 Task: Find connections with filter location Almoradí with filter topic #homedecor with filter profile language Spanish with filter current company Gojek with filter school Dr.N.G.P. Arts and Science College with filter industry Housing Programs with filter service category Family Law with filter keywords title Wedding Coordinator
Action: Mouse moved to (634, 84)
Screenshot: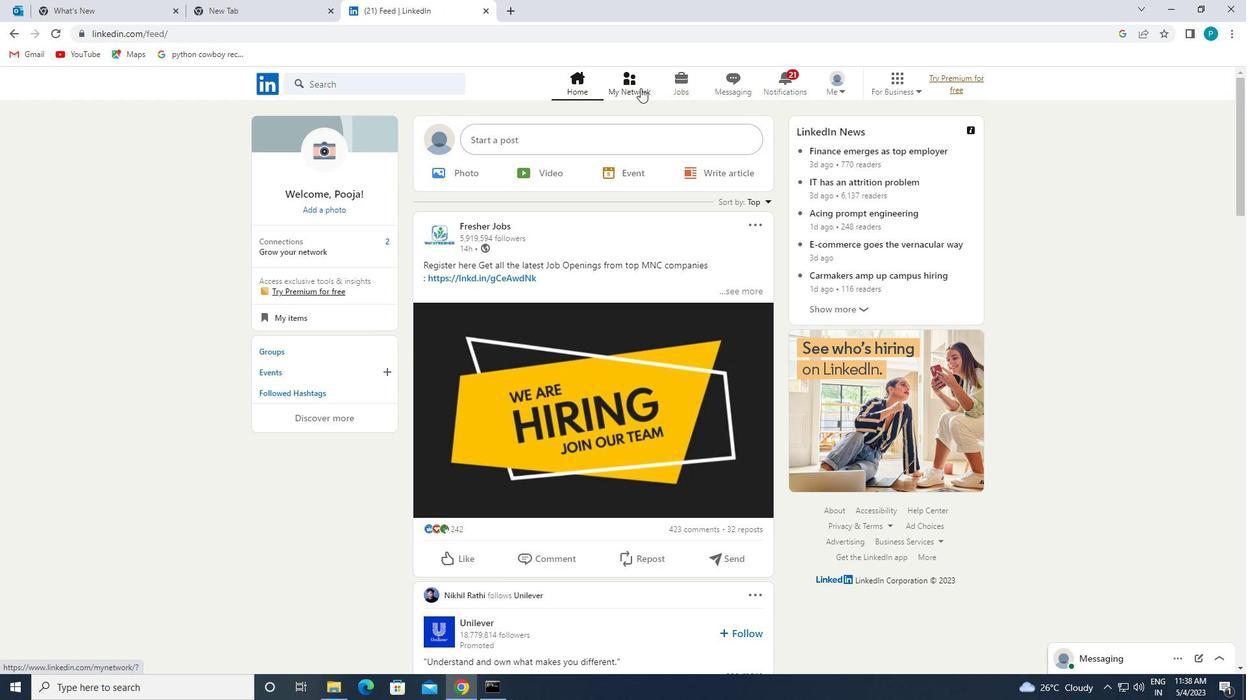 
Action: Mouse pressed left at (634, 84)
Screenshot: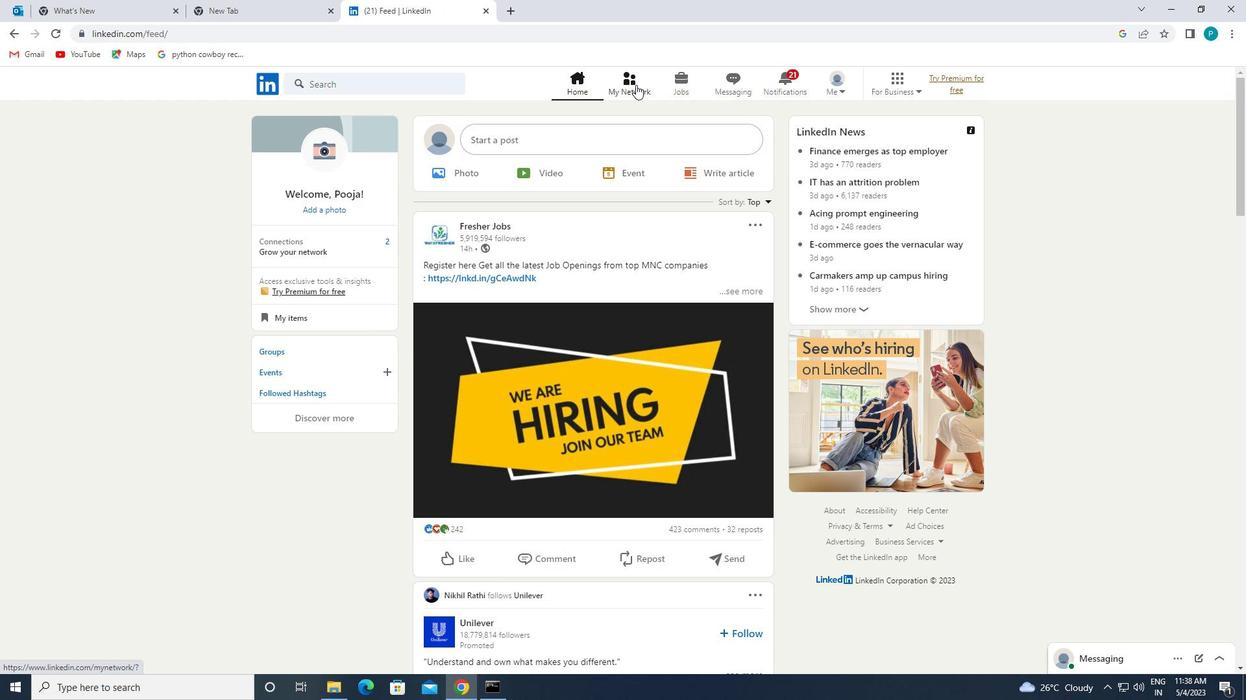 
Action: Mouse moved to (327, 153)
Screenshot: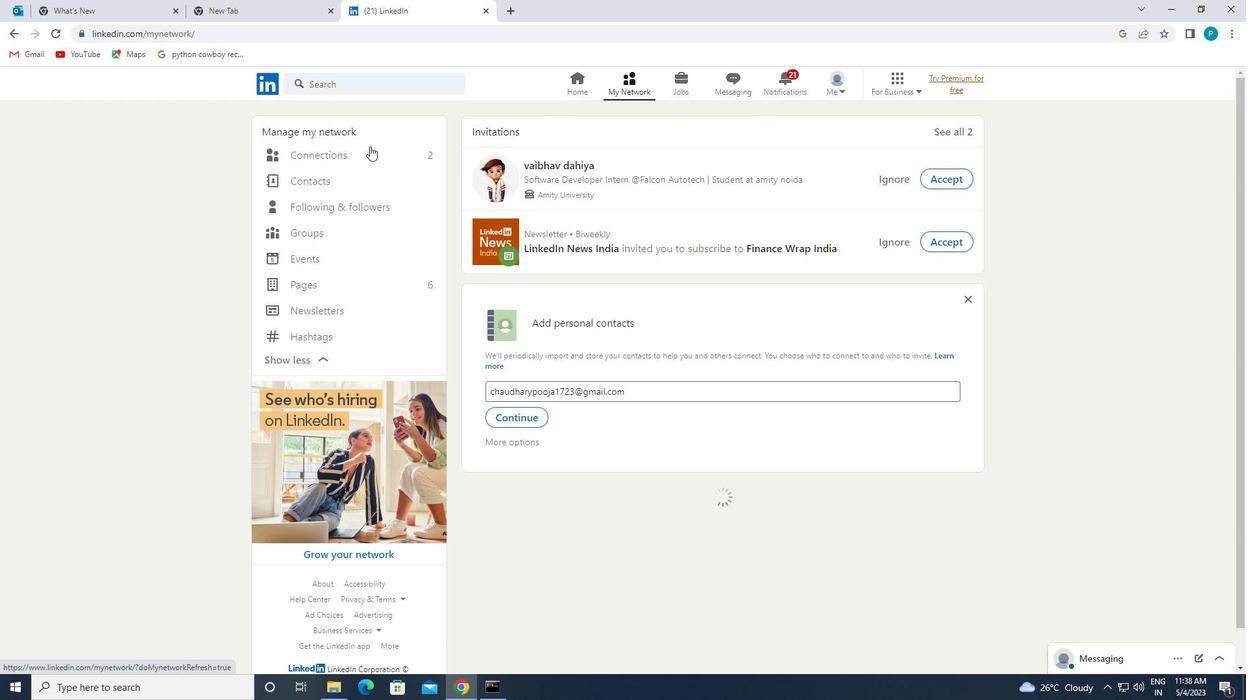 
Action: Mouse pressed left at (327, 153)
Screenshot: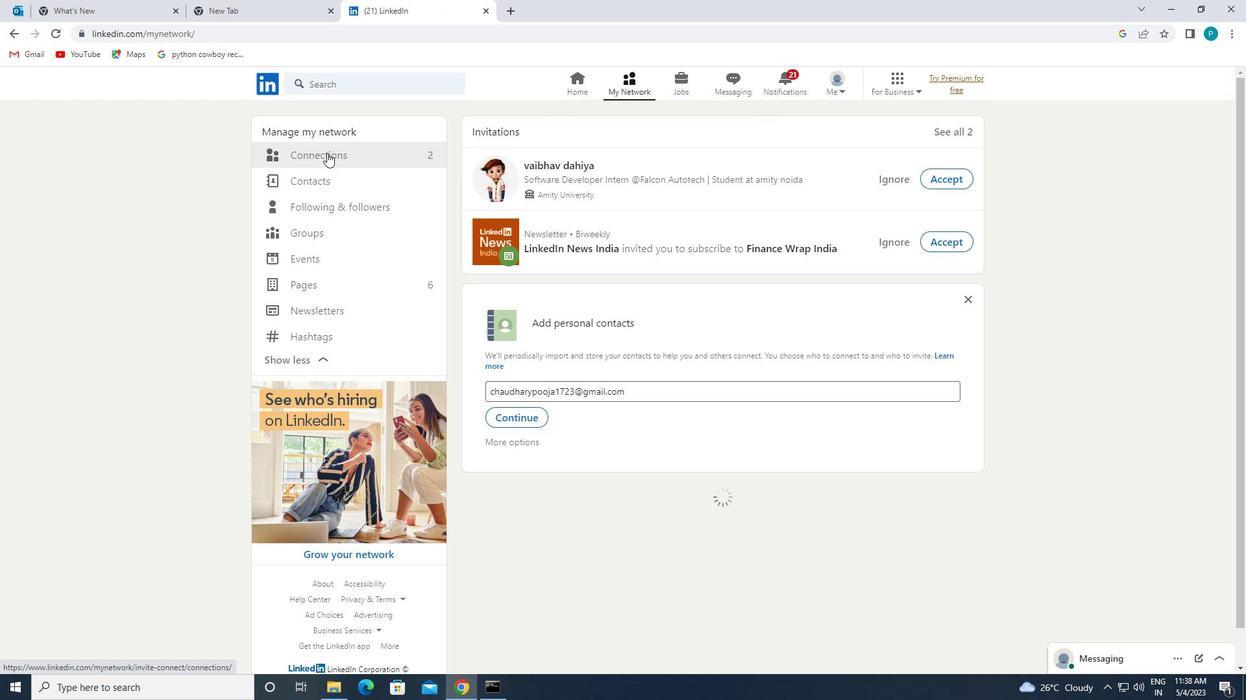 
Action: Mouse moved to (717, 150)
Screenshot: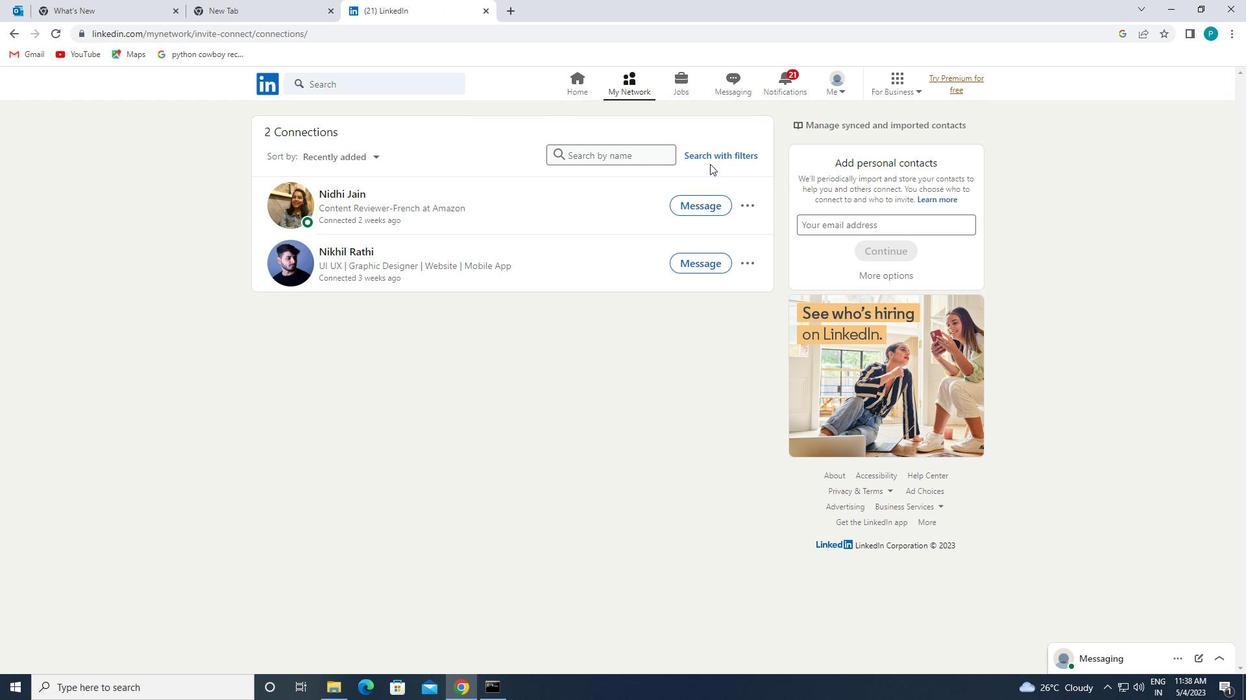 
Action: Mouse pressed left at (717, 150)
Screenshot: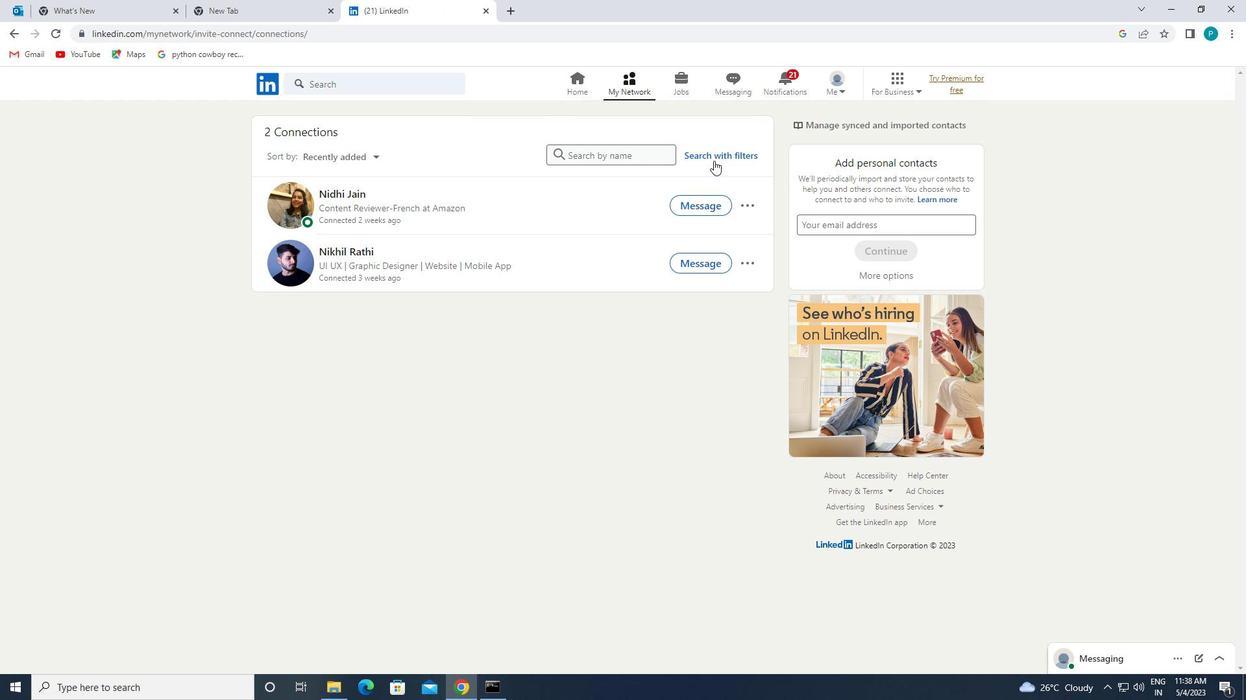 
Action: Mouse moved to (662, 120)
Screenshot: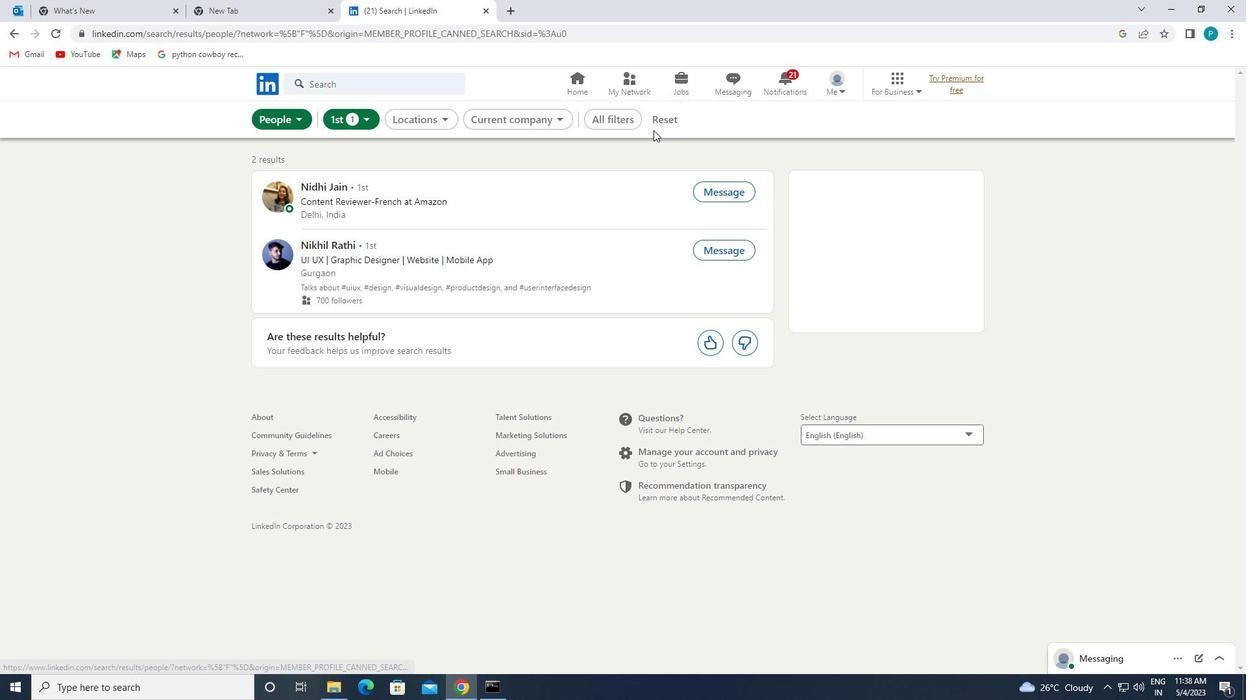 
Action: Mouse pressed left at (662, 120)
Screenshot: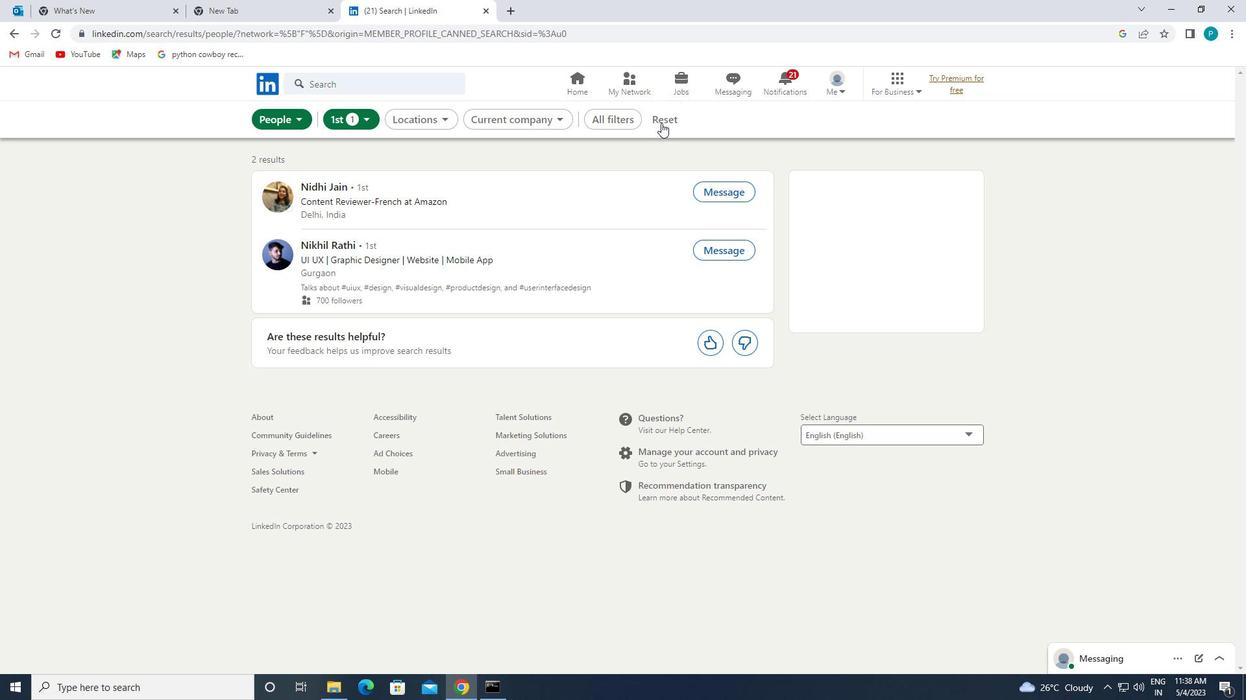 
Action: Mouse moved to (642, 118)
Screenshot: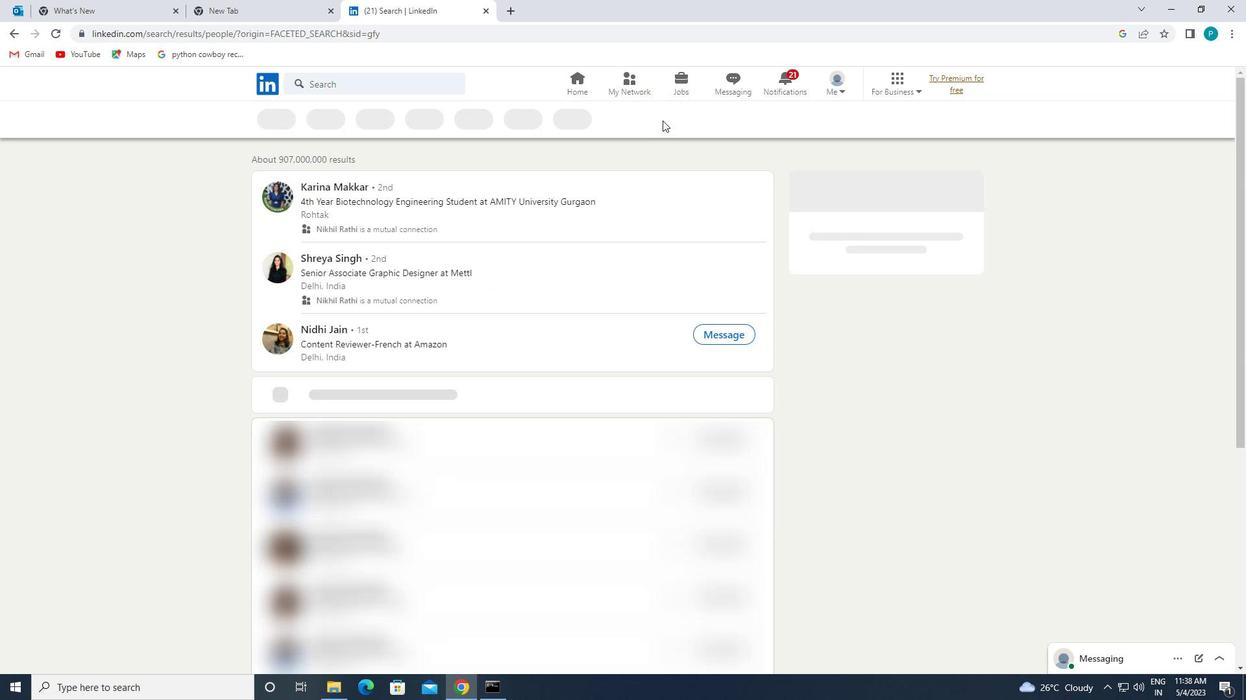 
Action: Mouse pressed left at (642, 118)
Screenshot: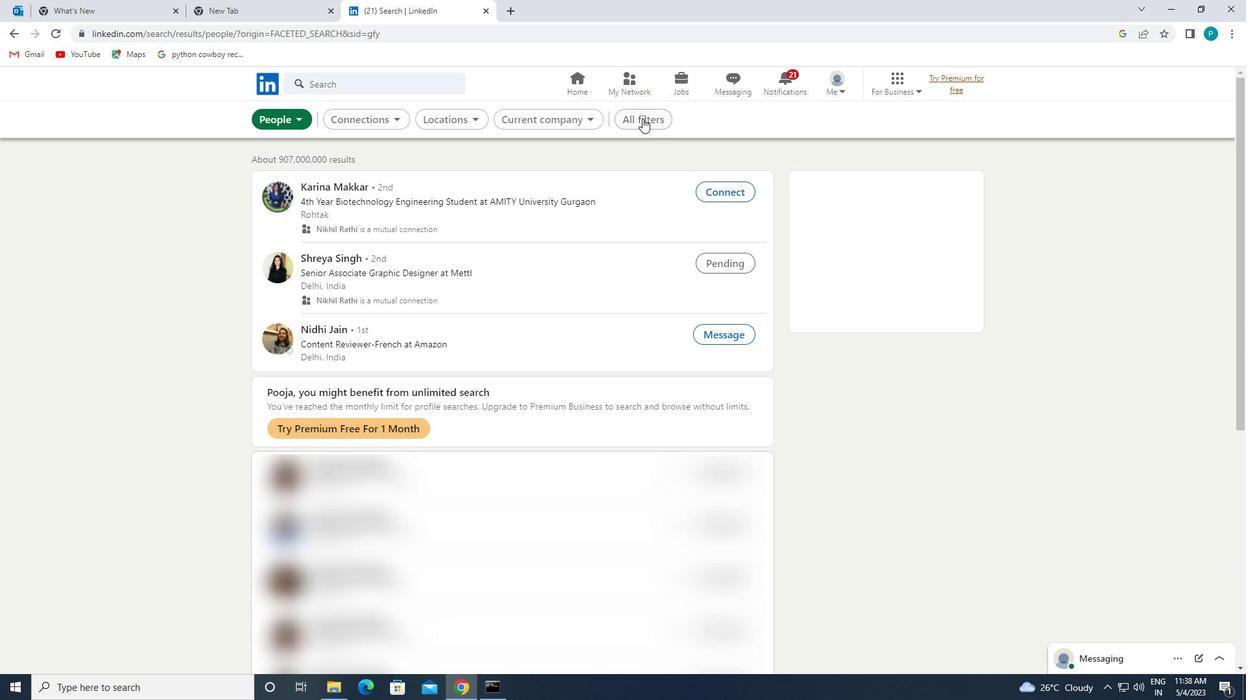 
Action: Mouse moved to (949, 301)
Screenshot: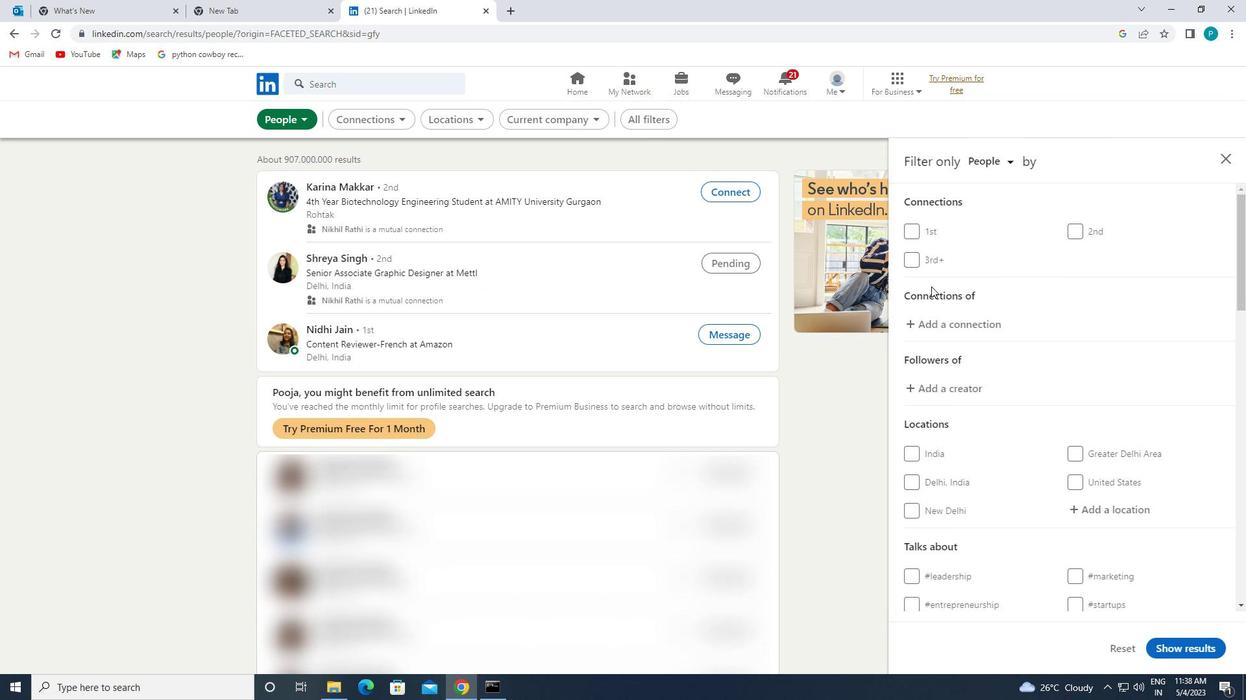 
Action: Mouse scrolled (949, 300) with delta (0, 0)
Screenshot: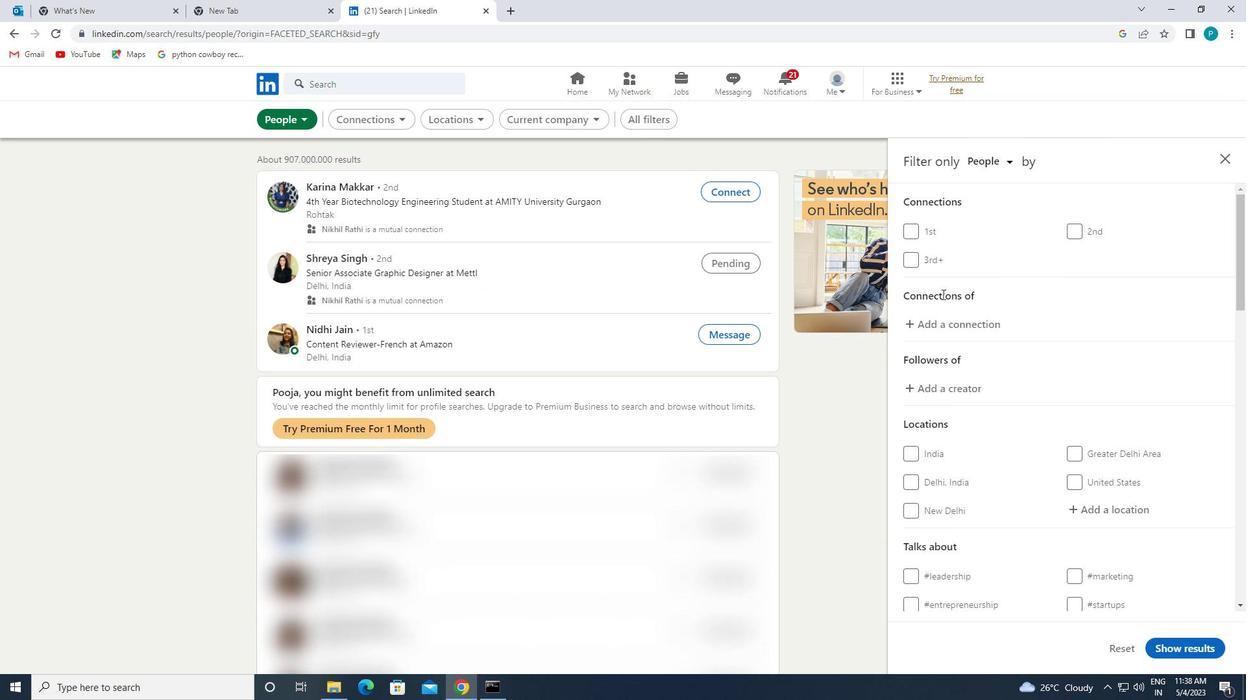 
Action: Mouse moved to (950, 301)
Screenshot: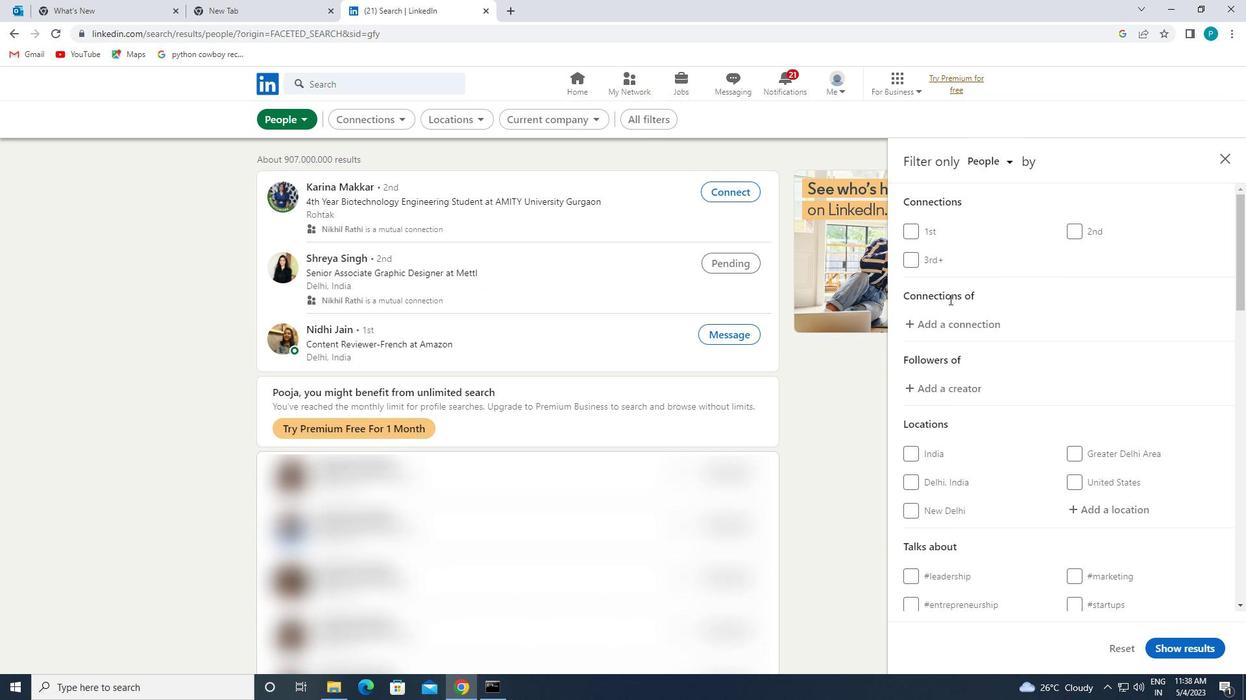 
Action: Mouse scrolled (950, 300) with delta (0, 0)
Screenshot: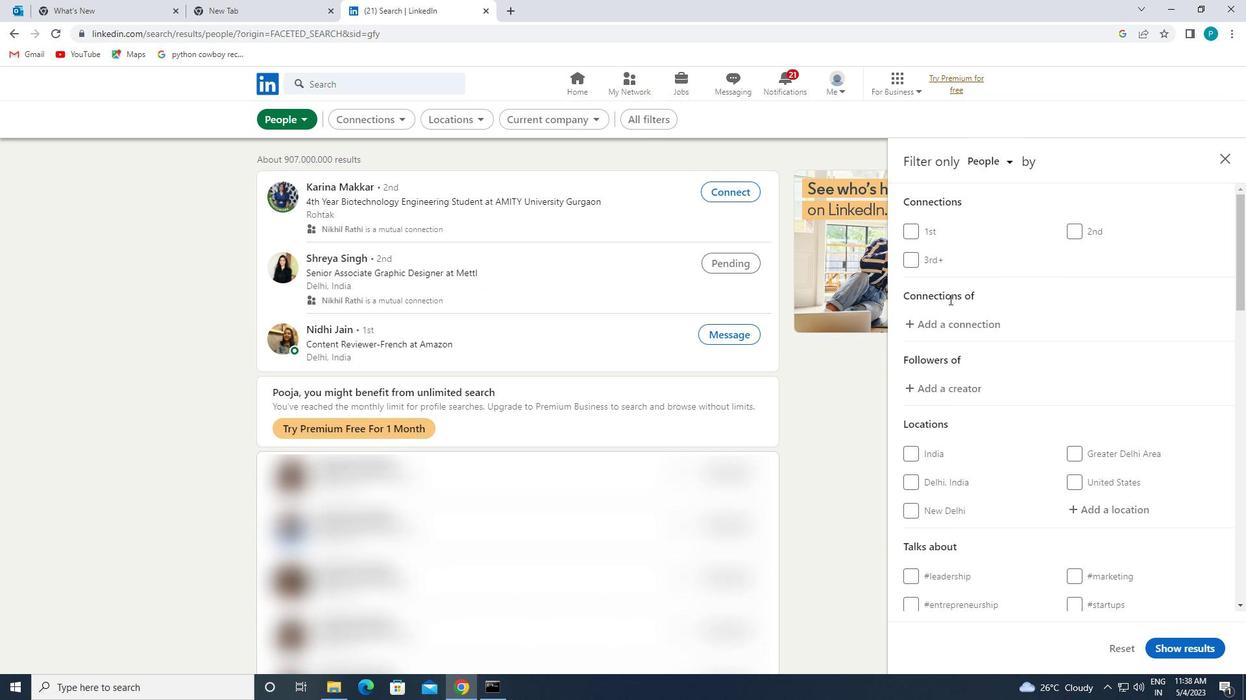 
Action: Mouse moved to (955, 305)
Screenshot: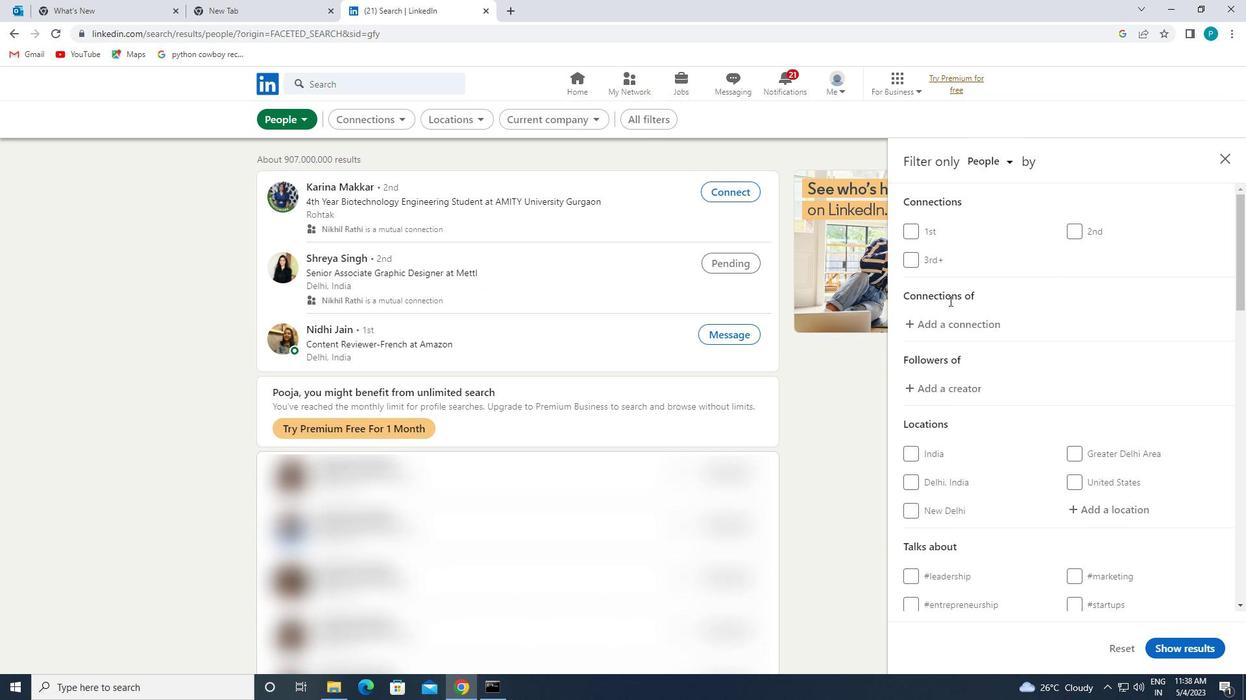 
Action: Mouse scrolled (955, 304) with delta (0, 0)
Screenshot: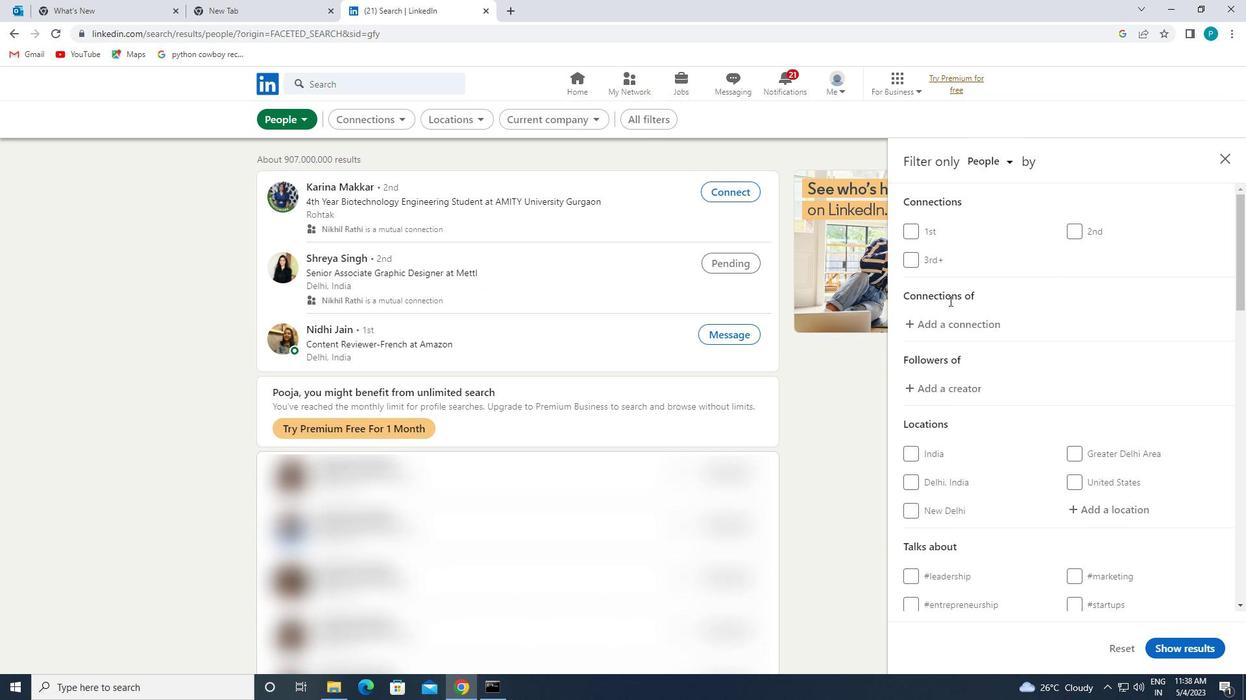 
Action: Mouse moved to (1073, 313)
Screenshot: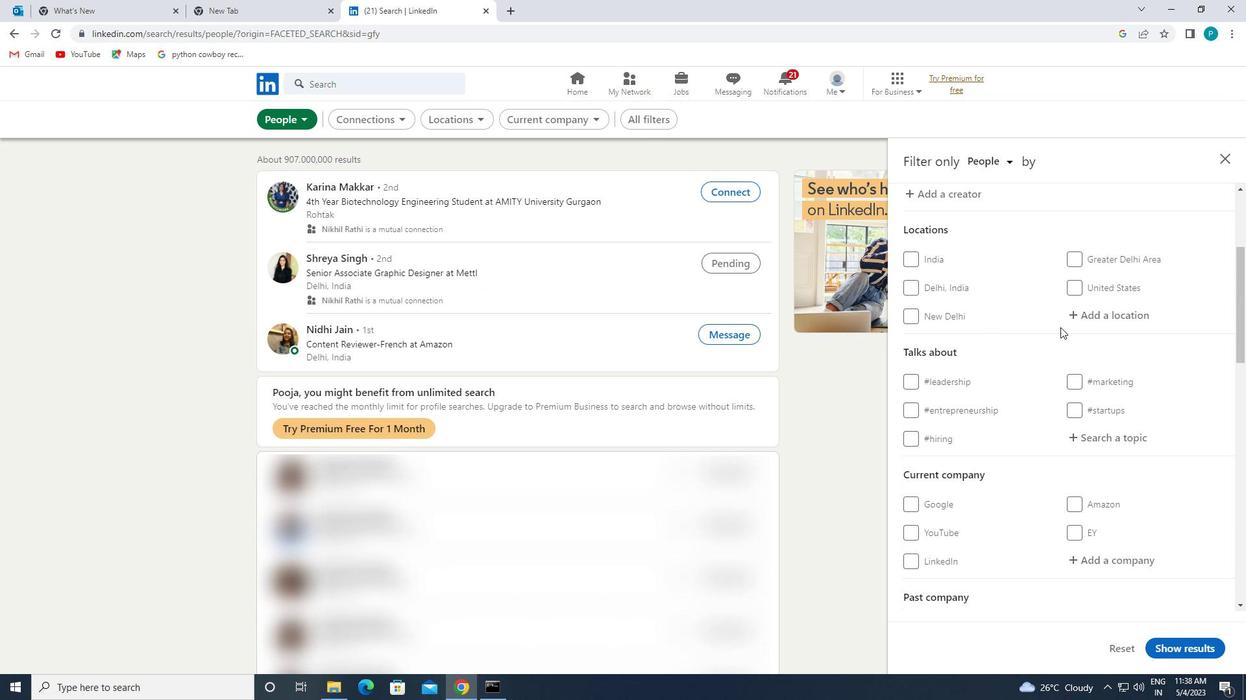 
Action: Mouse pressed left at (1073, 313)
Screenshot: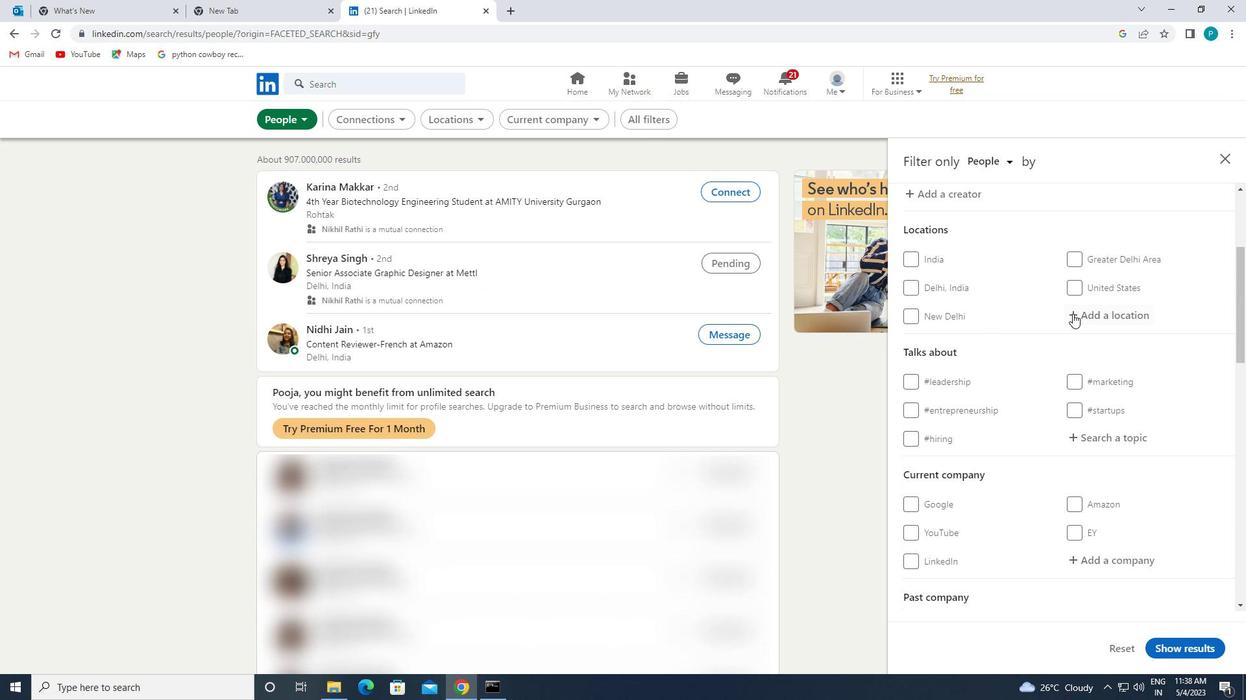 
Action: Mouse moved to (216, 41)
Screenshot: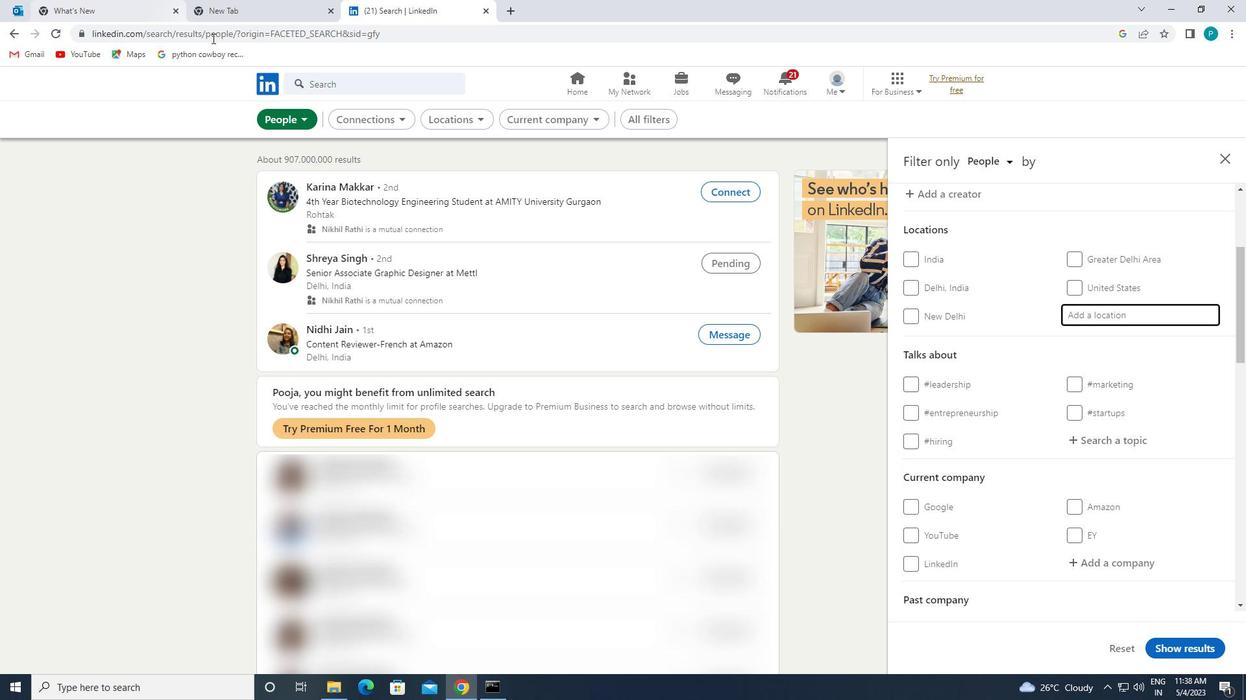 
Action: Key pressed <Key.caps_lock>a<Key.caps_lock>lmoradi
Screenshot: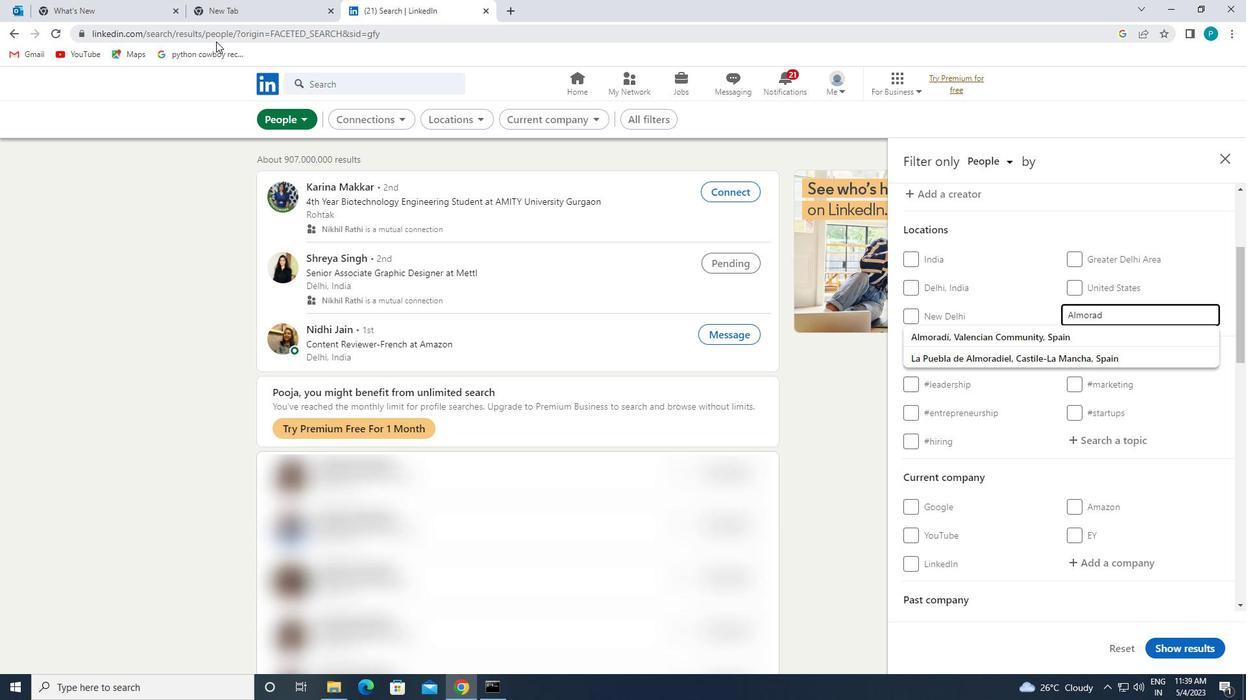
Action: Mouse moved to (989, 336)
Screenshot: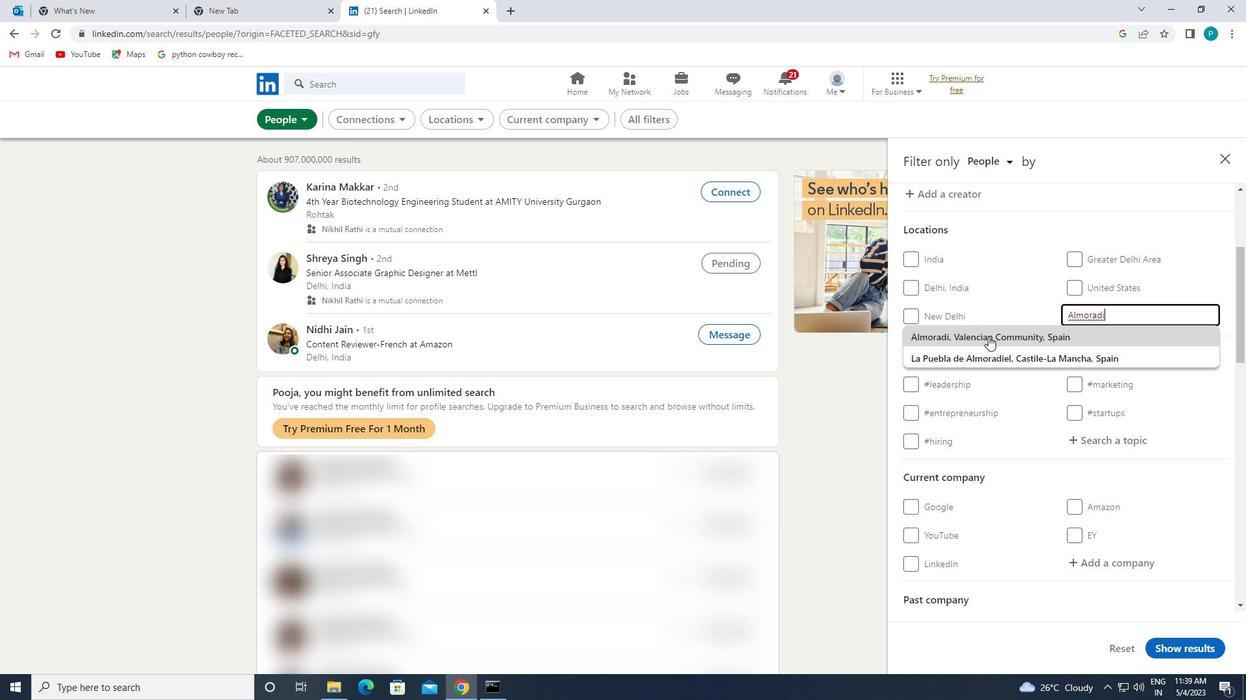 
Action: Mouse pressed left at (989, 336)
Screenshot: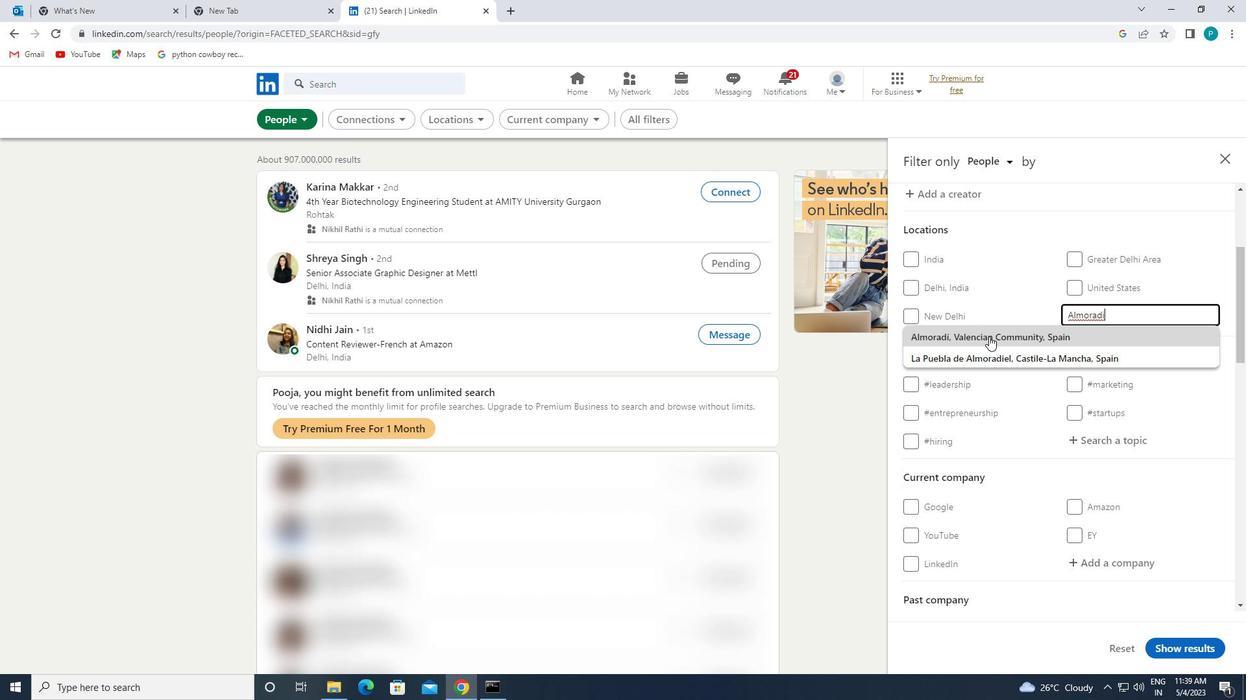 
Action: Mouse moved to (992, 340)
Screenshot: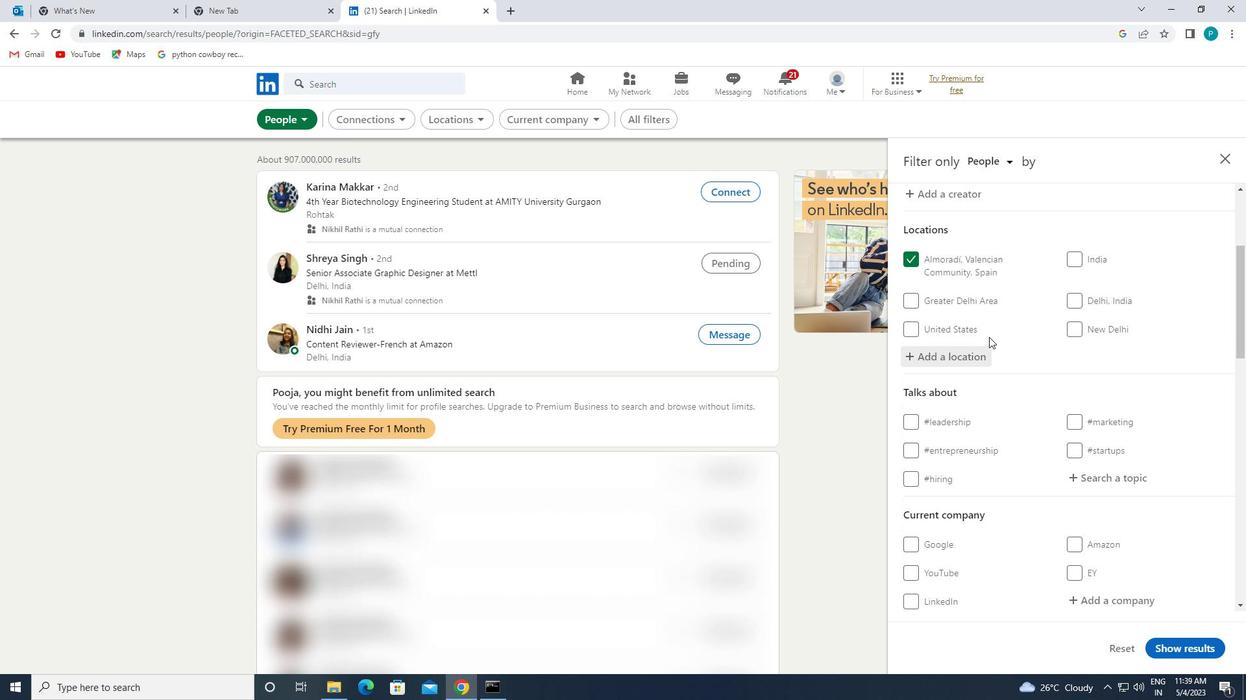 
Action: Mouse scrolled (992, 339) with delta (0, 0)
Screenshot: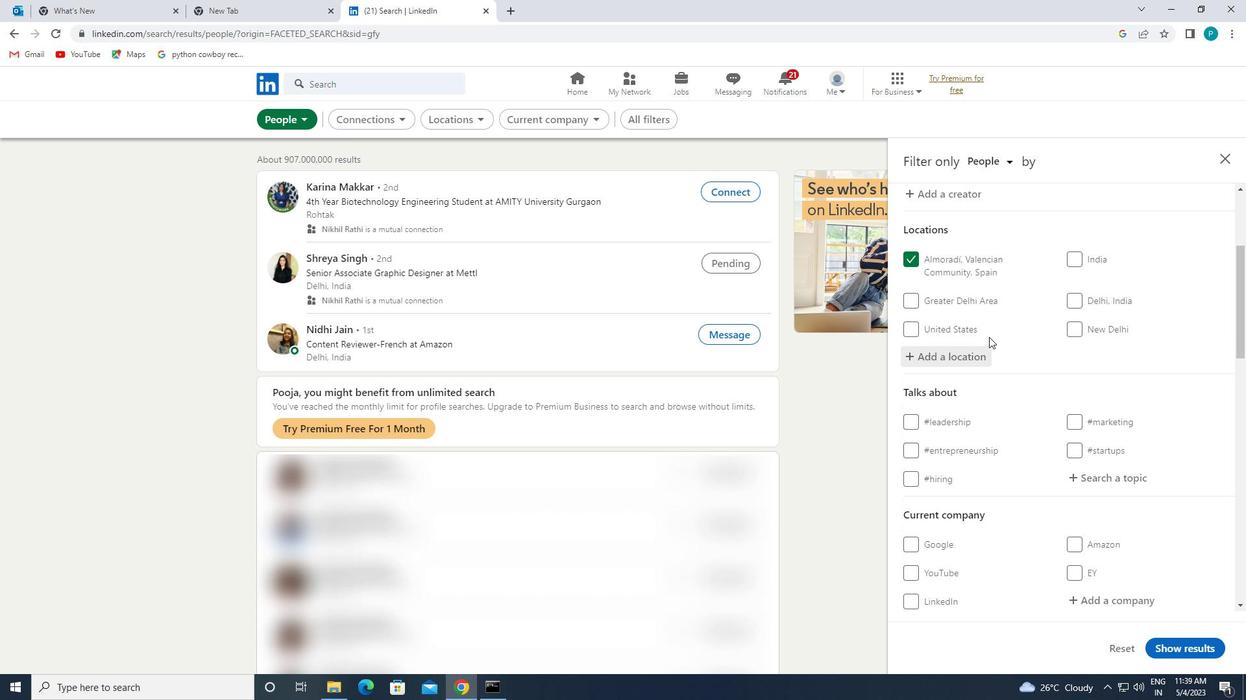 
Action: Mouse scrolled (992, 339) with delta (0, 0)
Screenshot: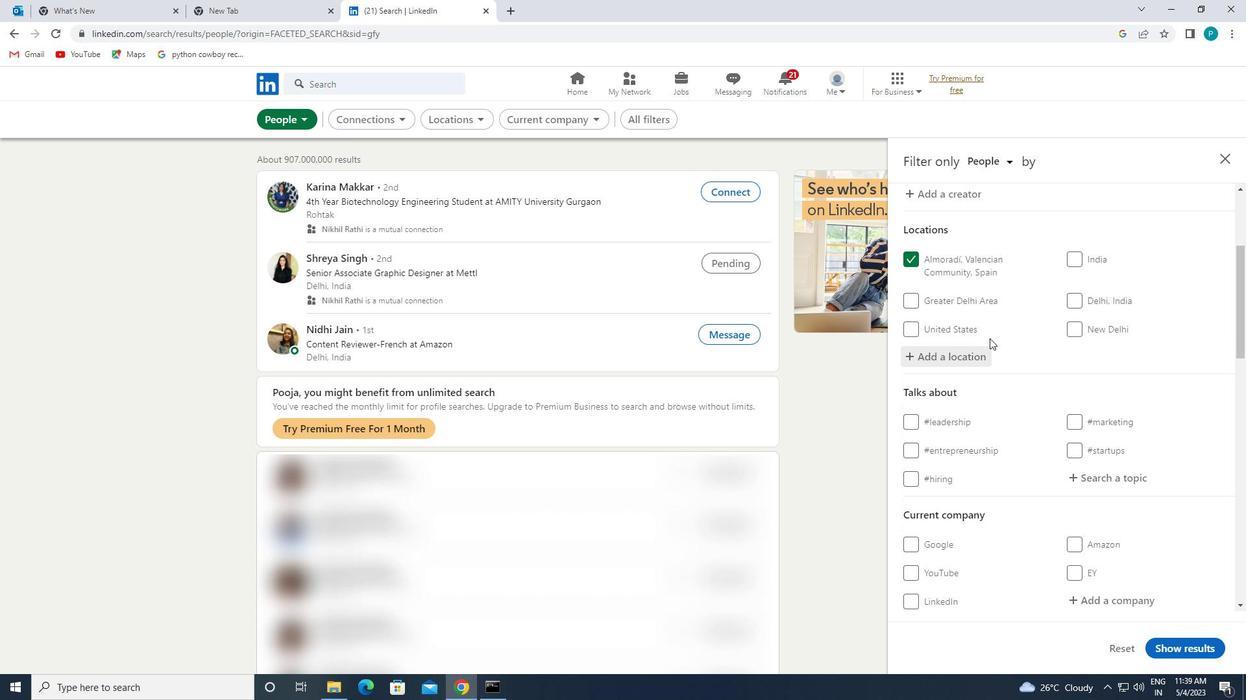 
Action: Mouse scrolled (992, 339) with delta (0, 0)
Screenshot: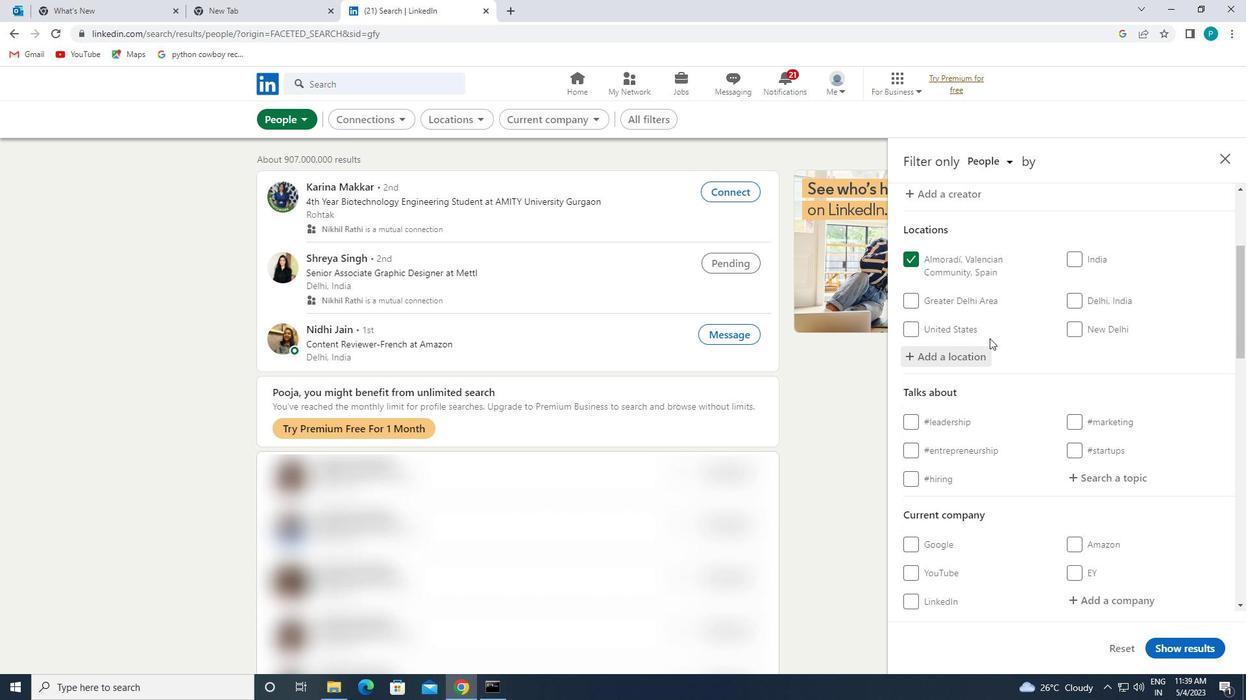 
Action: Mouse moved to (1100, 296)
Screenshot: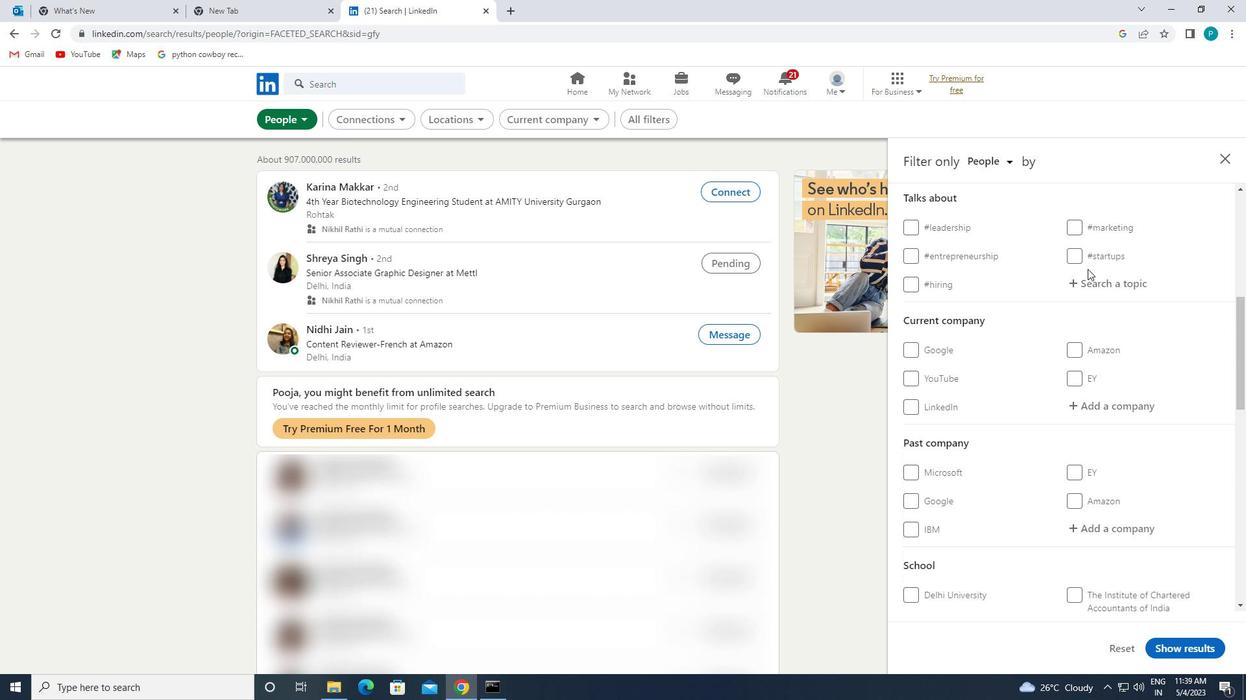 
Action: Mouse pressed left at (1100, 296)
Screenshot: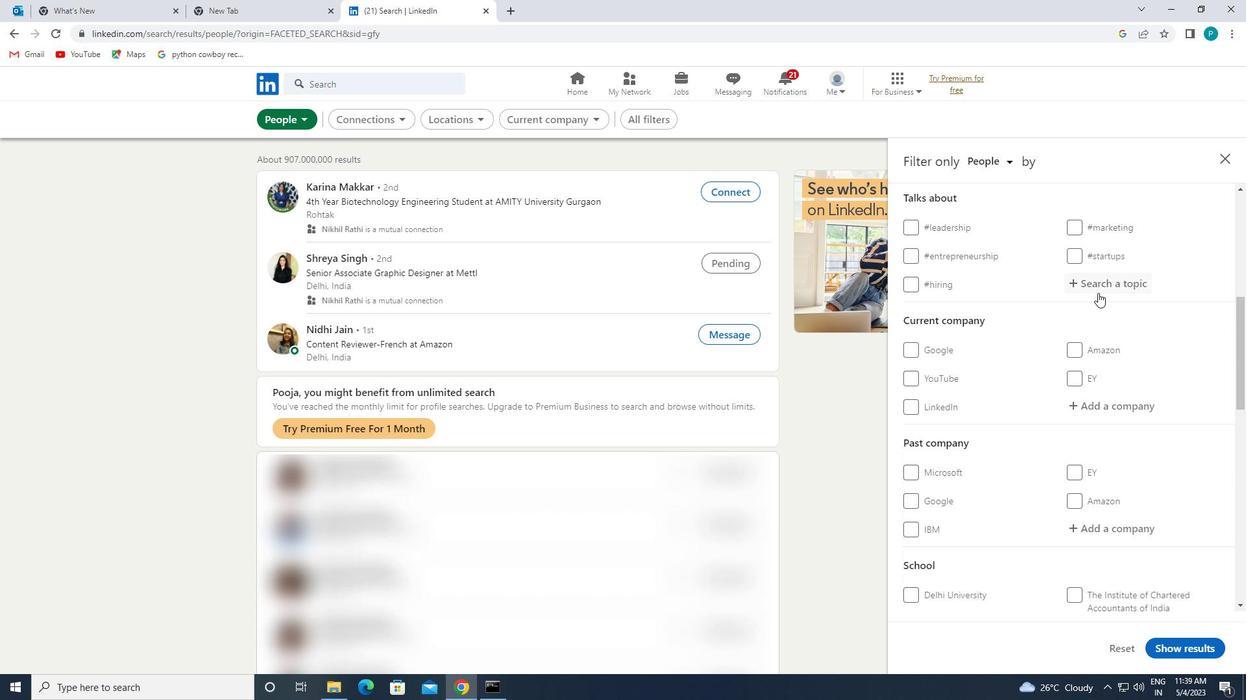 
Action: Mouse moved to (1096, 294)
Screenshot: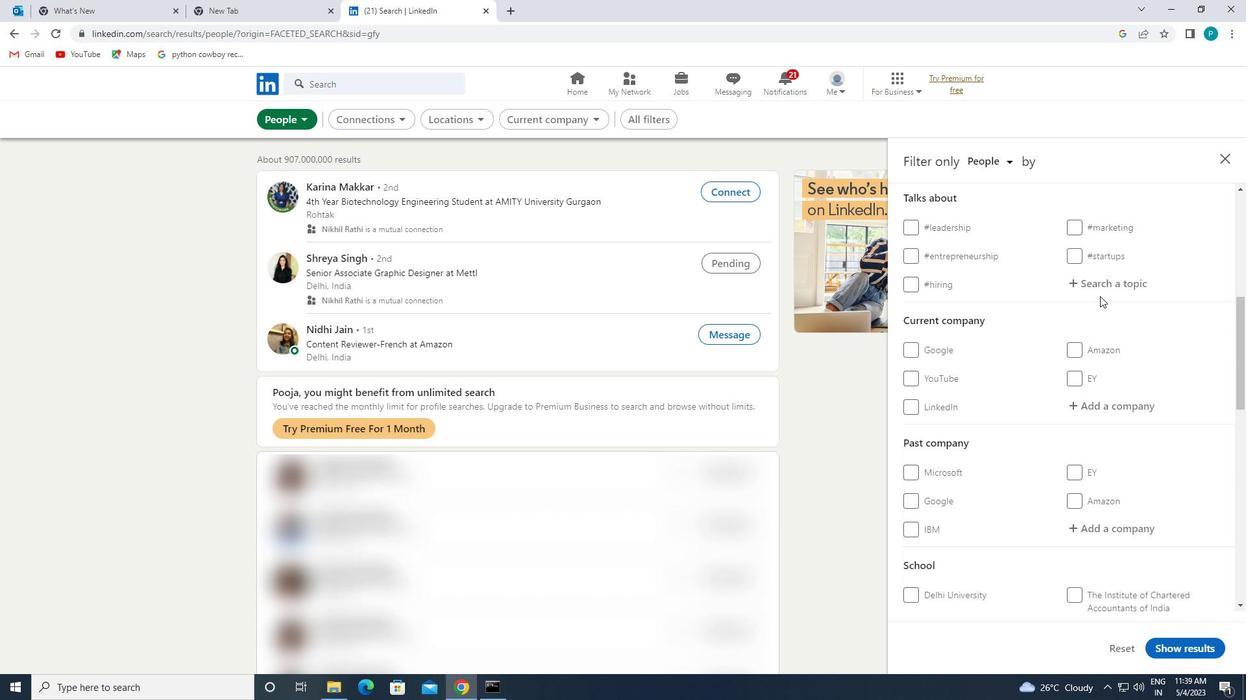 
Action: Mouse pressed left at (1096, 294)
Screenshot: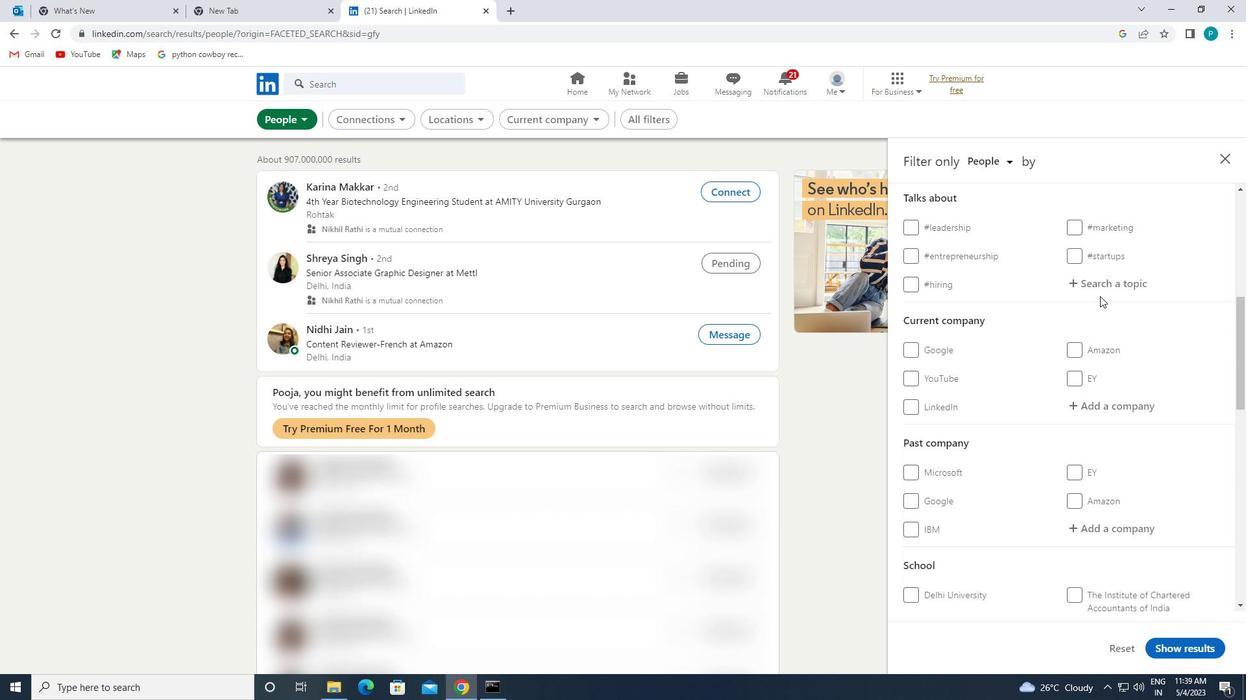 
Action: Mouse moved to (1087, 284)
Screenshot: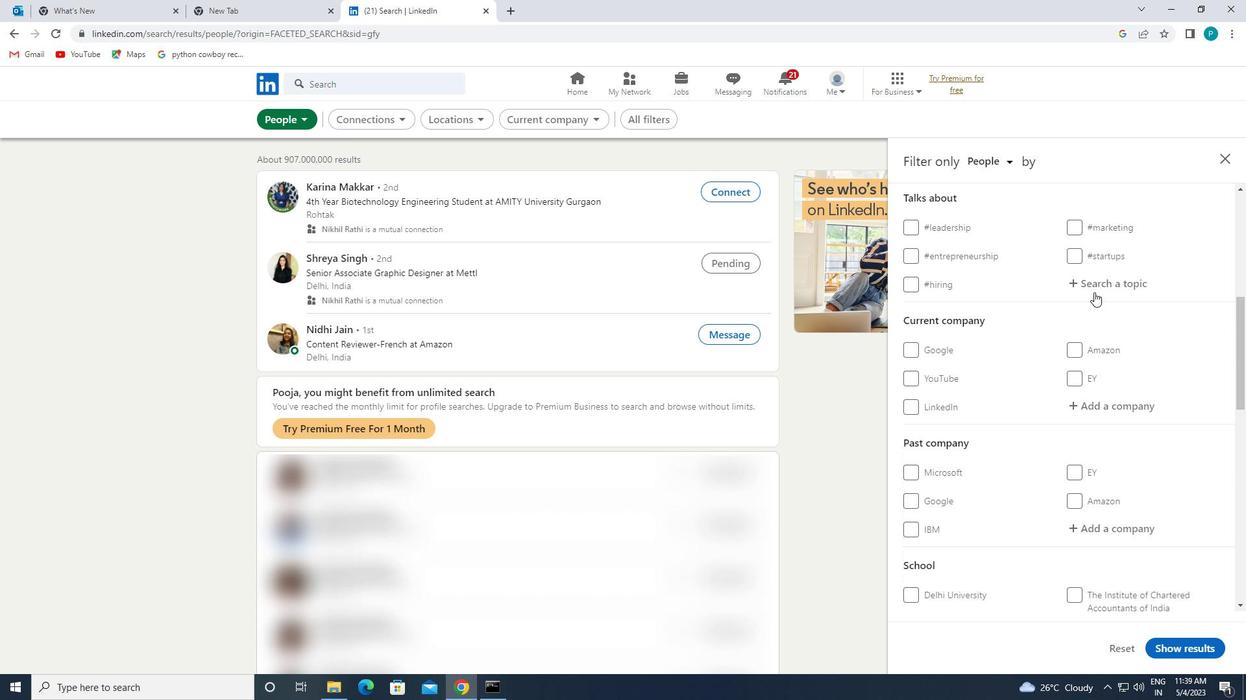 
Action: Mouse pressed left at (1087, 284)
Screenshot: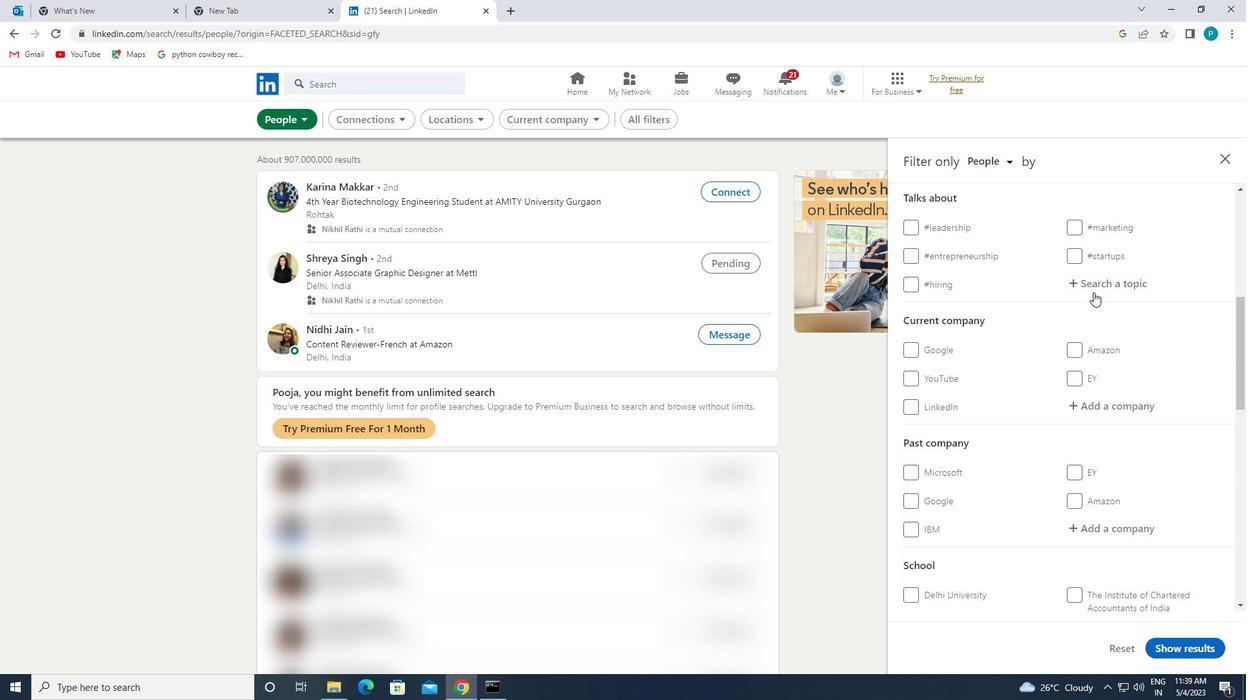 
Action: Mouse moved to (1087, 283)
Screenshot: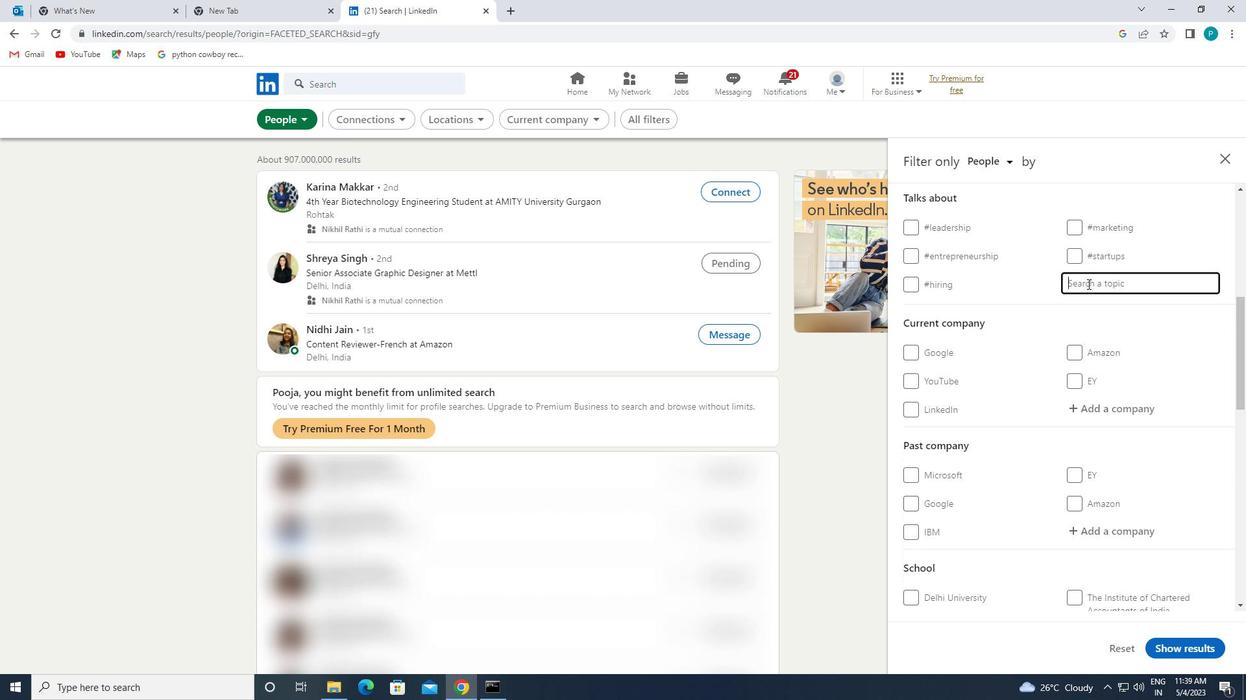 
Action: Key pressed <Key.shift>#HOMEDECOR
Screenshot: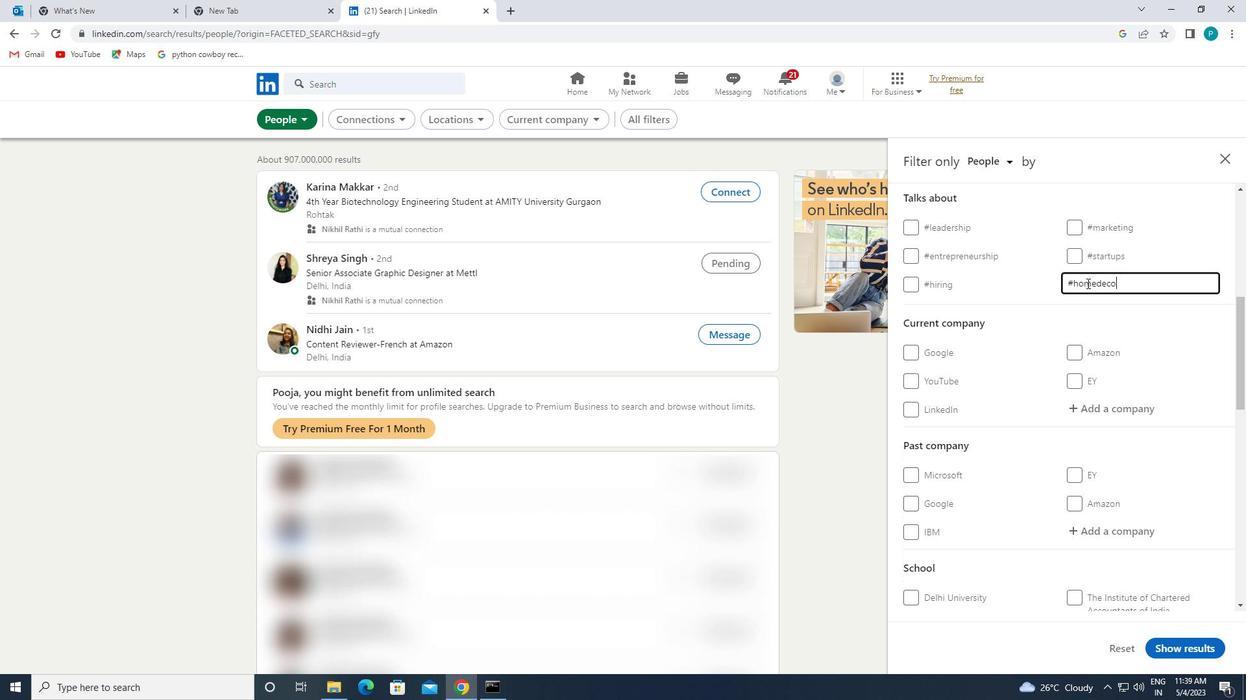 
Action: Mouse moved to (1143, 360)
Screenshot: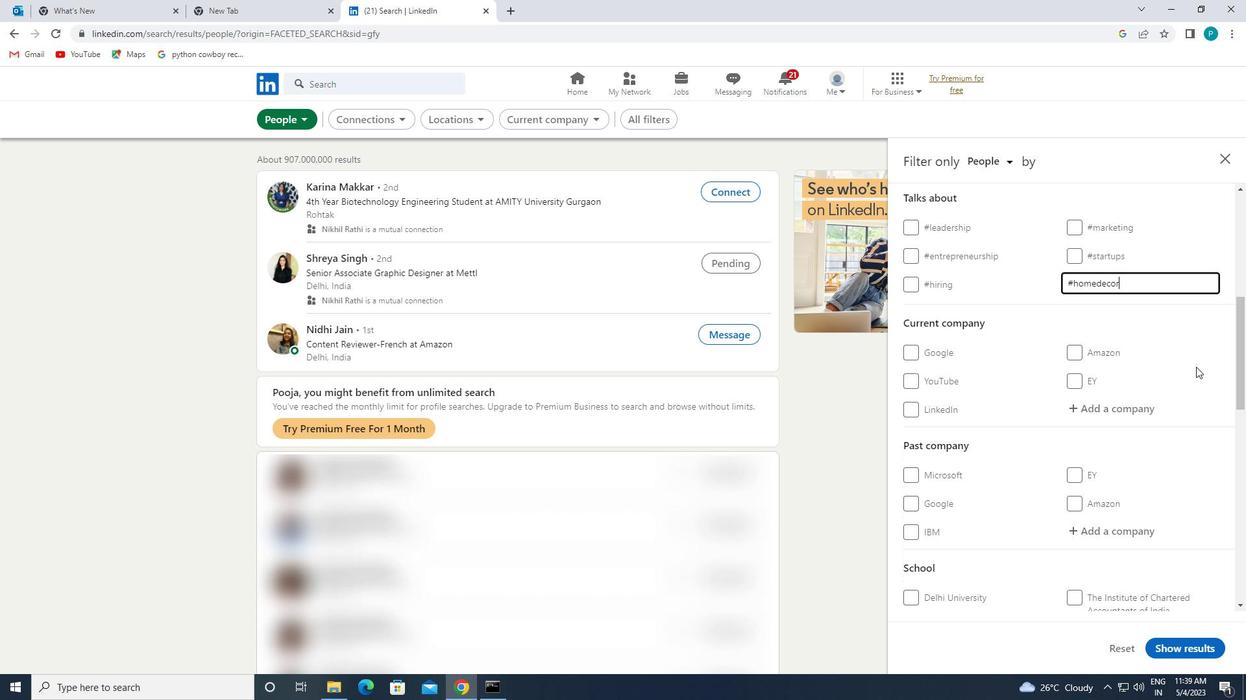 
Action: Mouse scrolled (1143, 360) with delta (0, 0)
Screenshot: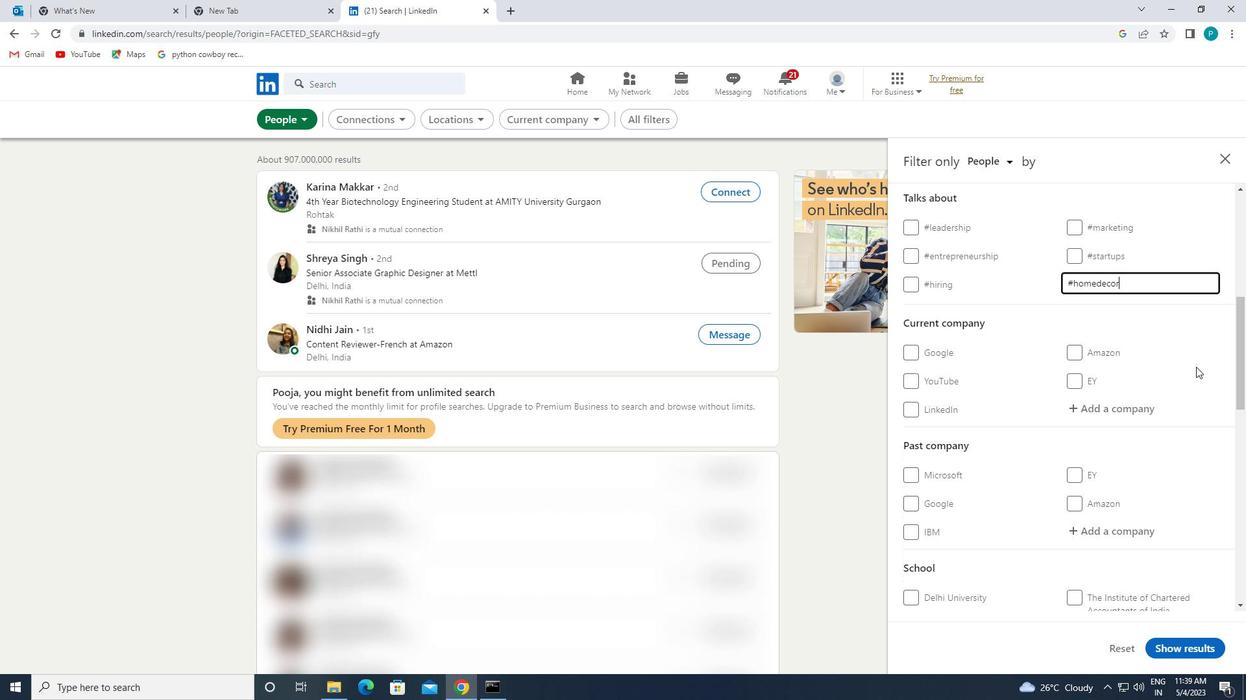
Action: Mouse moved to (1140, 360)
Screenshot: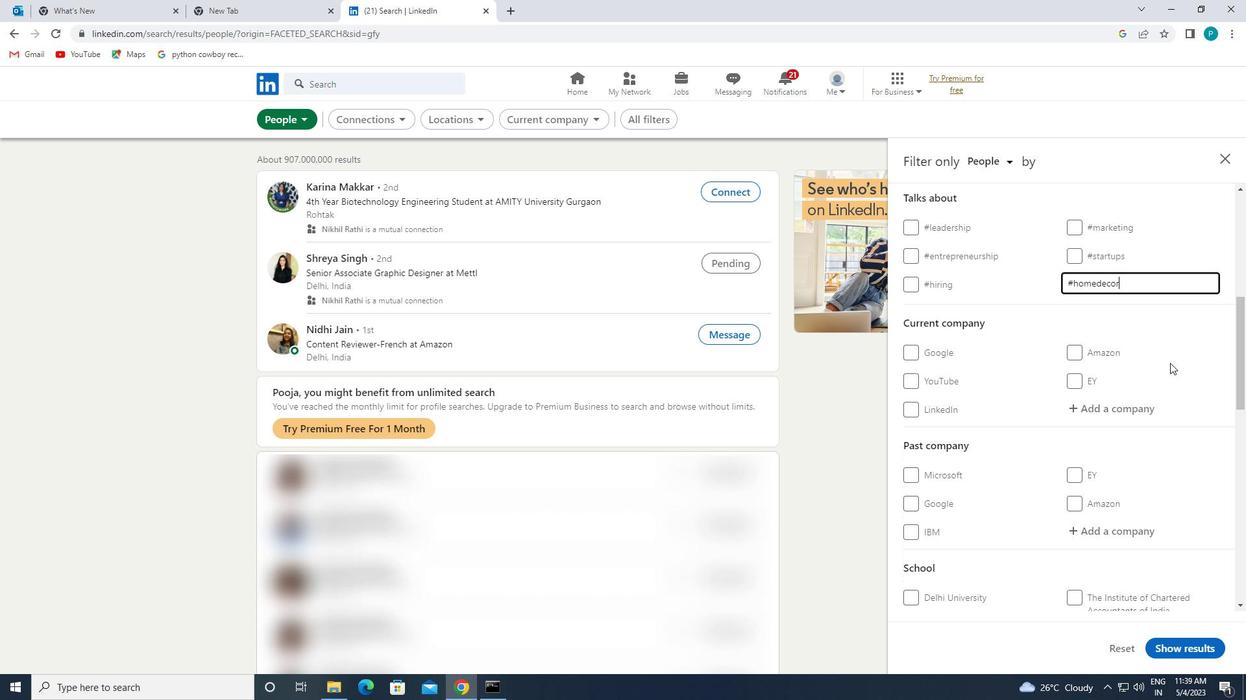 
Action: Mouse scrolled (1140, 360) with delta (0, 0)
Screenshot: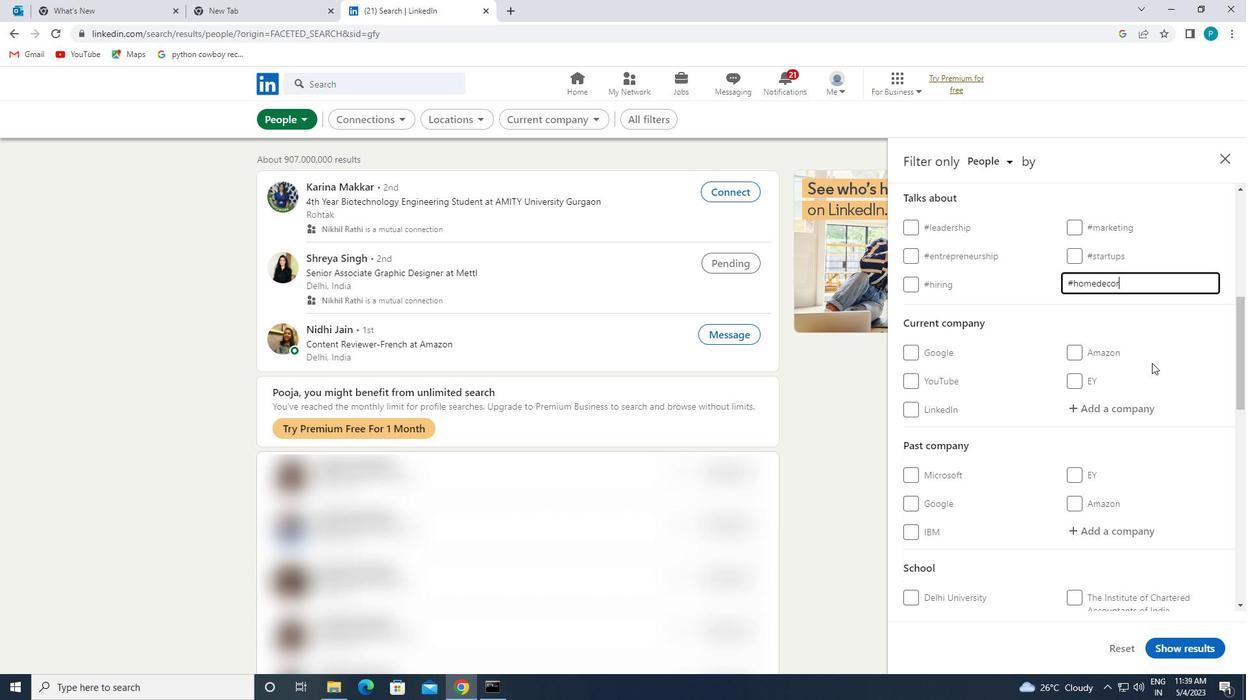 
Action: Mouse scrolled (1140, 360) with delta (0, 0)
Screenshot: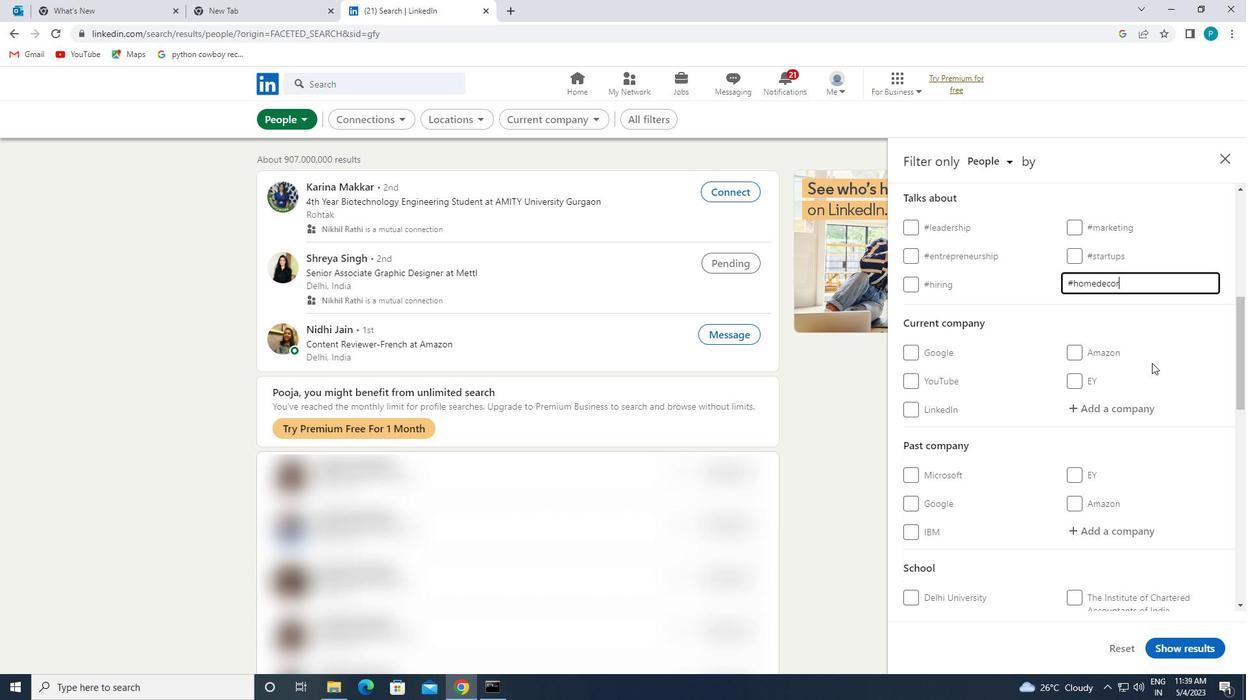 
Action: Mouse moved to (1064, 385)
Screenshot: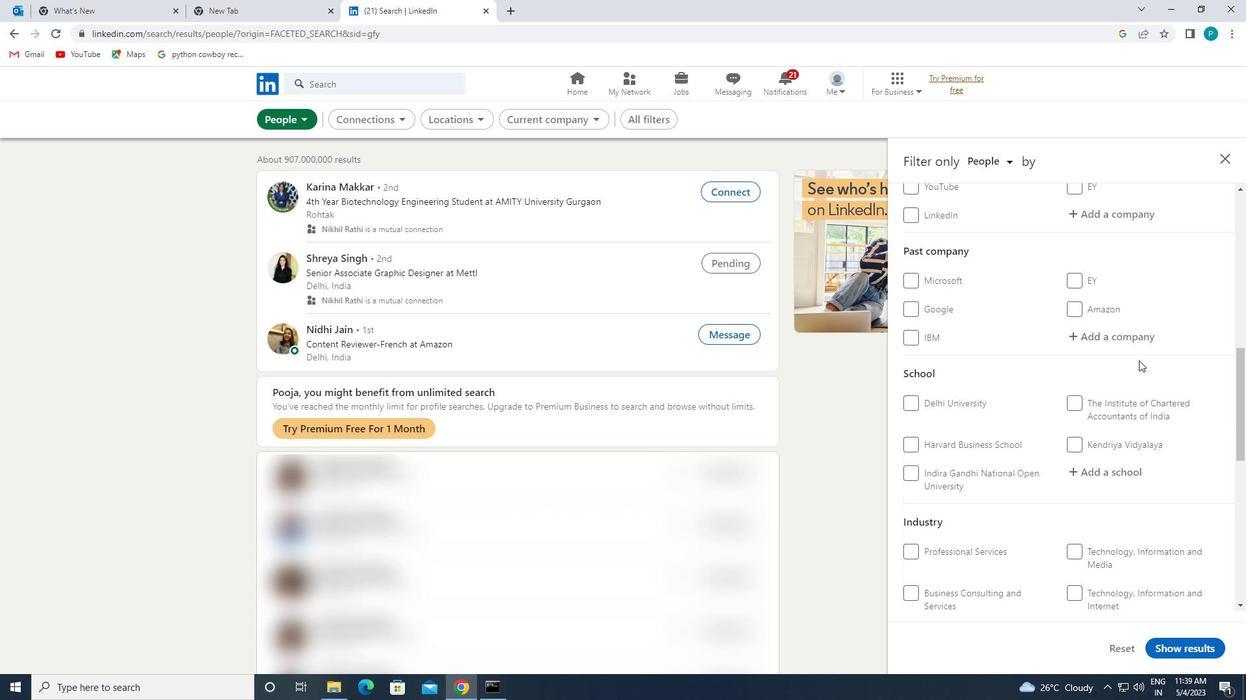 
Action: Mouse scrolled (1064, 384) with delta (0, 0)
Screenshot: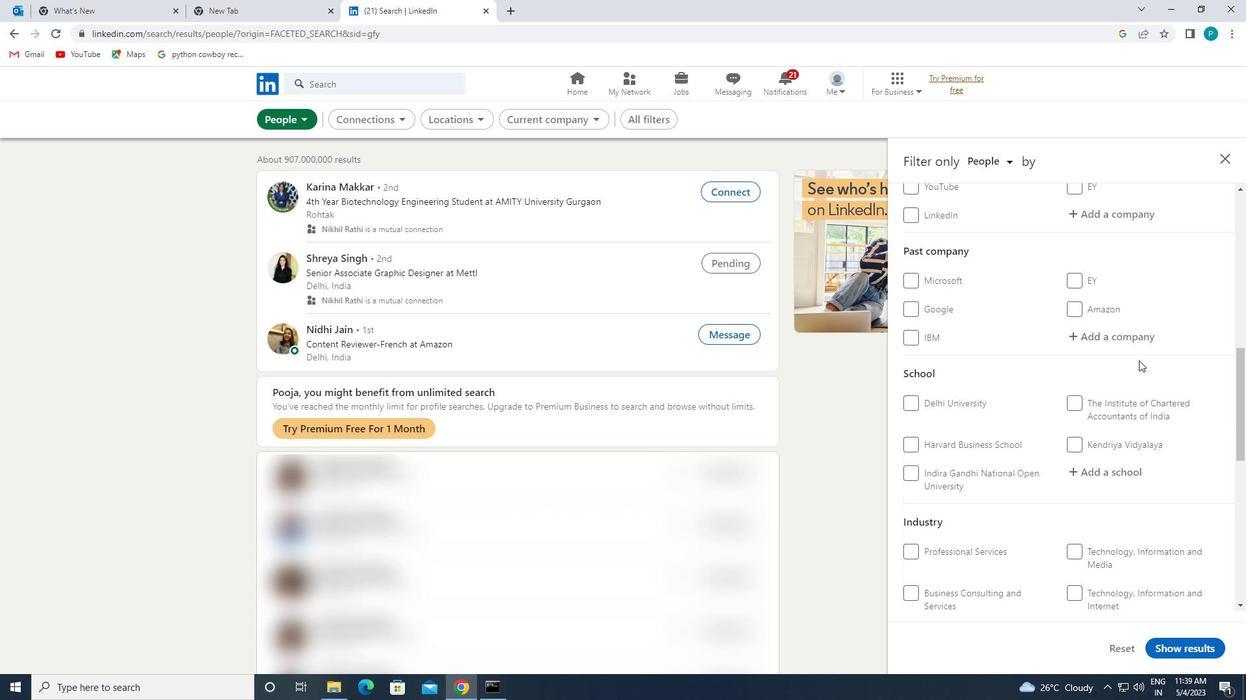 
Action: Mouse moved to (1046, 388)
Screenshot: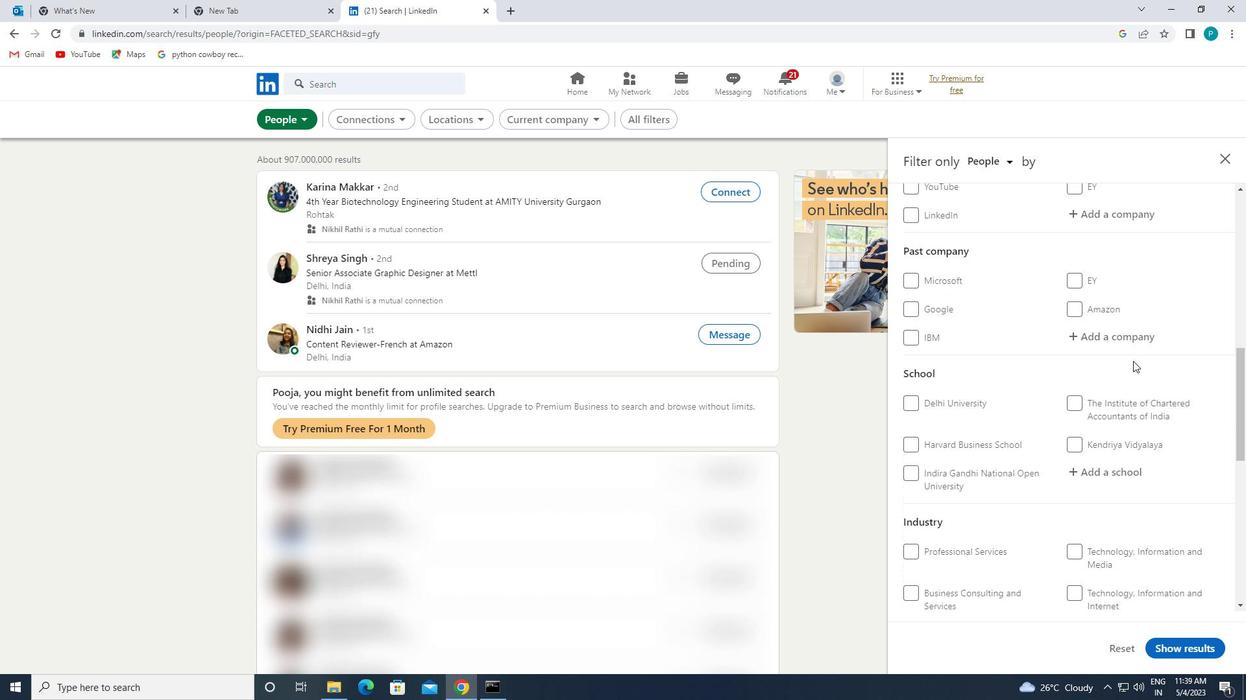 
Action: Mouse scrolled (1046, 387) with delta (0, 0)
Screenshot: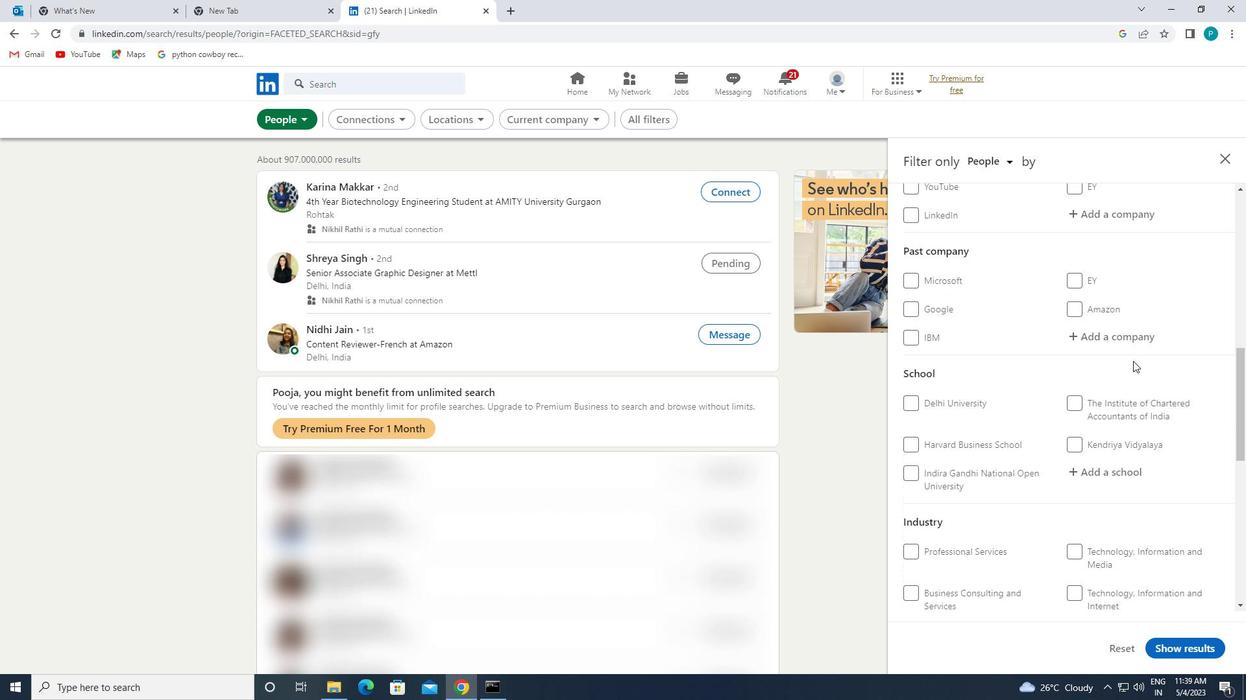 
Action: Mouse moved to (1022, 389)
Screenshot: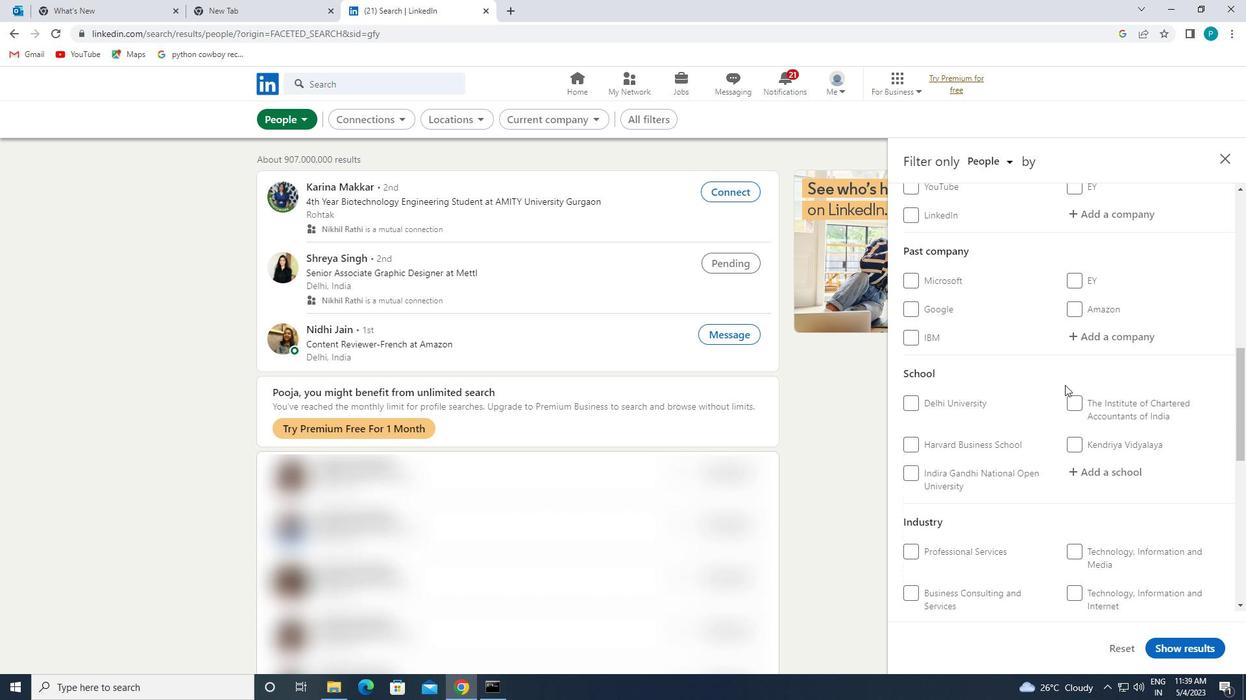 
Action: Mouse scrolled (1022, 388) with delta (0, 0)
Screenshot: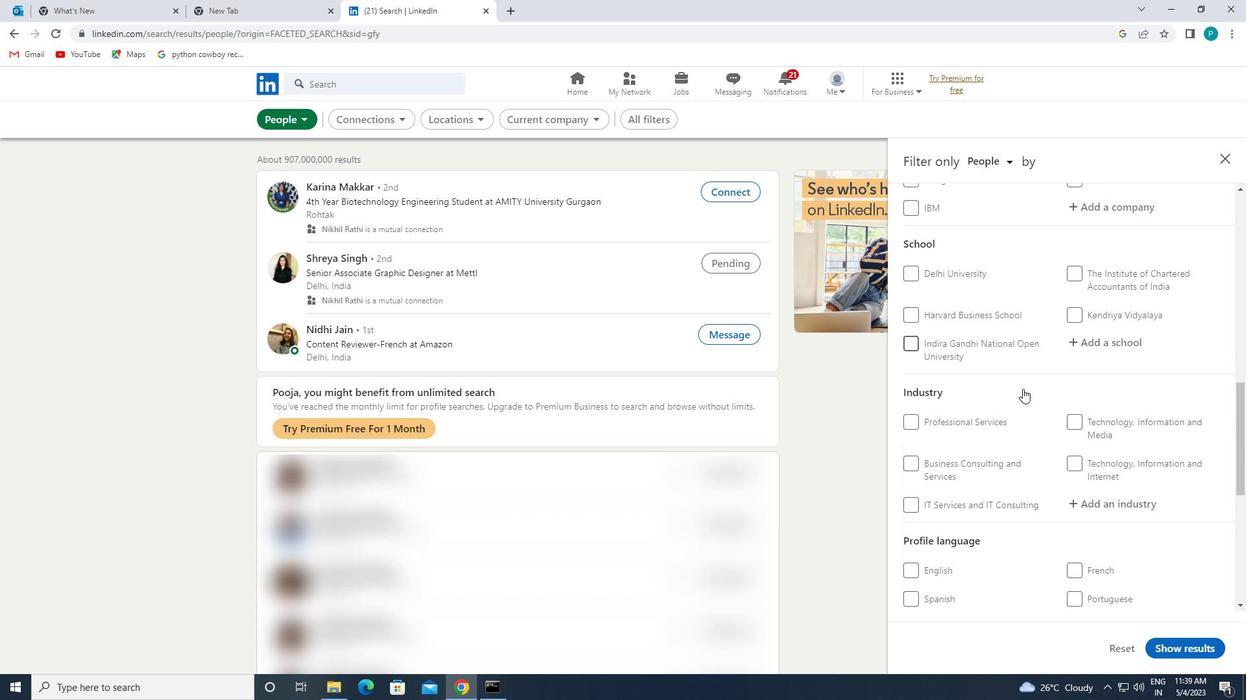 
Action: Mouse scrolled (1022, 388) with delta (0, 0)
Screenshot: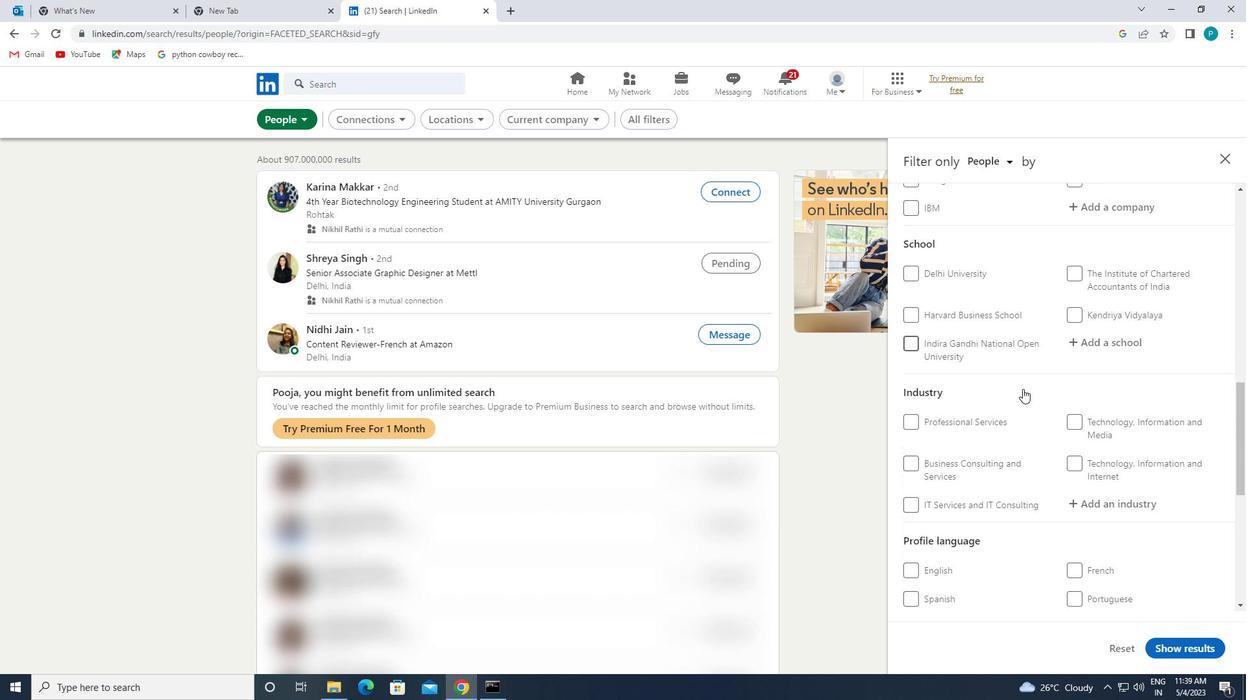 
Action: Mouse moved to (936, 468)
Screenshot: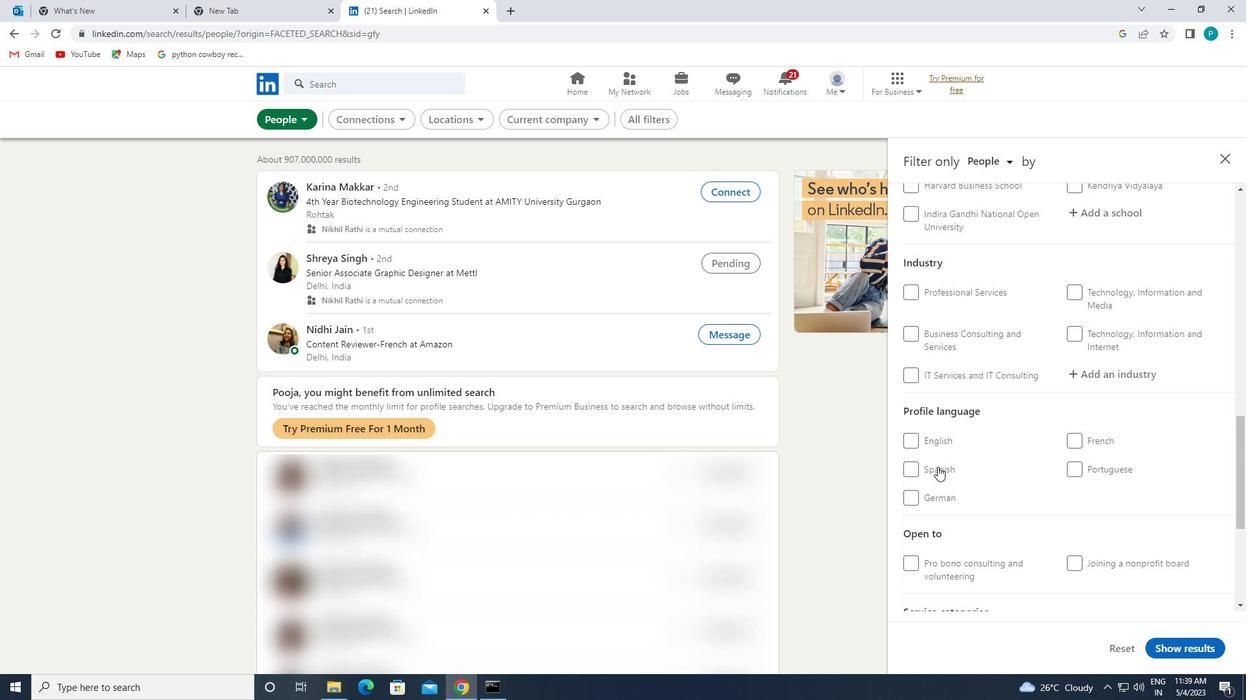 
Action: Mouse pressed left at (936, 468)
Screenshot: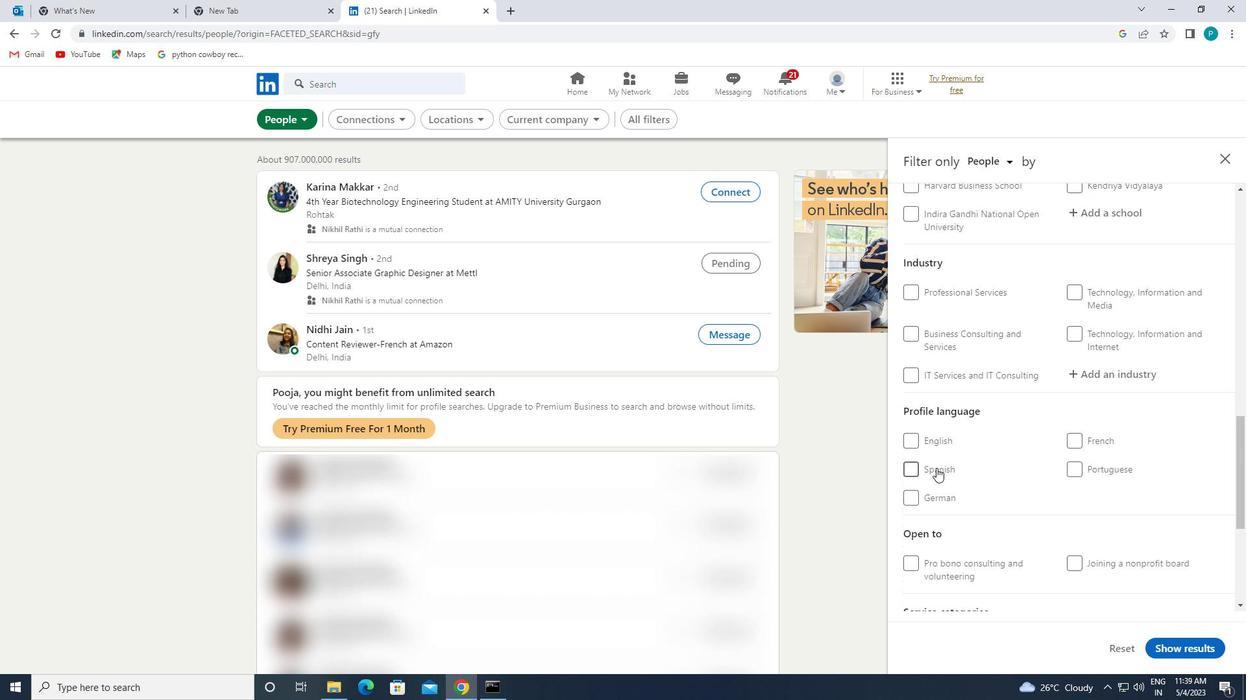 
Action: Mouse moved to (1009, 433)
Screenshot: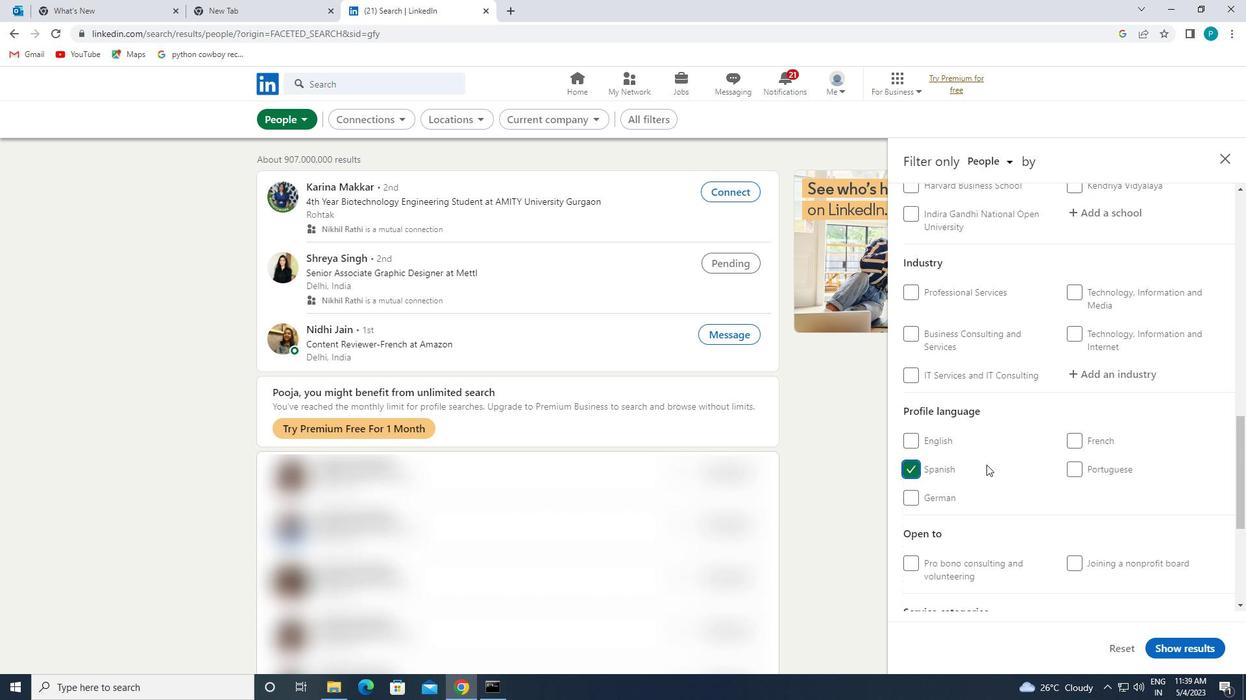 
Action: Mouse scrolled (1009, 434) with delta (0, 0)
Screenshot: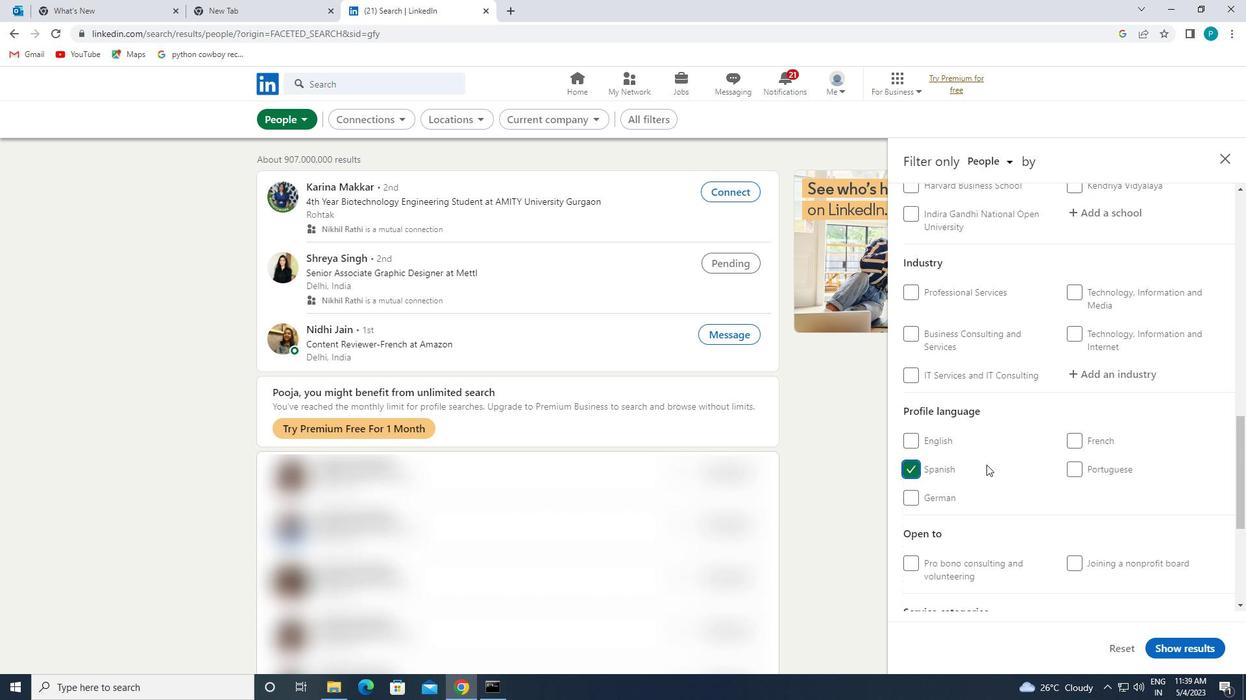
Action: Mouse moved to (1009, 433)
Screenshot: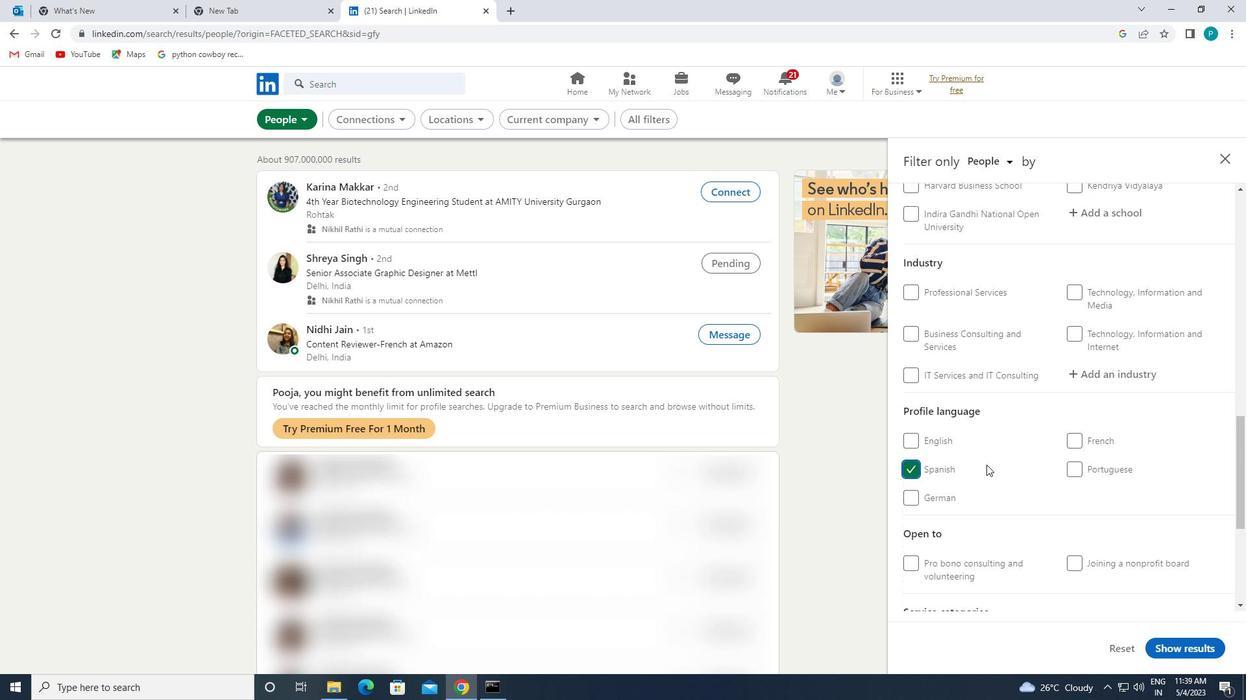 
Action: Mouse scrolled (1009, 434) with delta (0, 0)
Screenshot: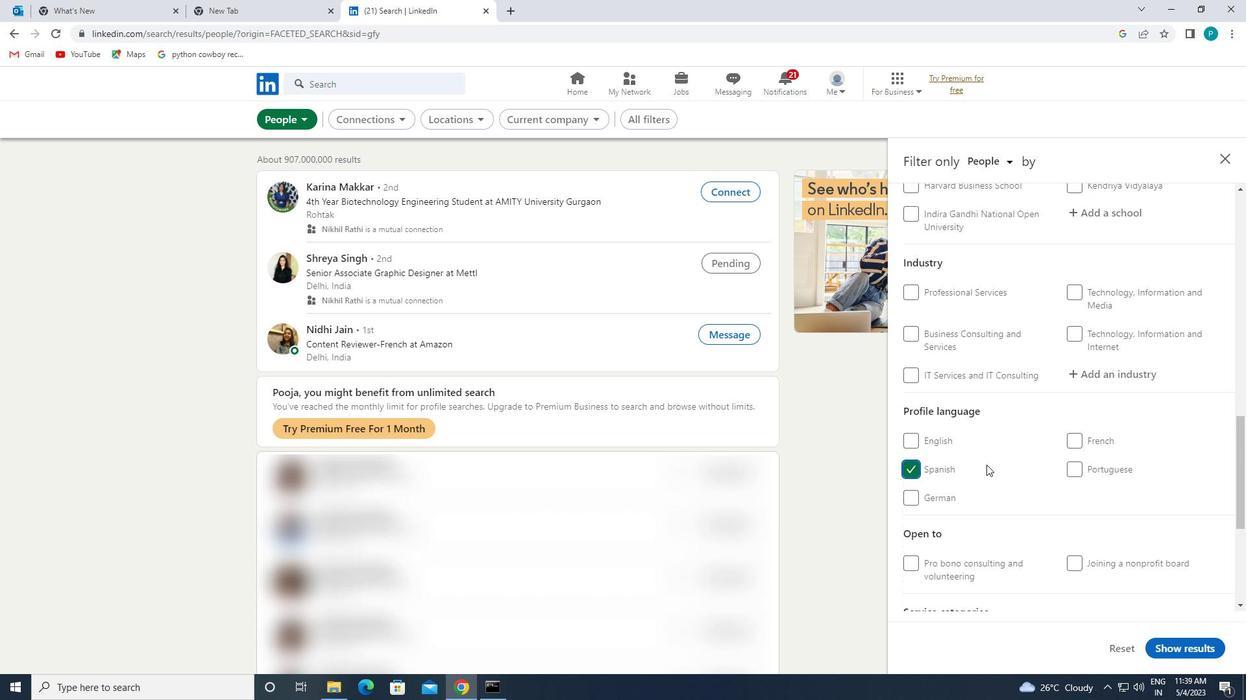 
Action: Mouse moved to (1009, 432)
Screenshot: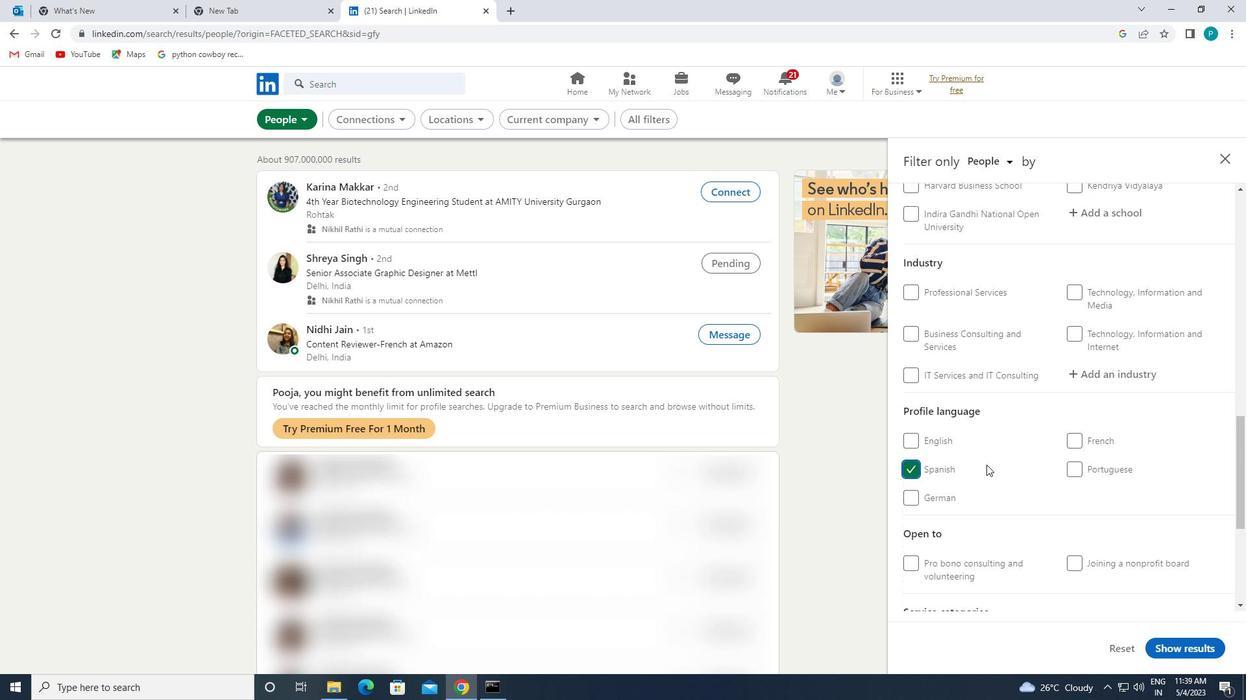 
Action: Mouse scrolled (1009, 433) with delta (0, 0)
Screenshot: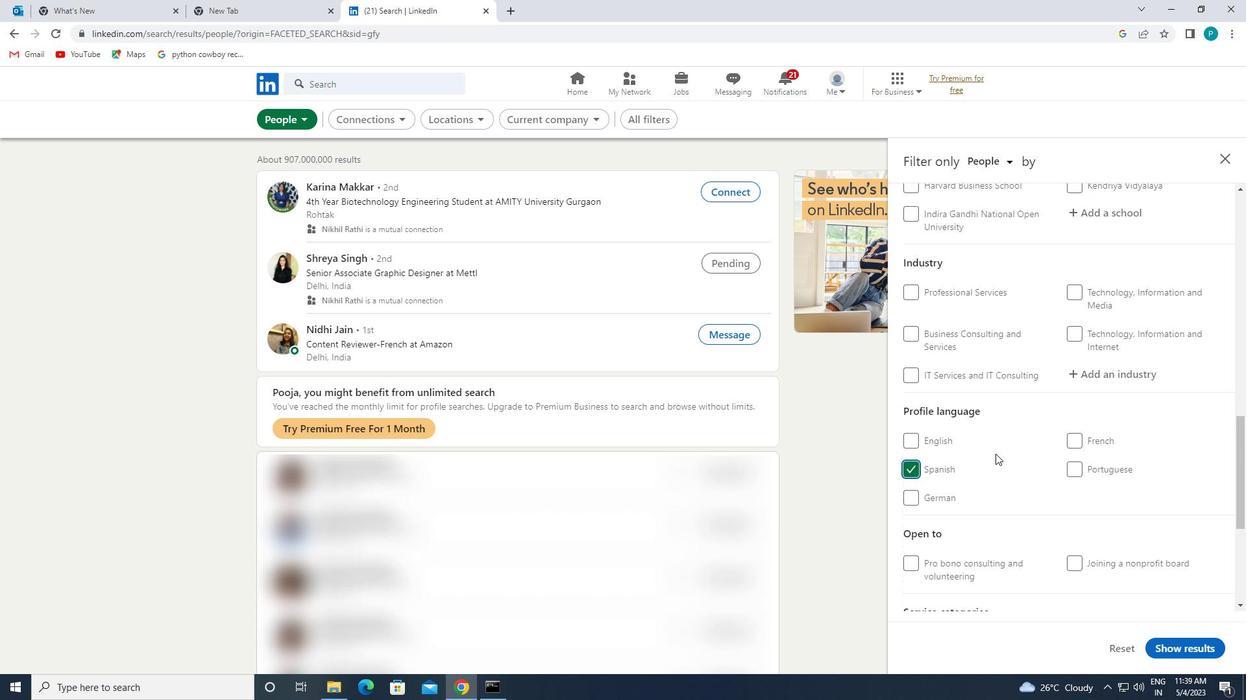 
Action: Mouse moved to (1113, 404)
Screenshot: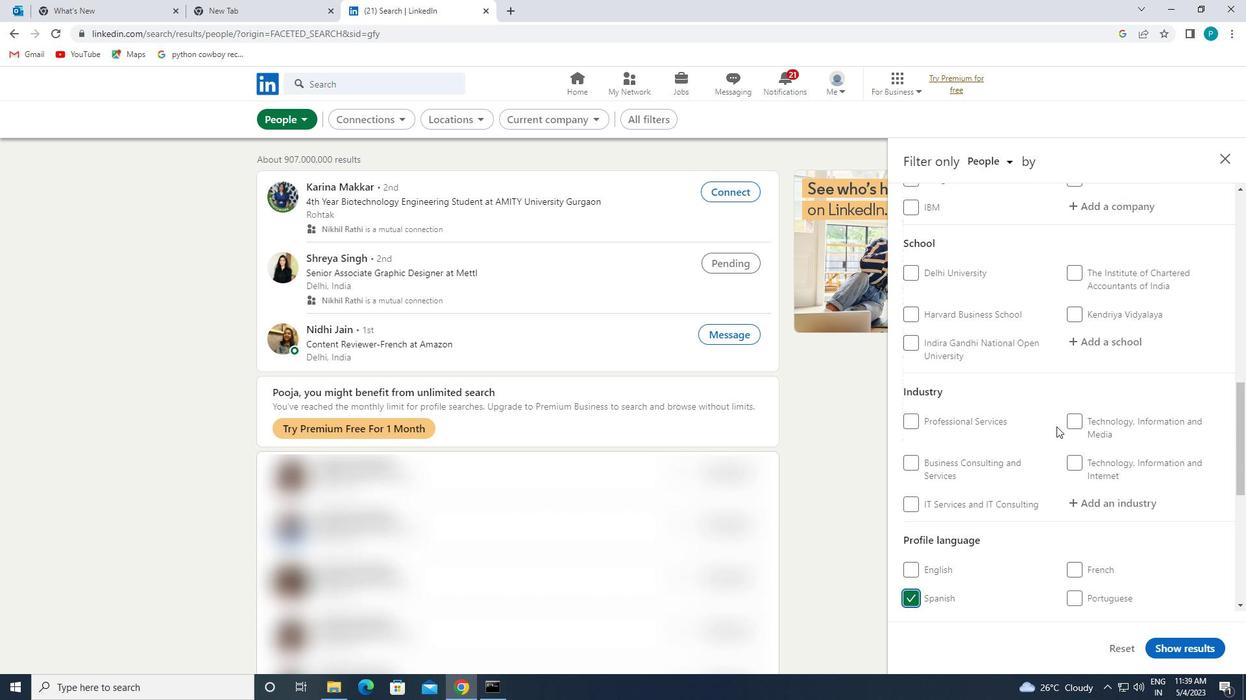 
Action: Mouse scrolled (1113, 405) with delta (0, 0)
Screenshot: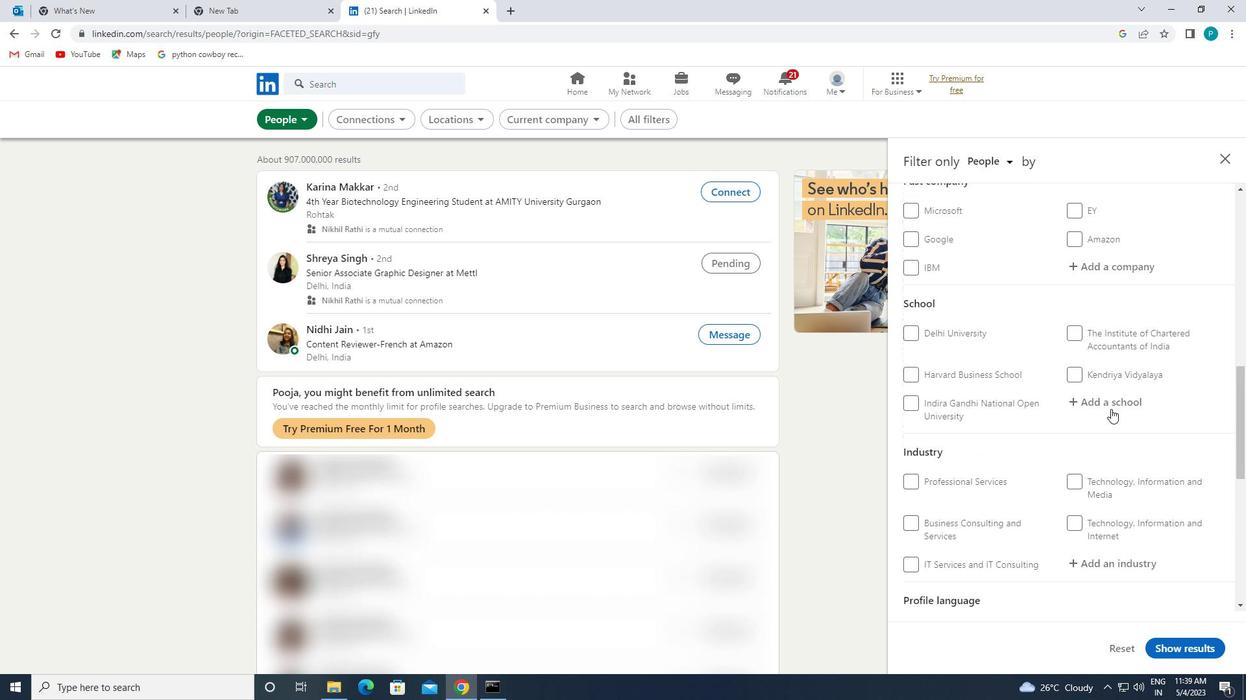 
Action: Mouse scrolled (1113, 405) with delta (0, 0)
Screenshot: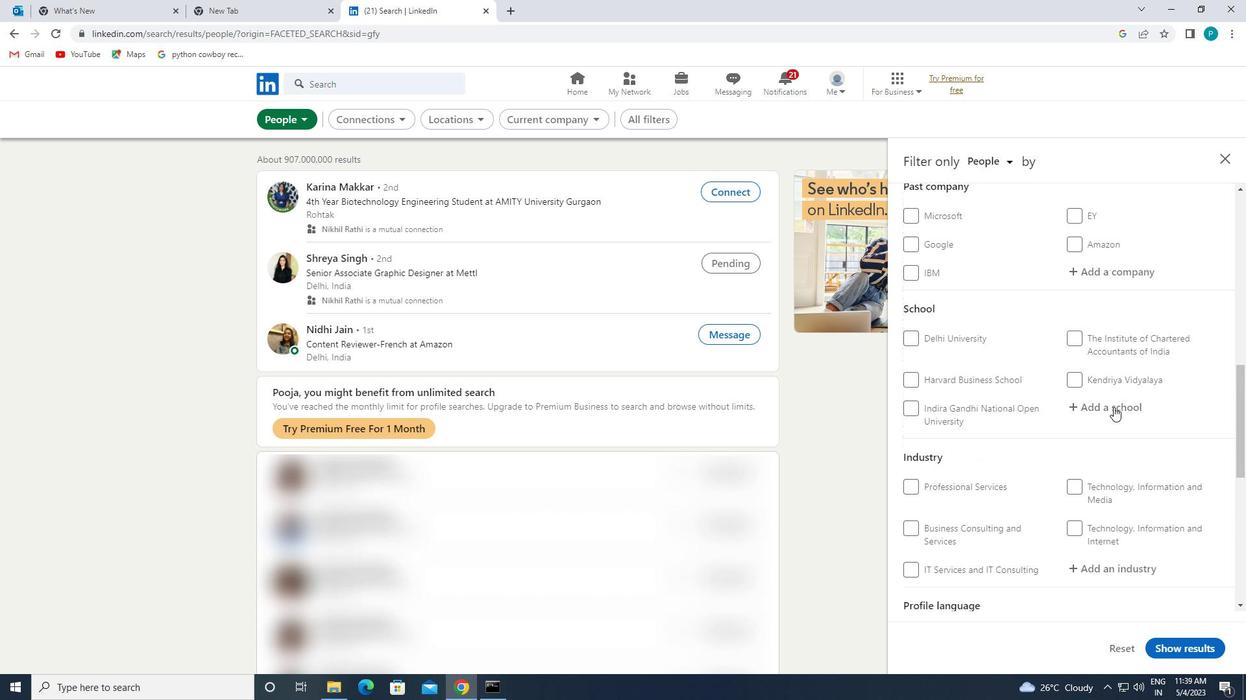 
Action: Mouse scrolled (1113, 405) with delta (0, 0)
Screenshot: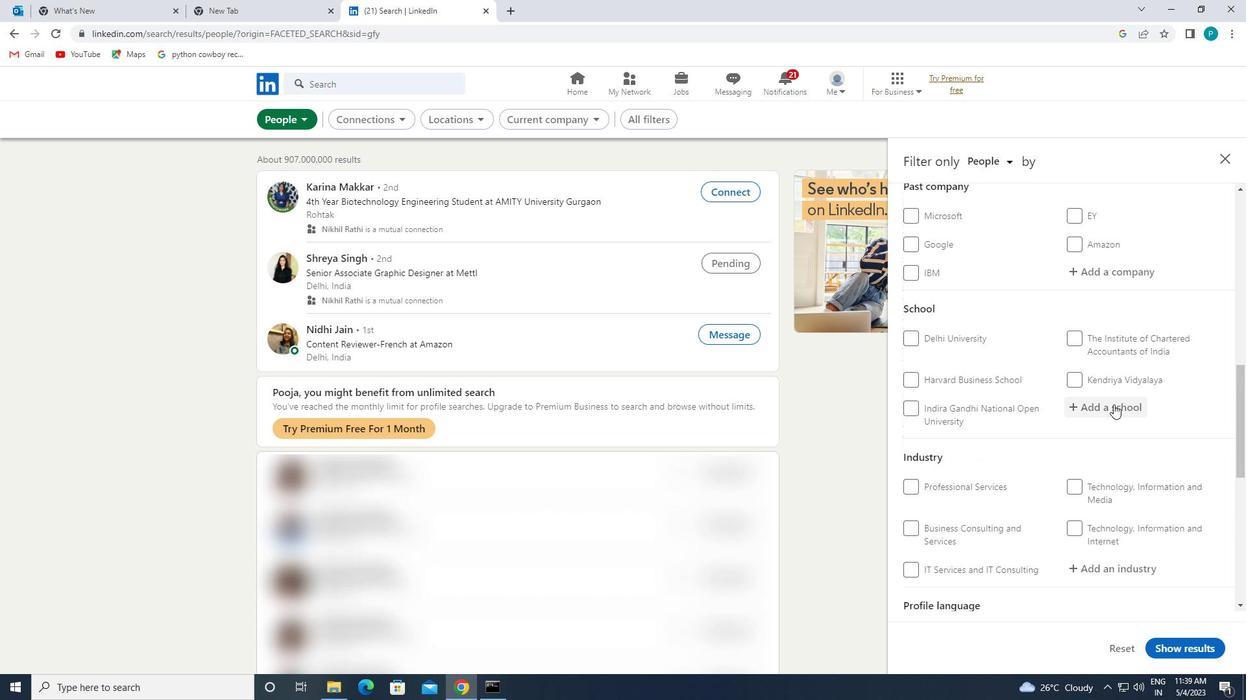
Action: Mouse moved to (1105, 353)
Screenshot: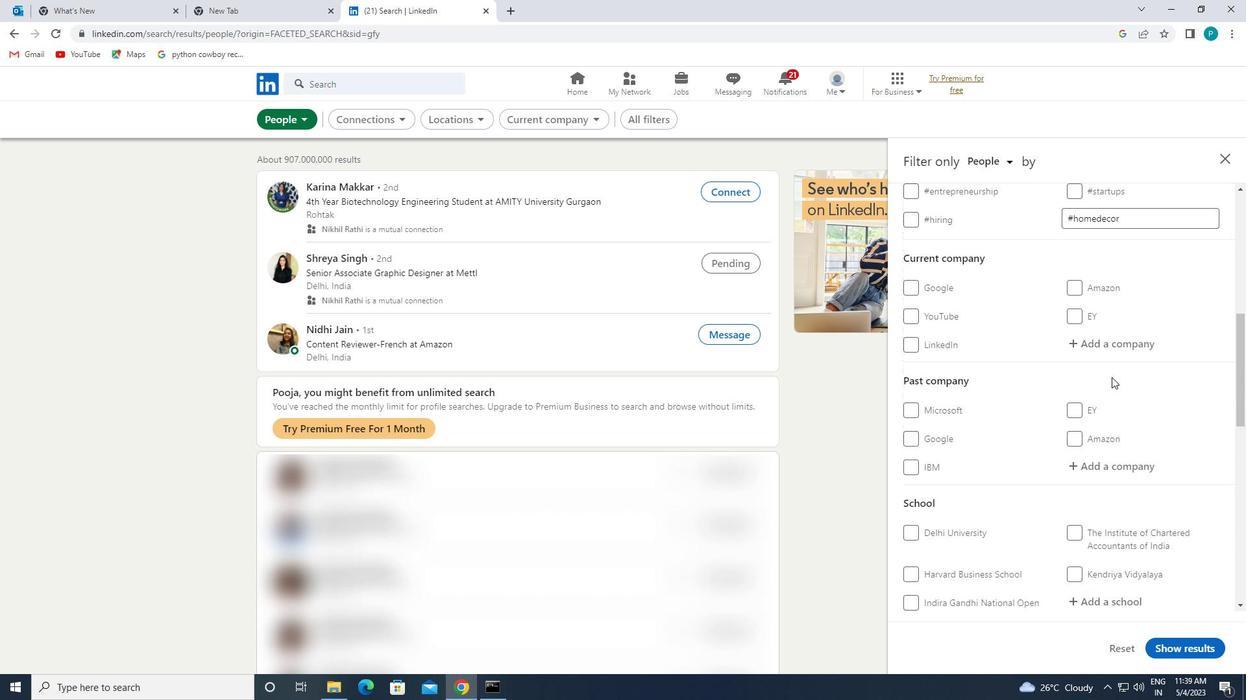 
Action: Mouse pressed left at (1105, 353)
Screenshot: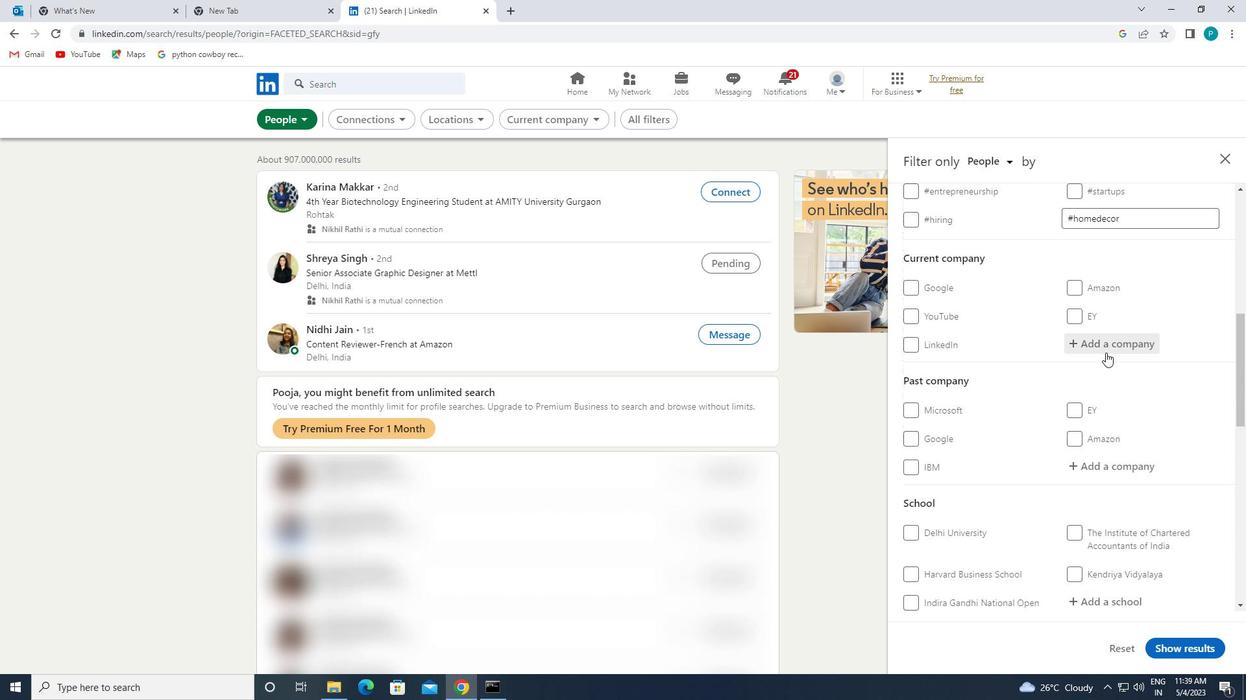 
Action: Mouse moved to (212, 0)
Screenshot: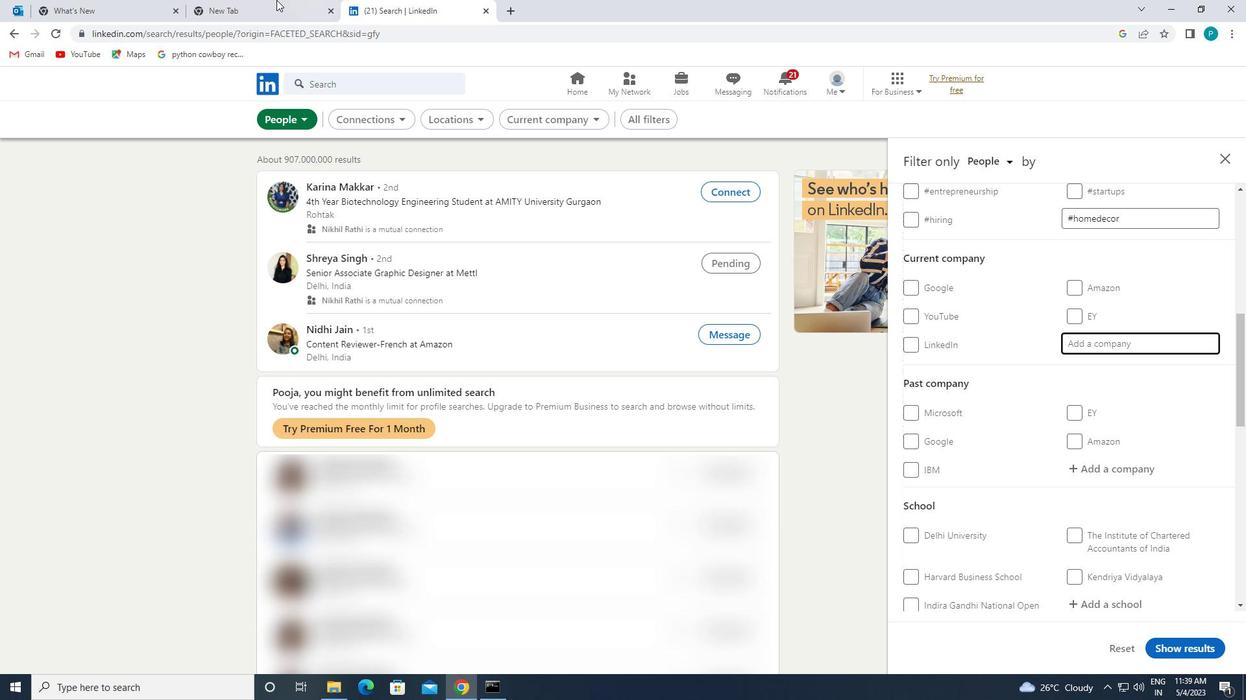 
Action: Key pressed <Key.caps_lock>G<Key.caps_lock>OJEK
Screenshot: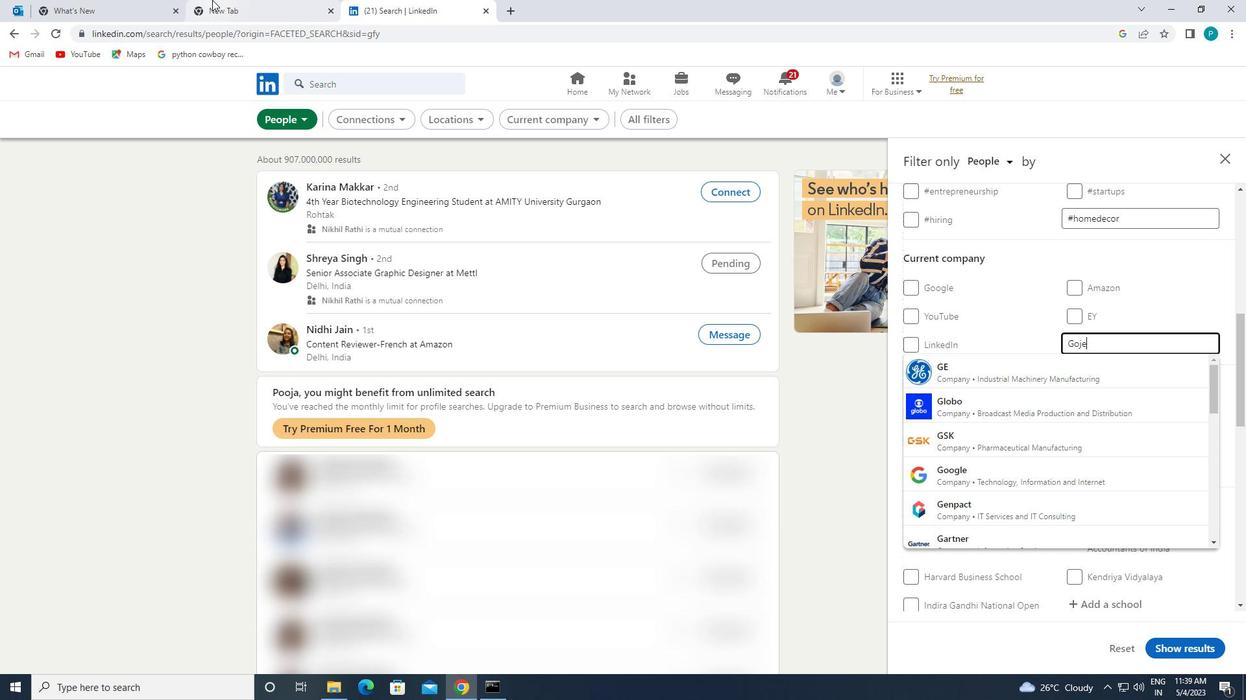 
Action: Mouse moved to (963, 358)
Screenshot: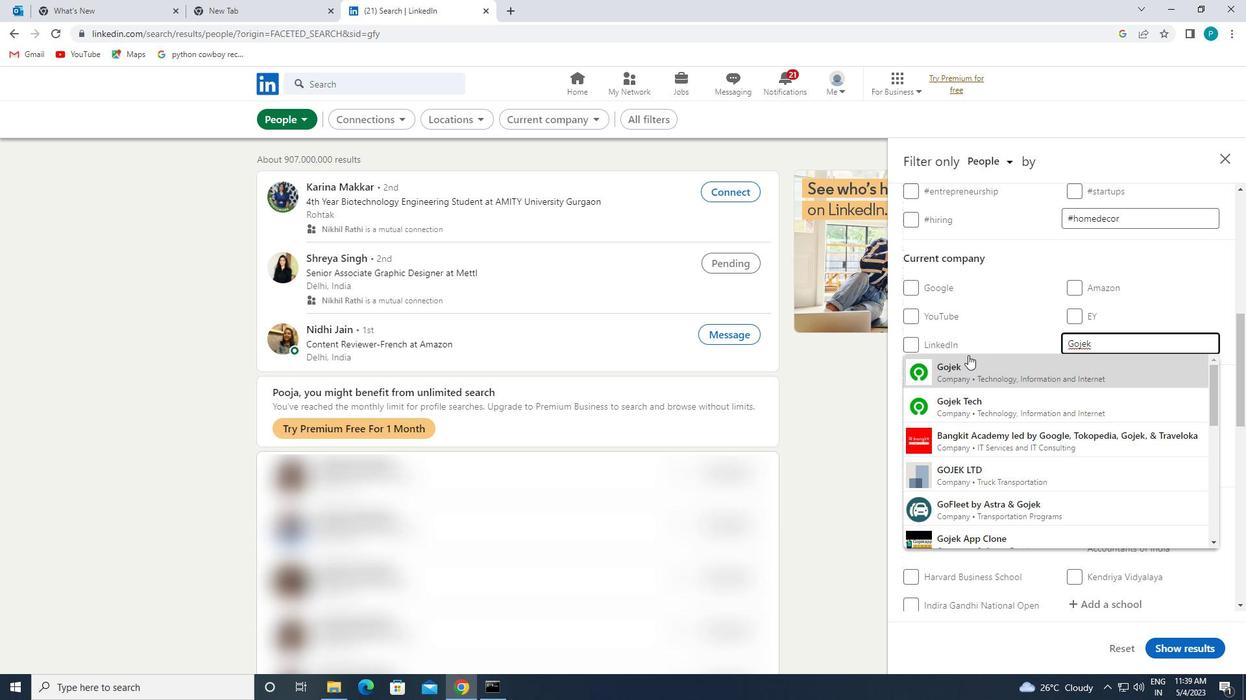 
Action: Mouse pressed left at (963, 358)
Screenshot: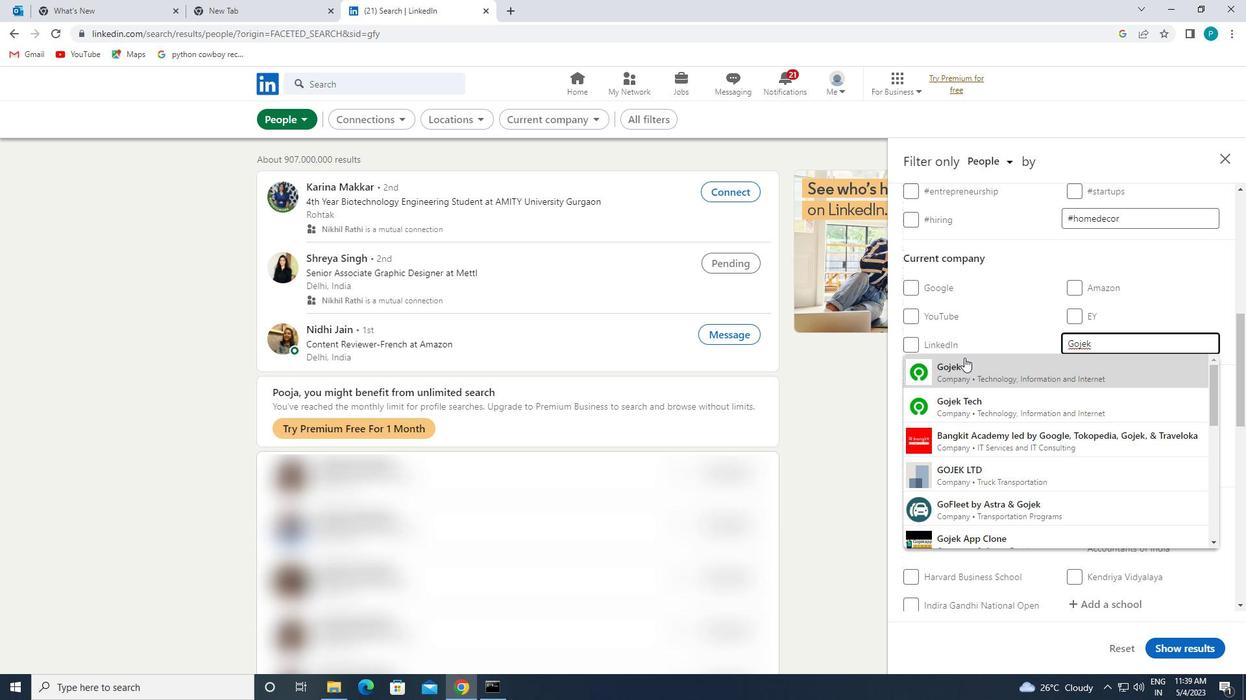 
Action: Mouse scrolled (963, 358) with delta (0, 0)
Screenshot: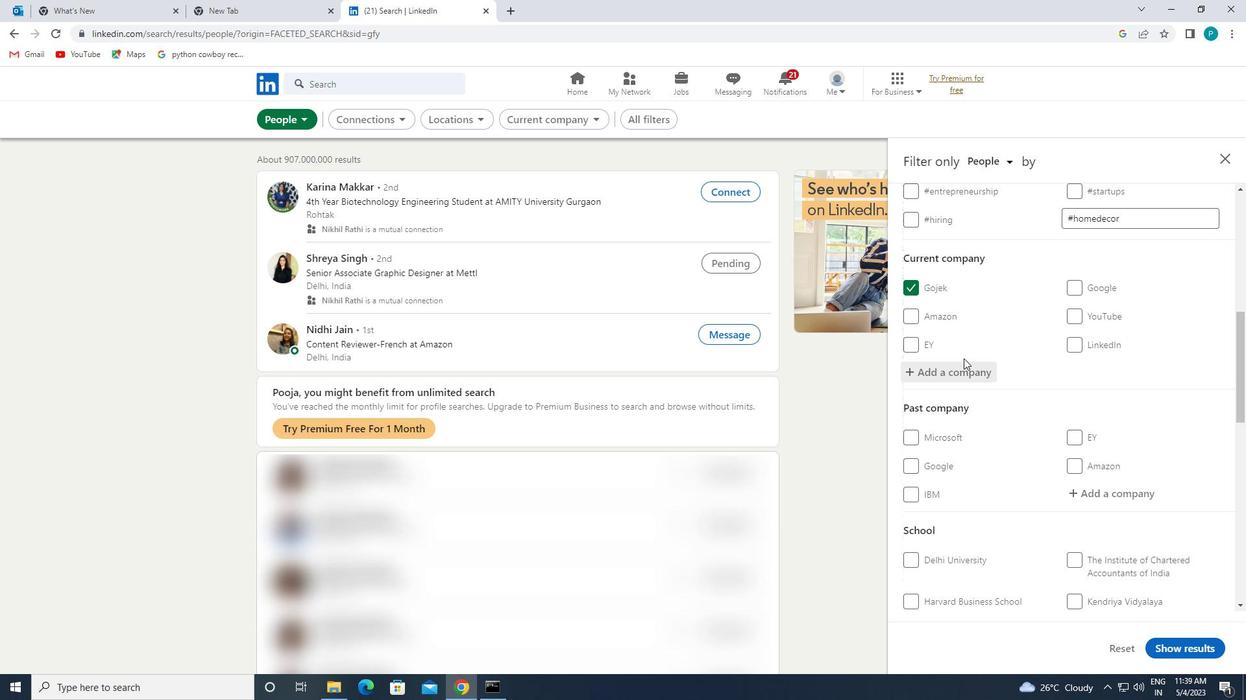 
Action: Mouse scrolled (963, 358) with delta (0, 0)
Screenshot: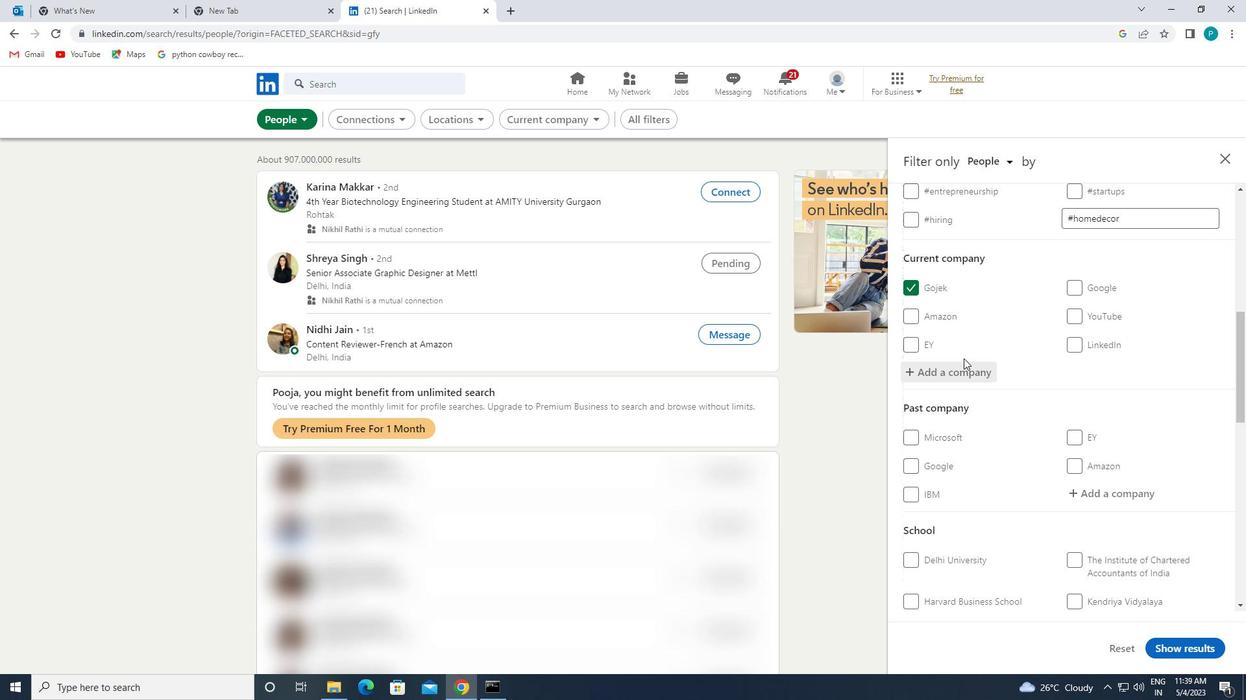 
Action: Mouse scrolled (963, 358) with delta (0, 0)
Screenshot: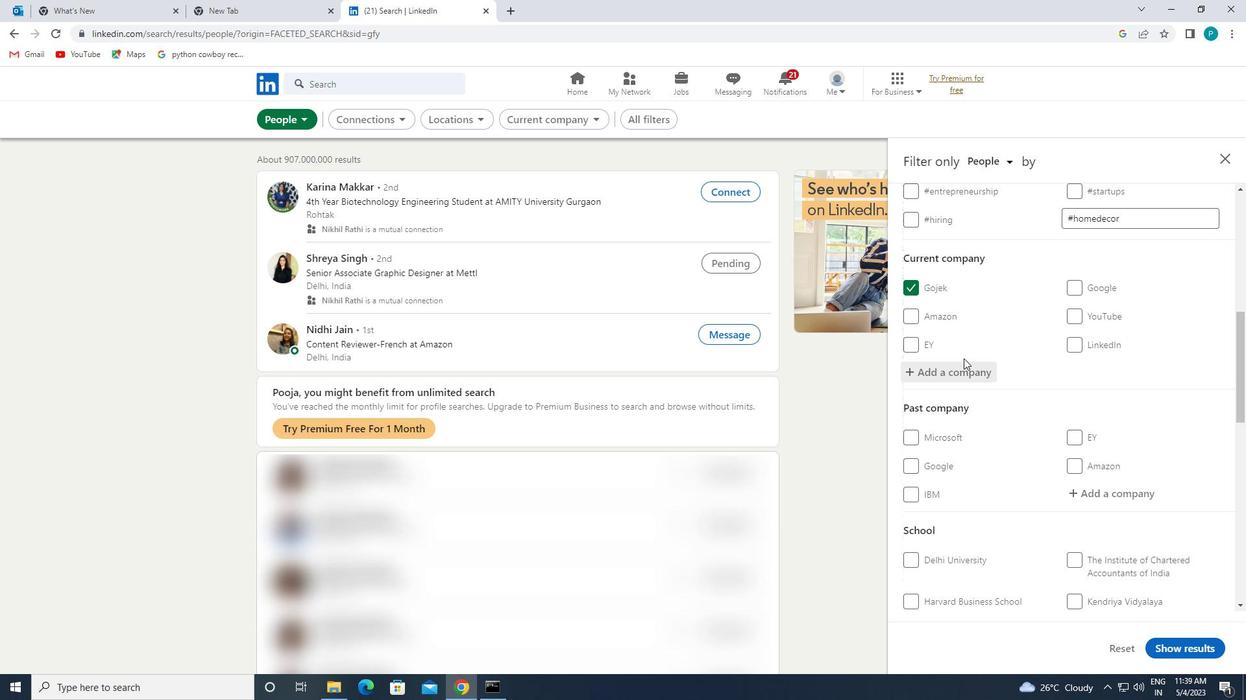 
Action: Mouse moved to (1098, 431)
Screenshot: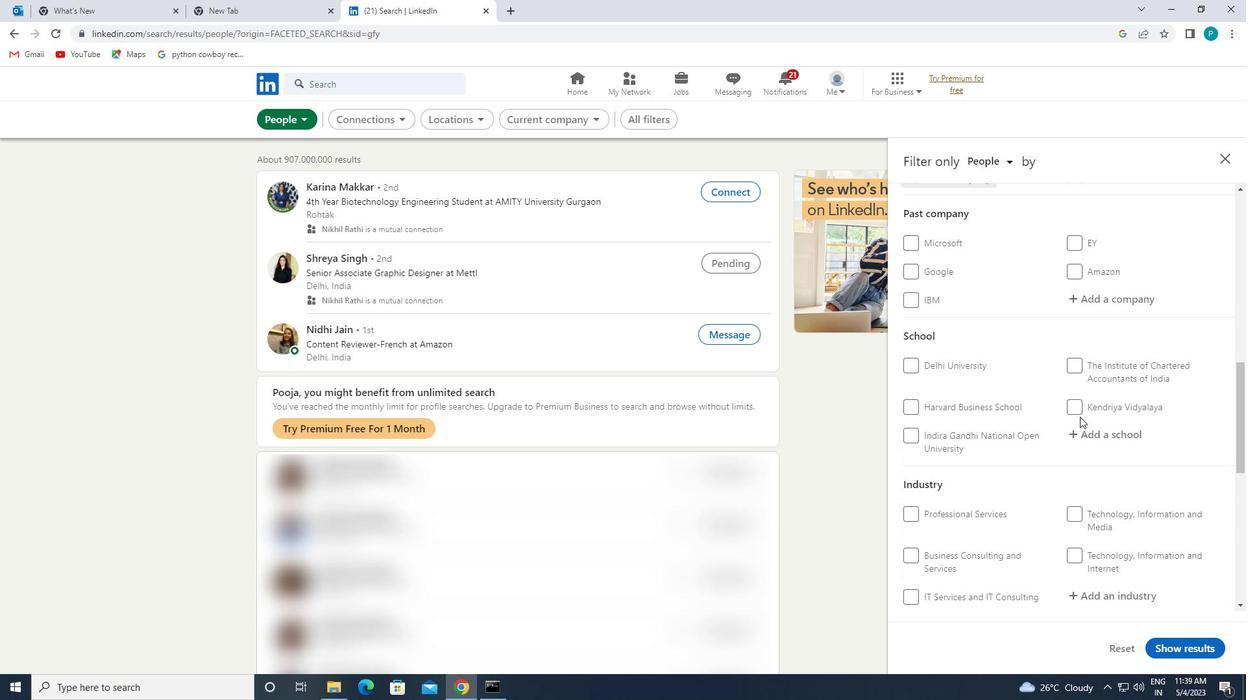 
Action: Mouse pressed left at (1098, 431)
Screenshot: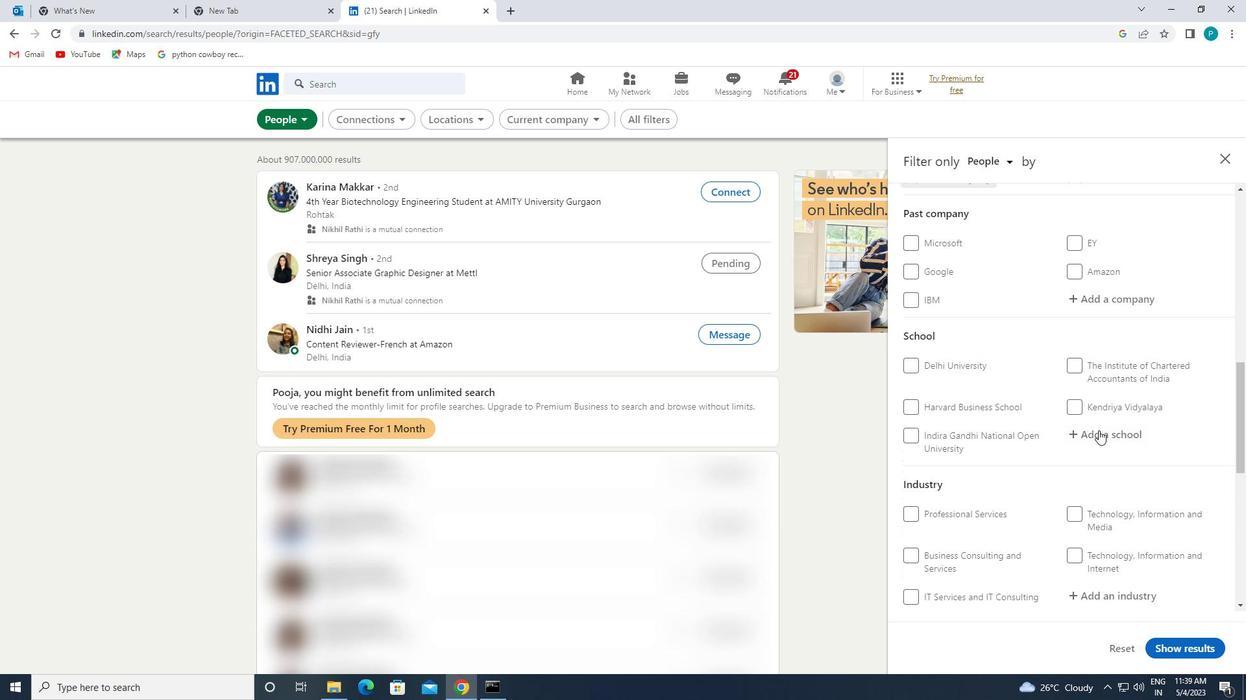
Action: Mouse moved to (1118, 444)
Screenshot: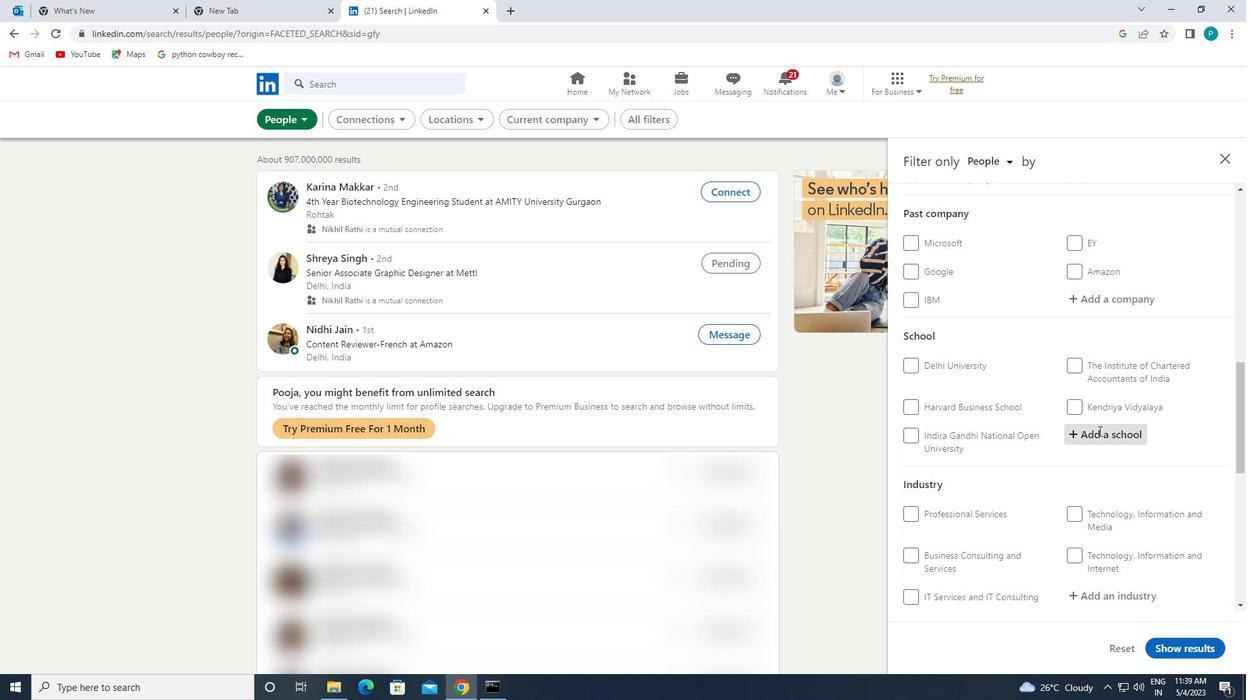 
Action: Key pressed <Key.caps_lock><Key.caps_lock><Key.caps_lock><Key.caps_lock><Key.caps_lock><Key.caps_lock><Key.caps_lock><Key.caps_lock><Key.caps_lock>D<Key.caps_lock>R<Key.caps_lock>.<Key.space><Key.caps_lock>N<Key.backspace><Key.caps_lock>N.G.P
Screenshot: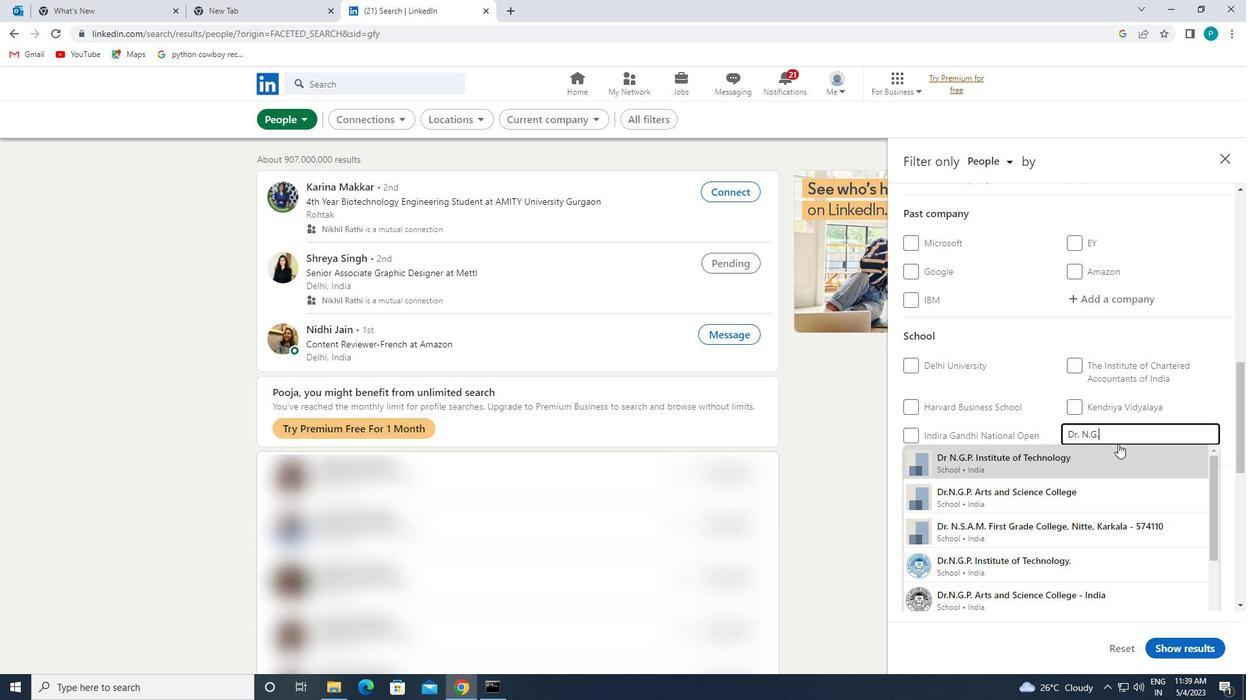 
Action: Mouse moved to (1101, 502)
Screenshot: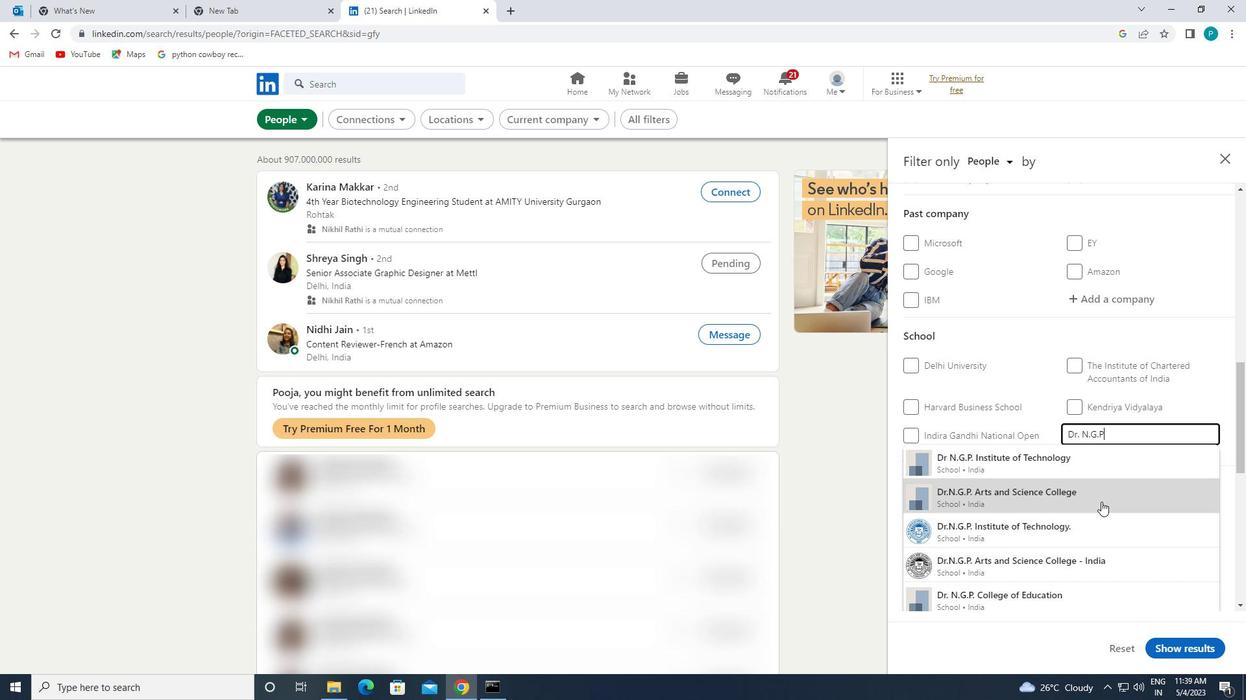 
Action: Mouse pressed left at (1101, 502)
Screenshot: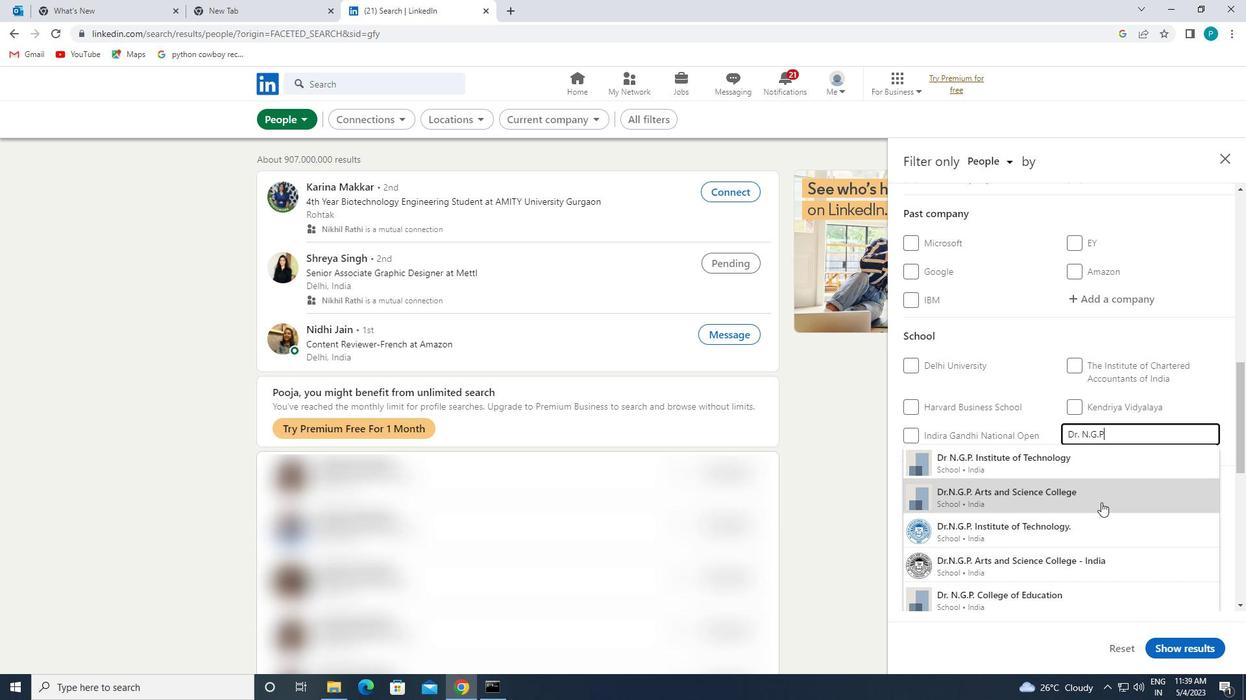 
Action: Mouse moved to (1111, 472)
Screenshot: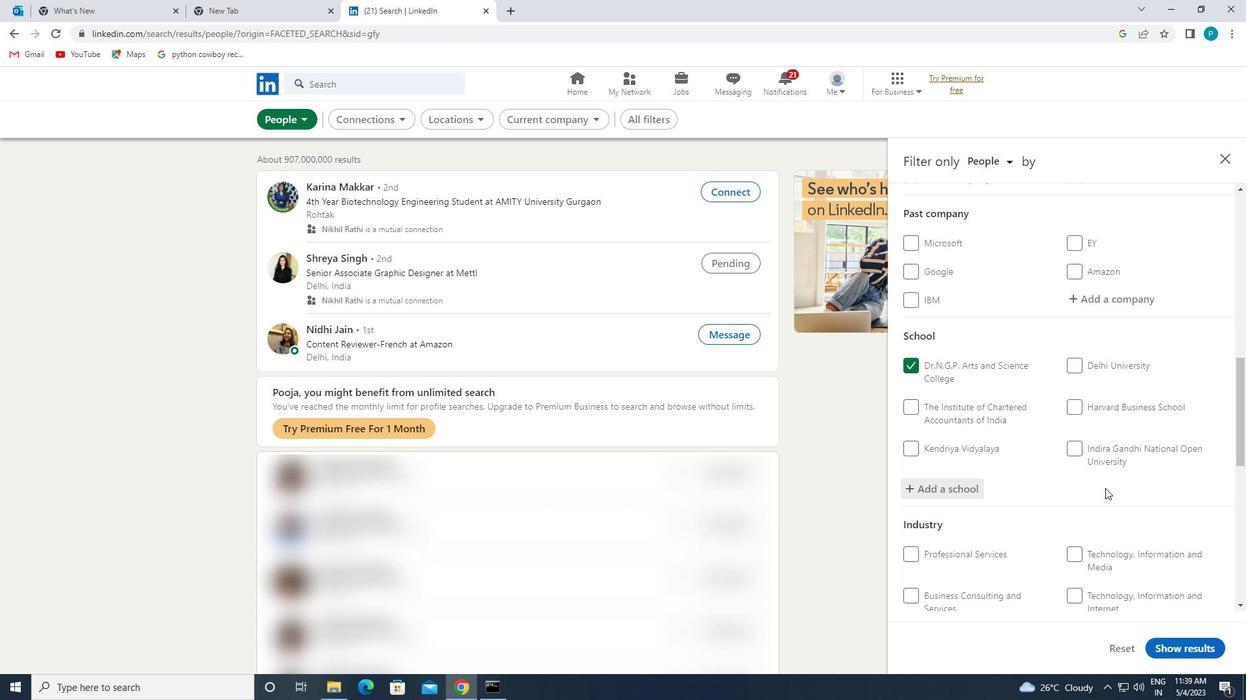 
Action: Mouse scrolled (1111, 471) with delta (0, 0)
Screenshot: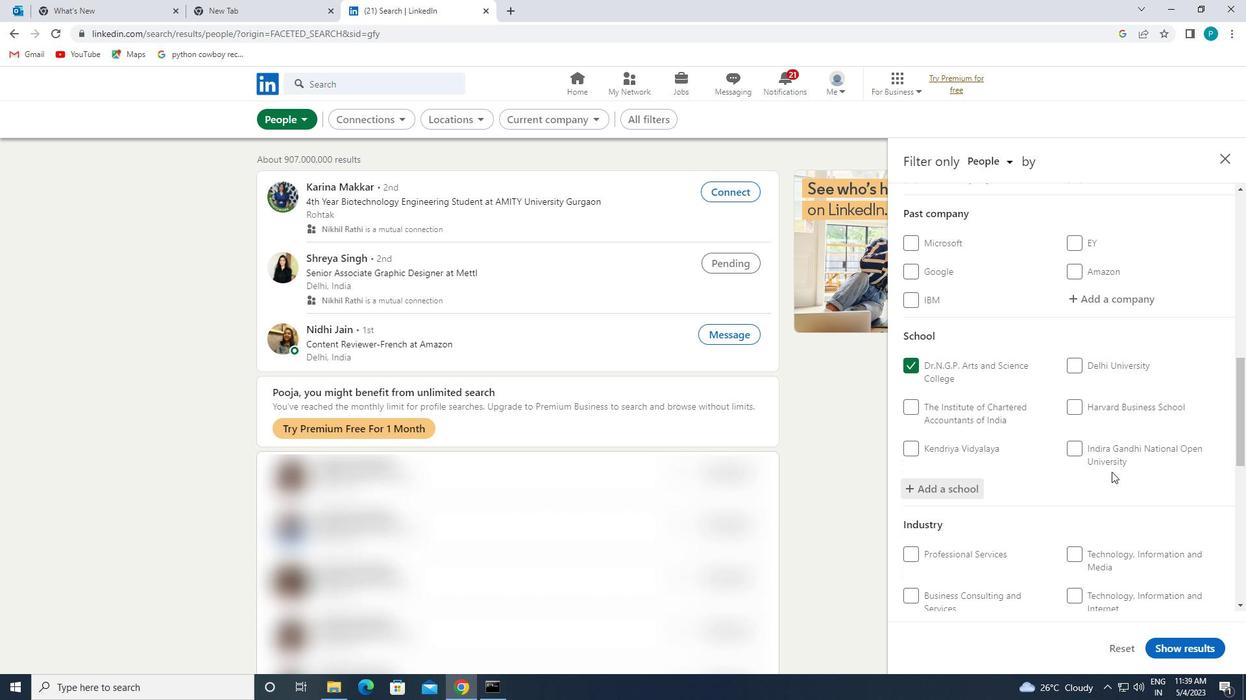 
Action: Mouse scrolled (1111, 471) with delta (0, 0)
Screenshot: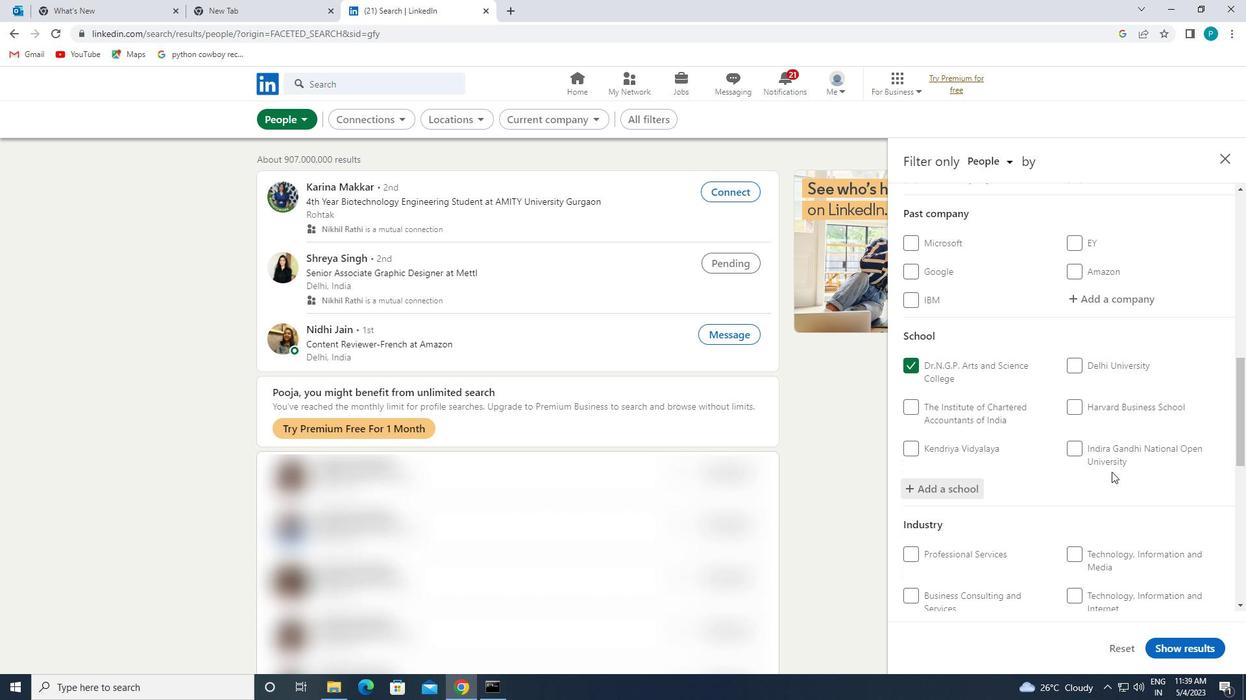 
Action: Mouse scrolled (1111, 471) with delta (0, 0)
Screenshot: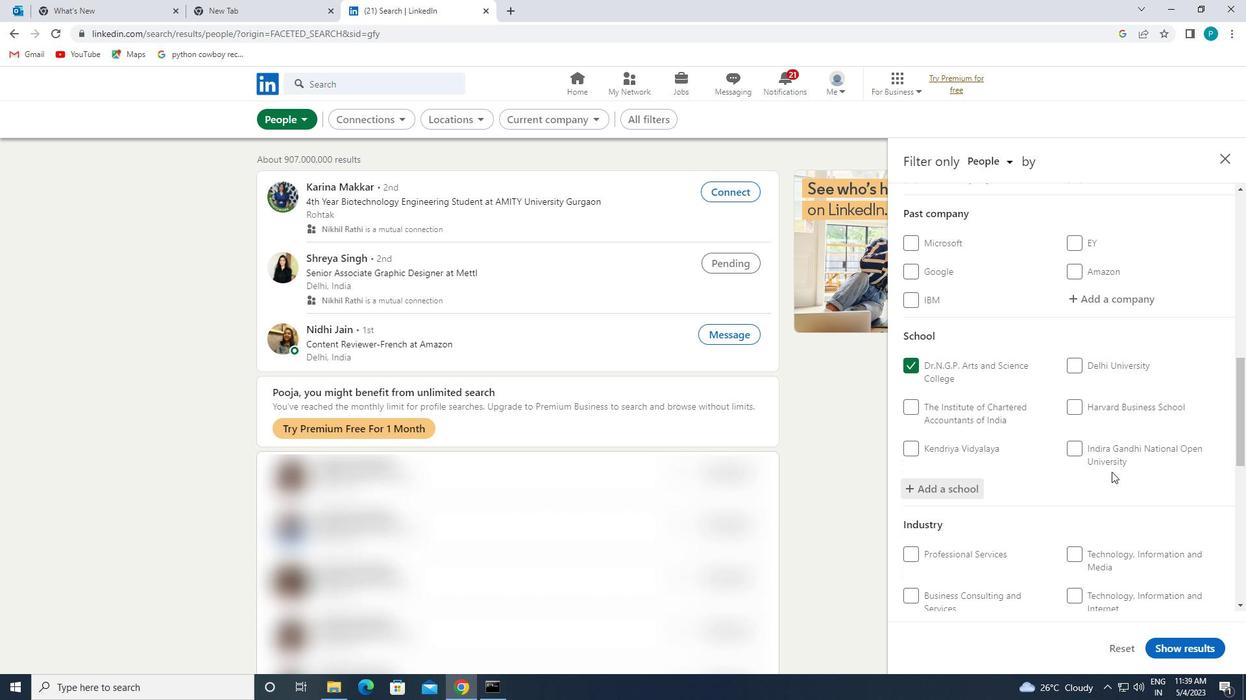 
Action: Mouse moved to (1107, 450)
Screenshot: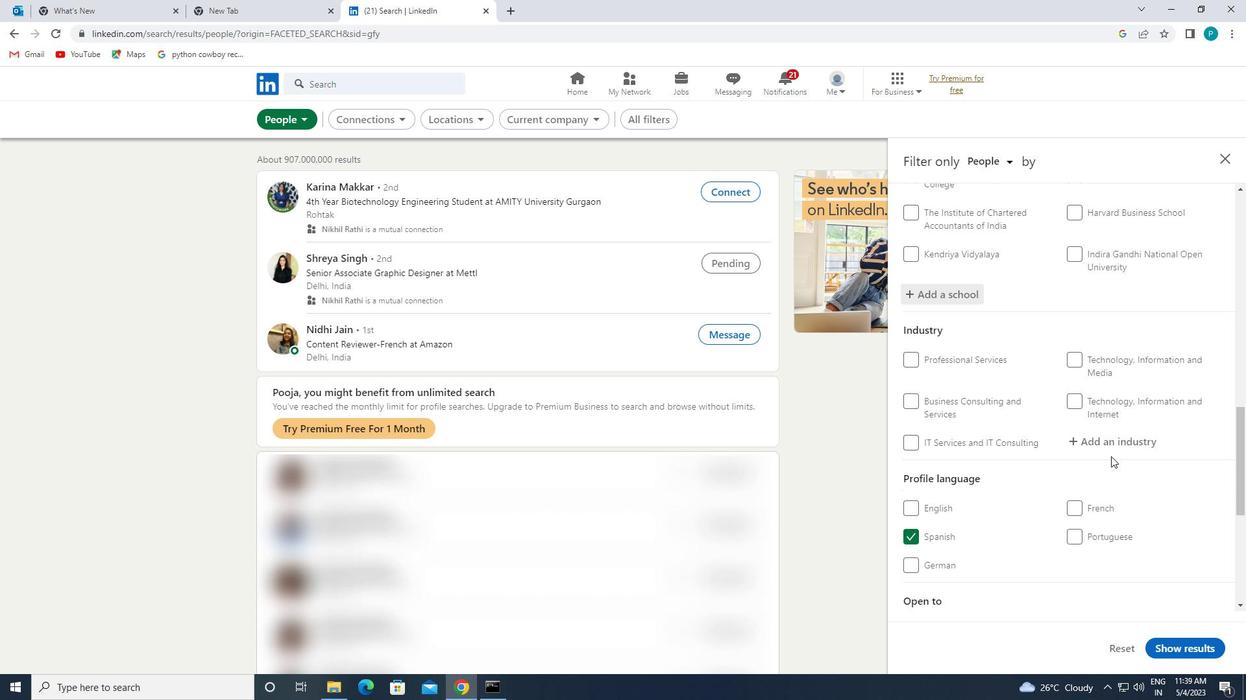
Action: Mouse pressed left at (1107, 450)
Screenshot: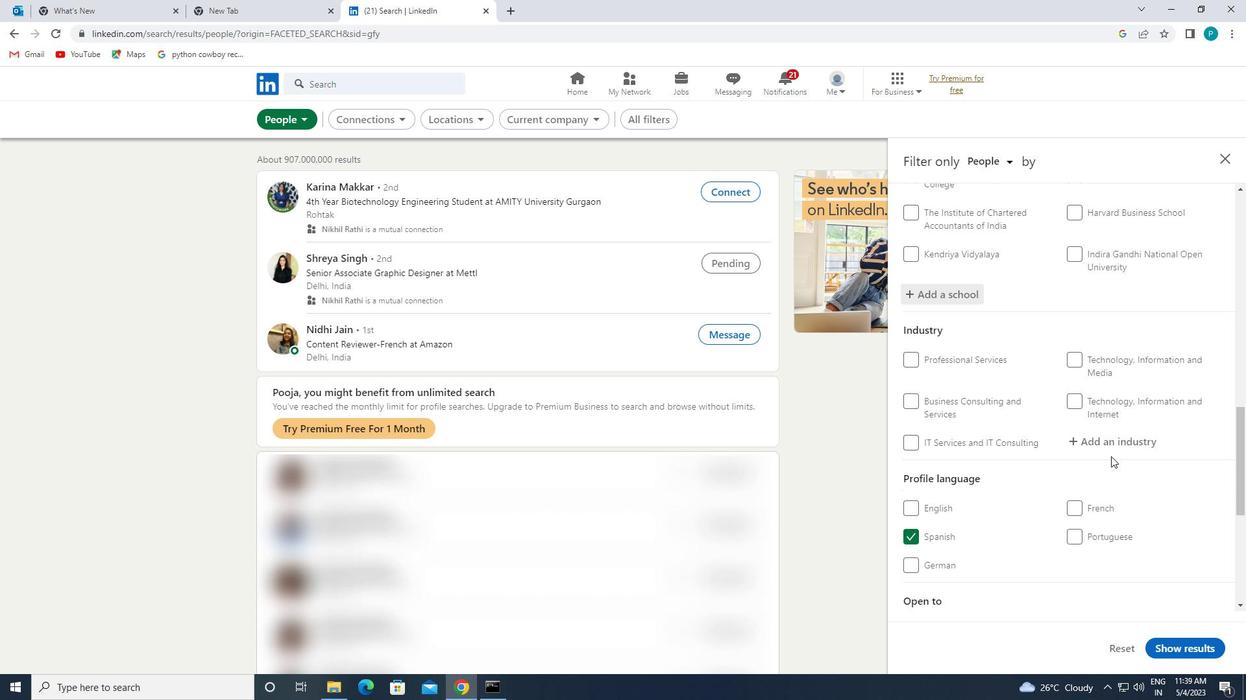 
Action: Mouse moved to (1126, 461)
Screenshot: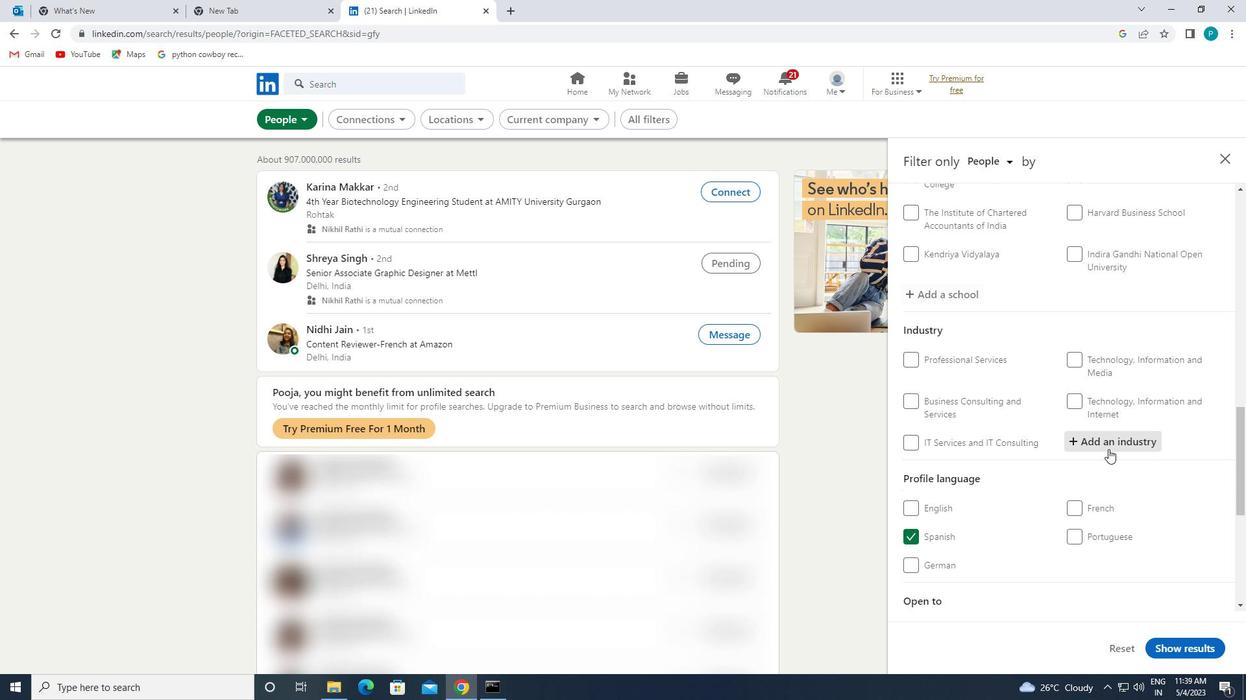 
Action: Key pressed <Key.caps_lock>H<Key.caps_lock>O<Key.backspace><Key.caps_lock>OUS
Screenshot: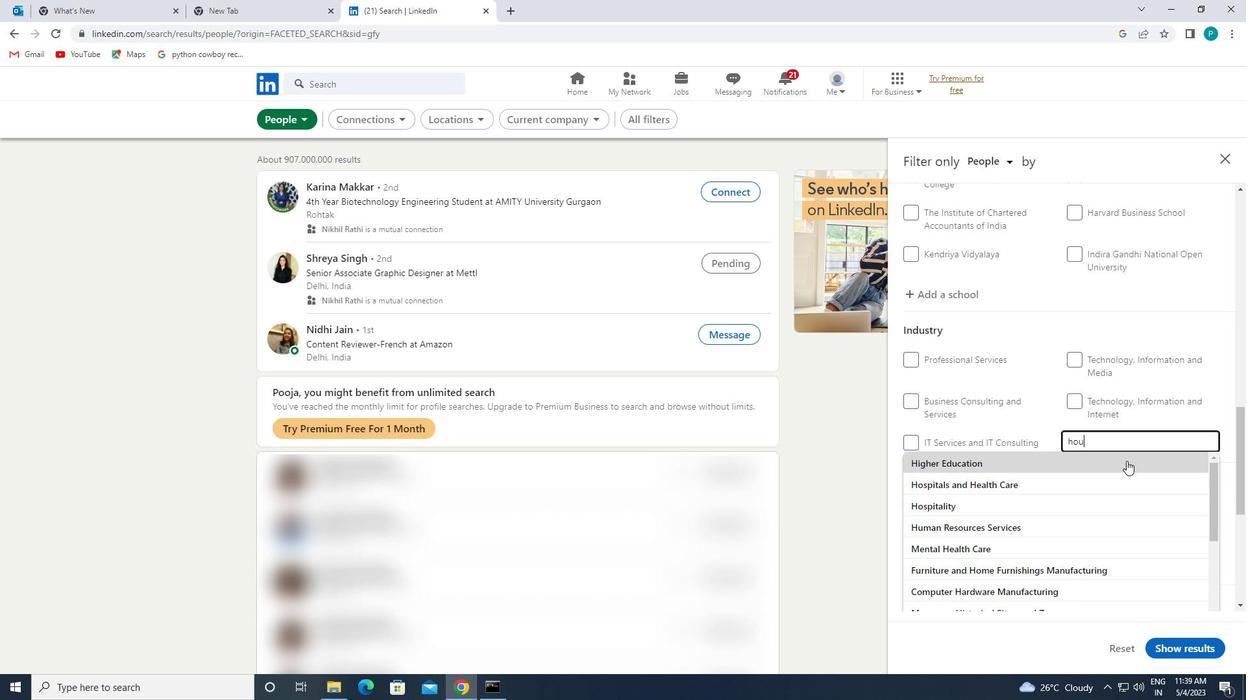 
Action: Mouse moved to (1061, 462)
Screenshot: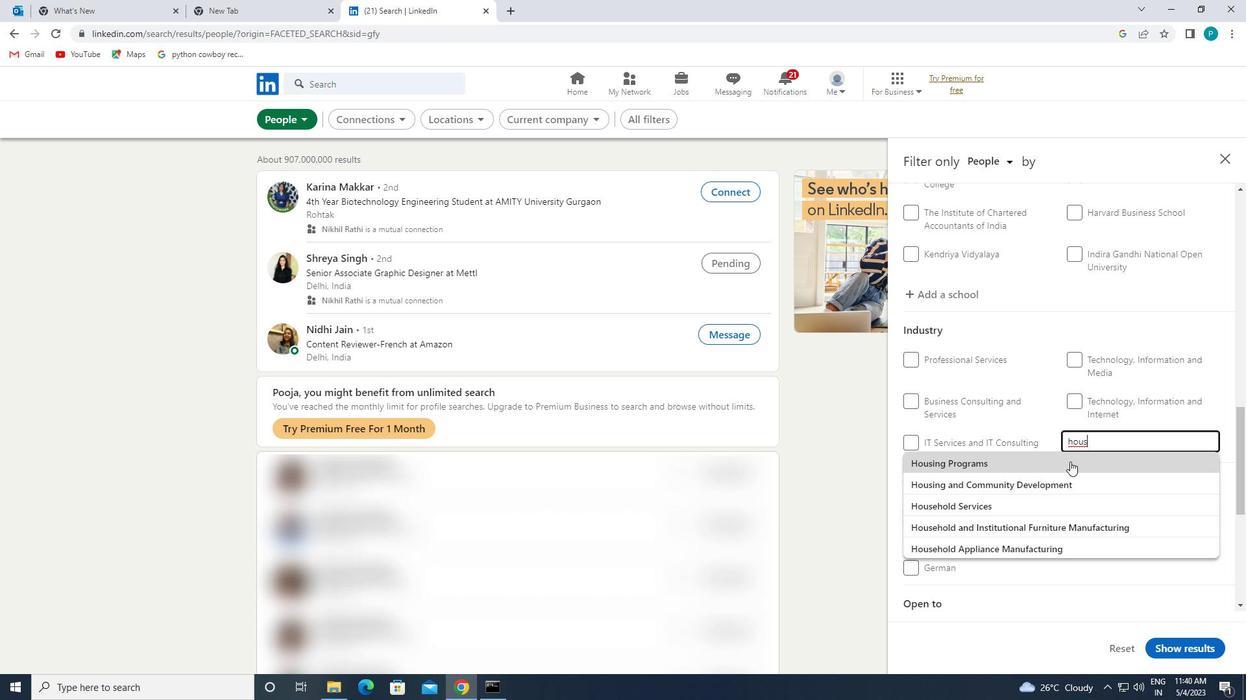 
Action: Mouse pressed left at (1061, 462)
Screenshot: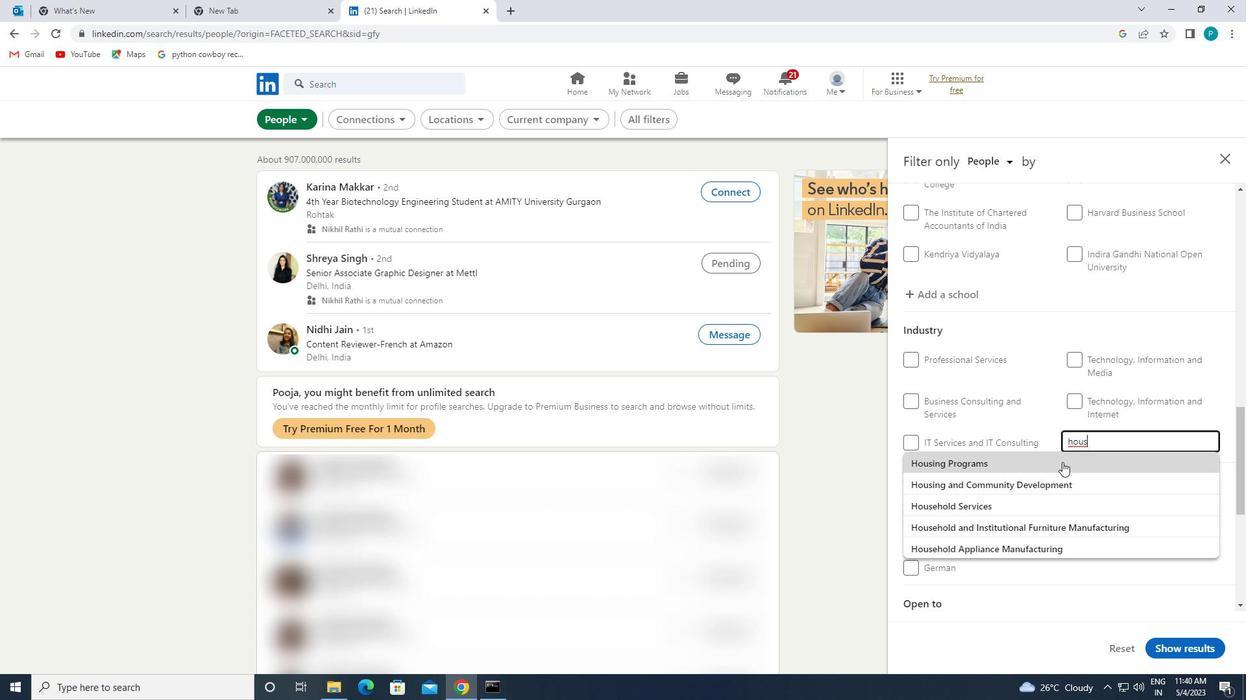 
Action: Mouse scrolled (1061, 462) with delta (0, 0)
Screenshot: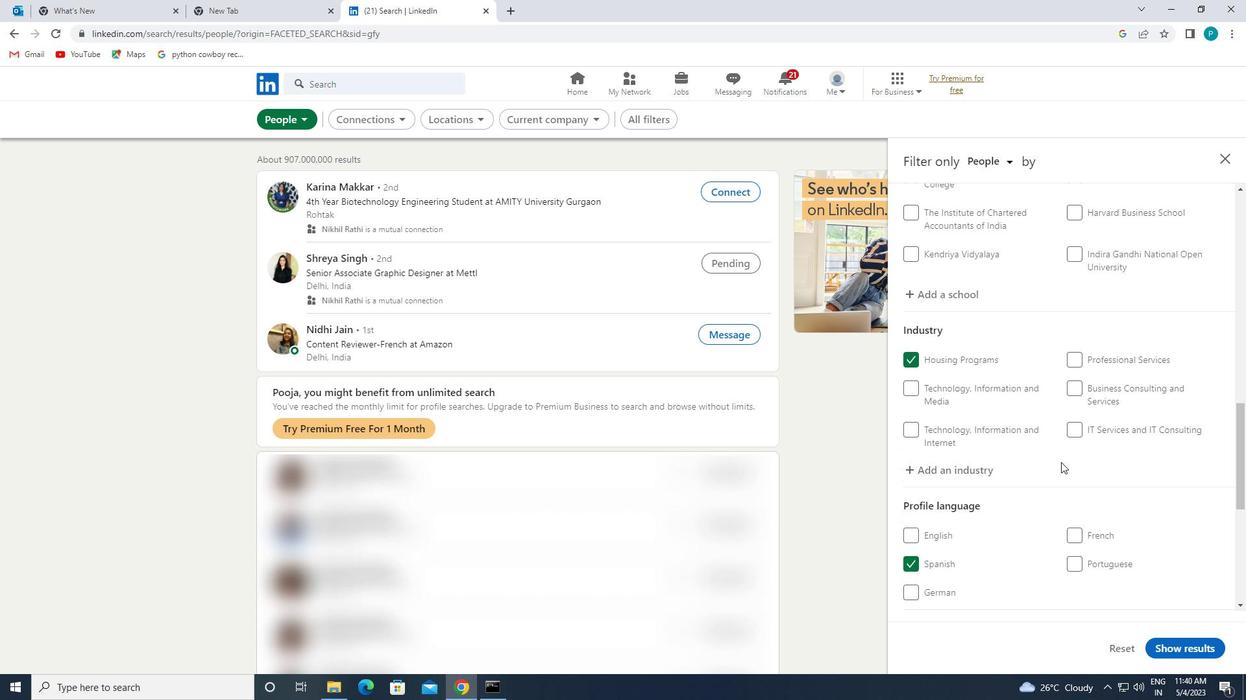 
Action: Mouse scrolled (1061, 462) with delta (0, 0)
Screenshot: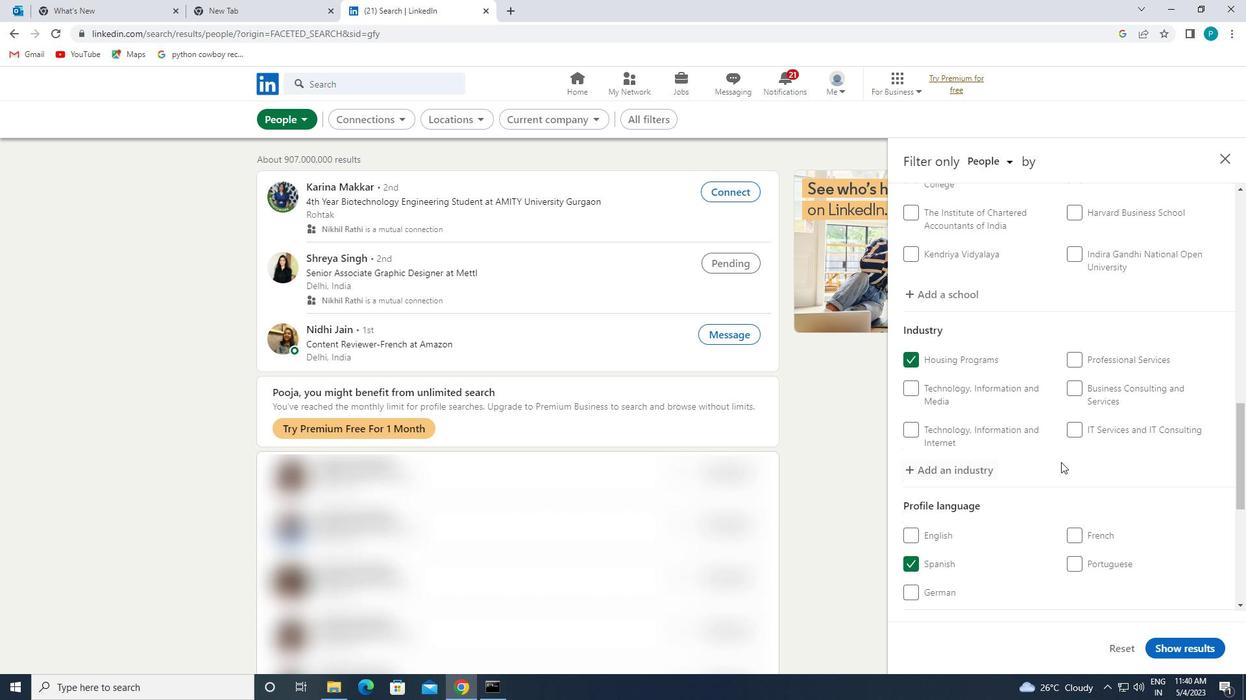 
Action: Mouse scrolled (1061, 462) with delta (0, 0)
Screenshot: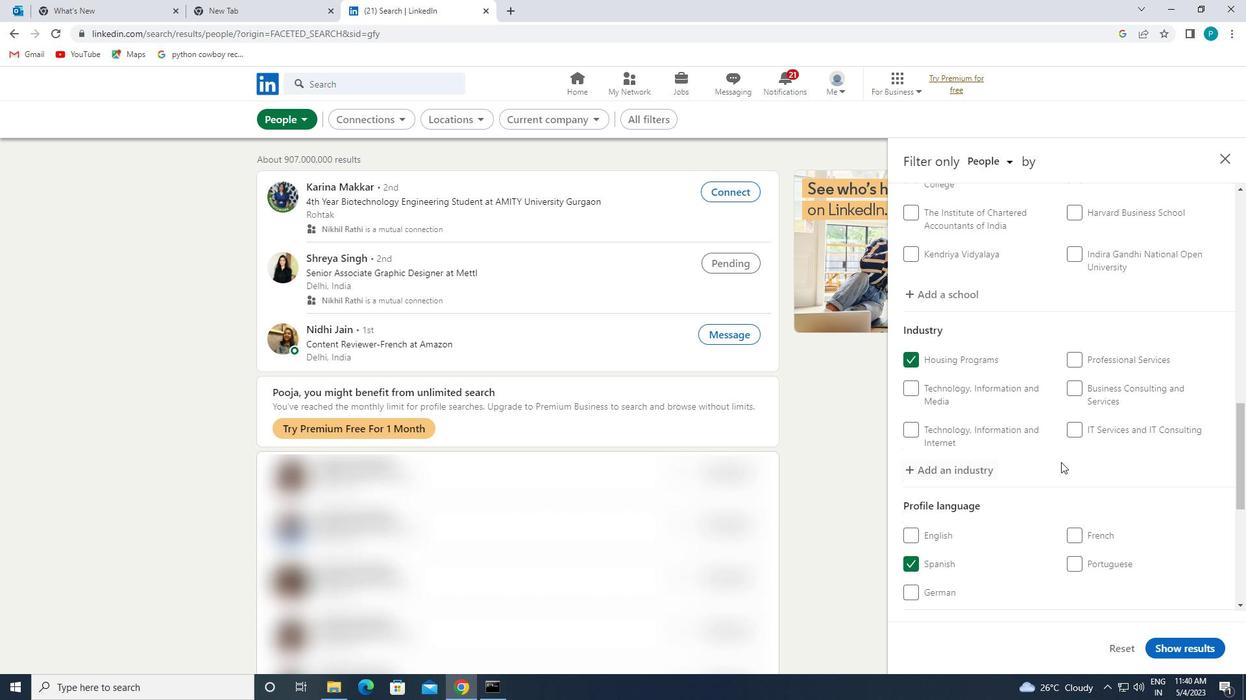 
Action: Mouse scrolled (1061, 462) with delta (0, 0)
Screenshot: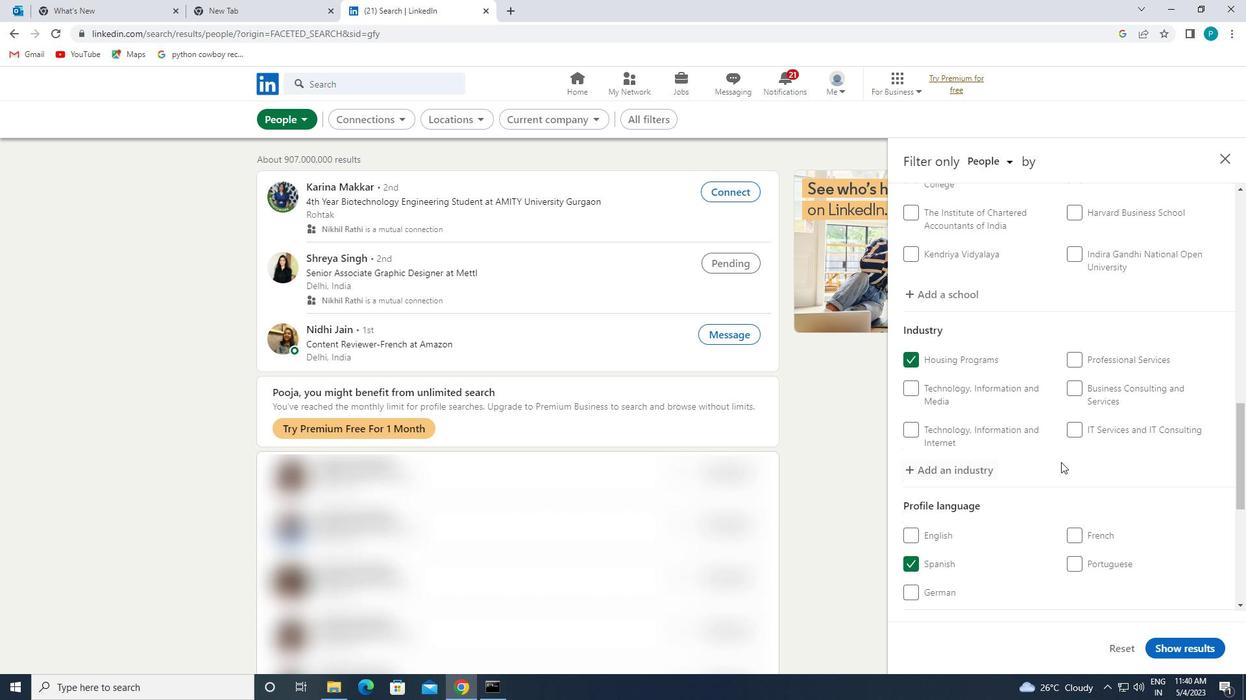 
Action: Mouse moved to (1101, 532)
Screenshot: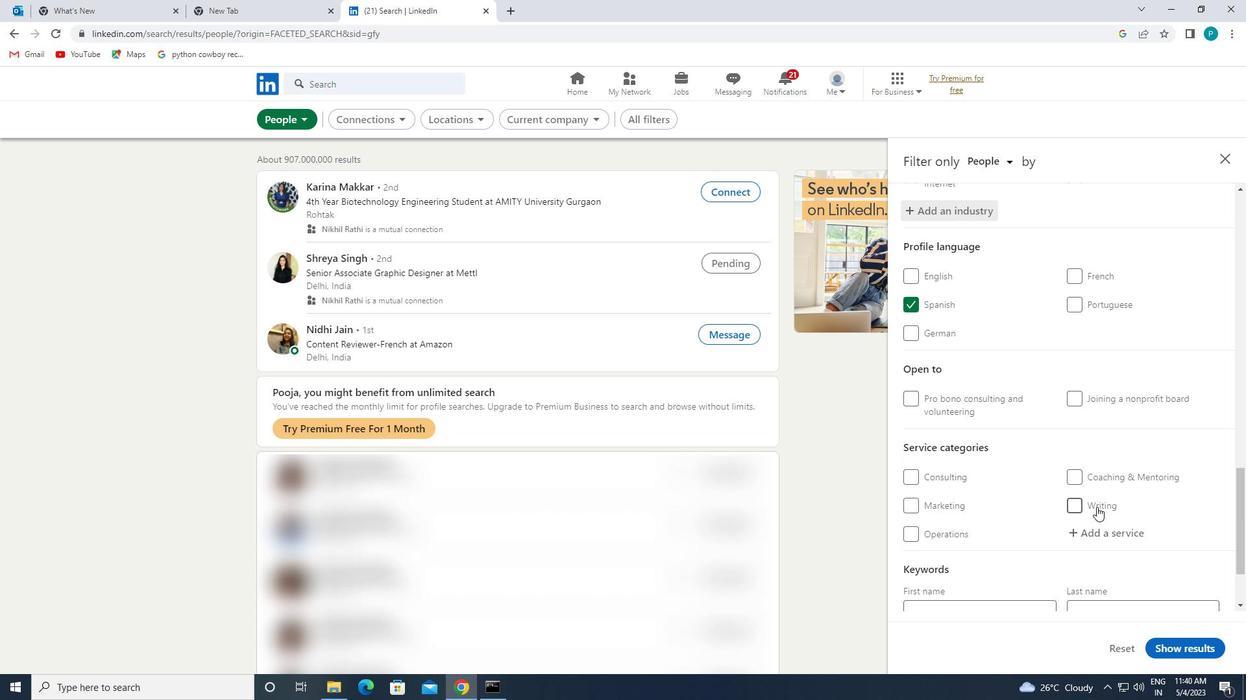 
Action: Mouse pressed left at (1101, 532)
Screenshot: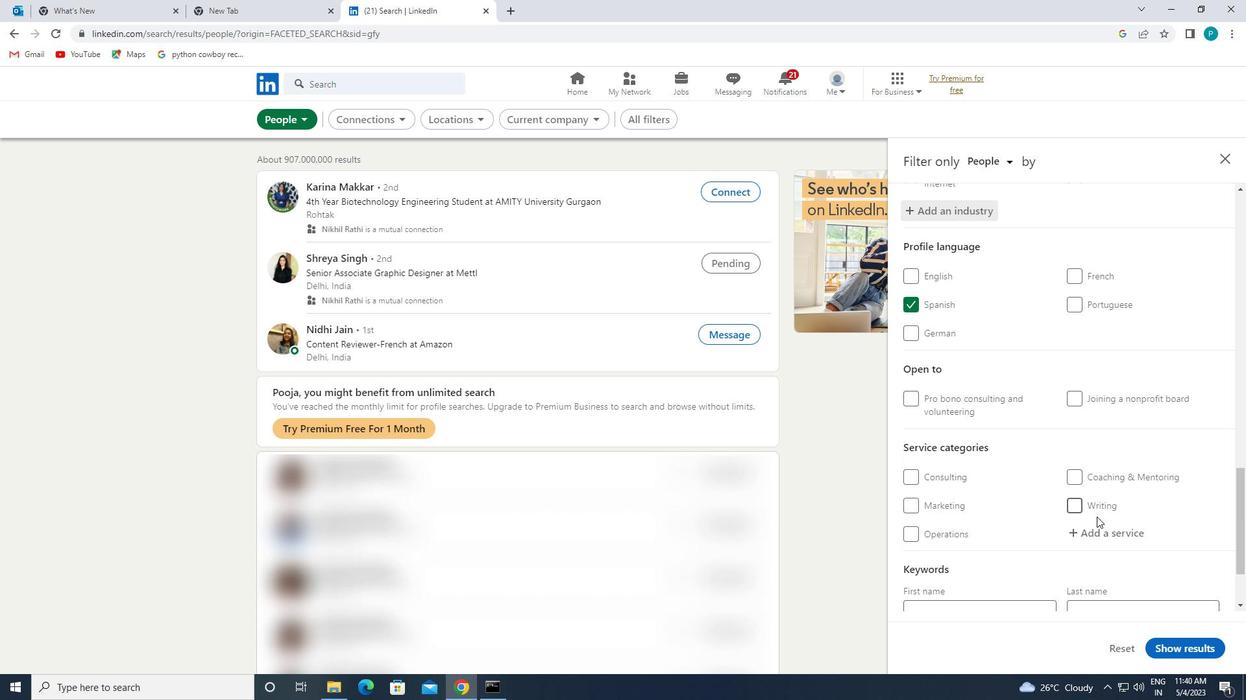 
Action: Key pressed <Key.caps_lock>D<Key.caps_lock><Key.backspace><Key.caps_lock>F<Key.caps_lock>AMILY
Screenshot: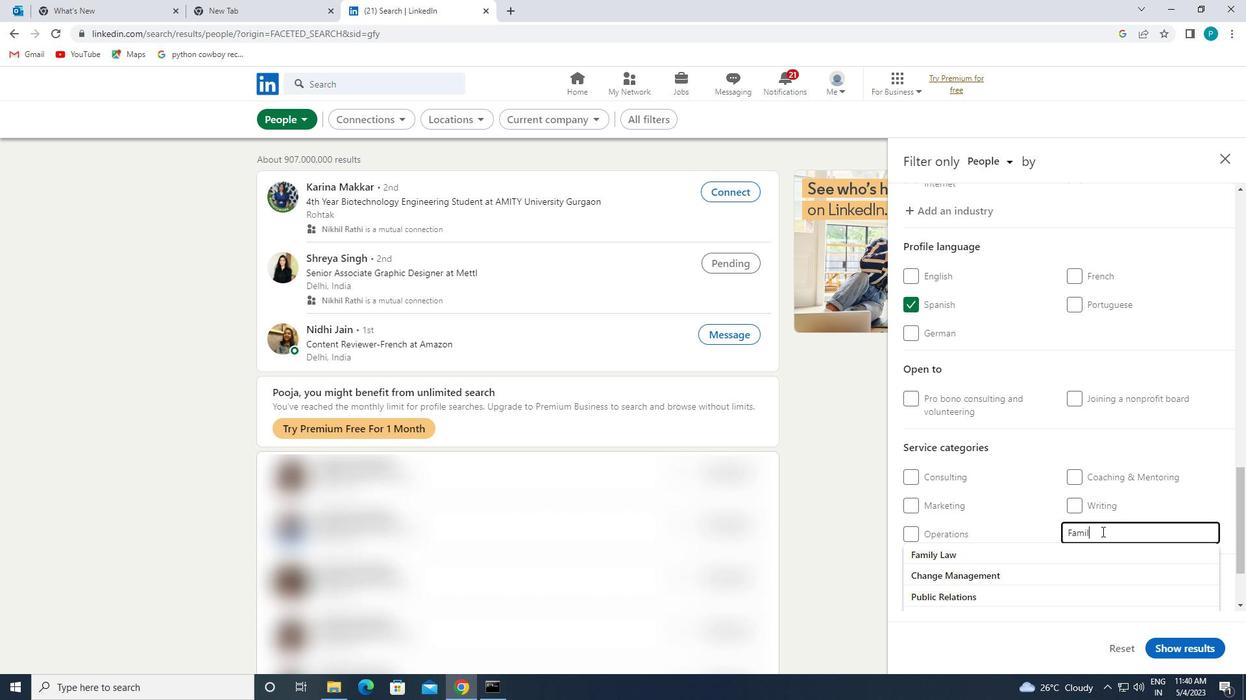
Action: Mouse moved to (1007, 547)
Screenshot: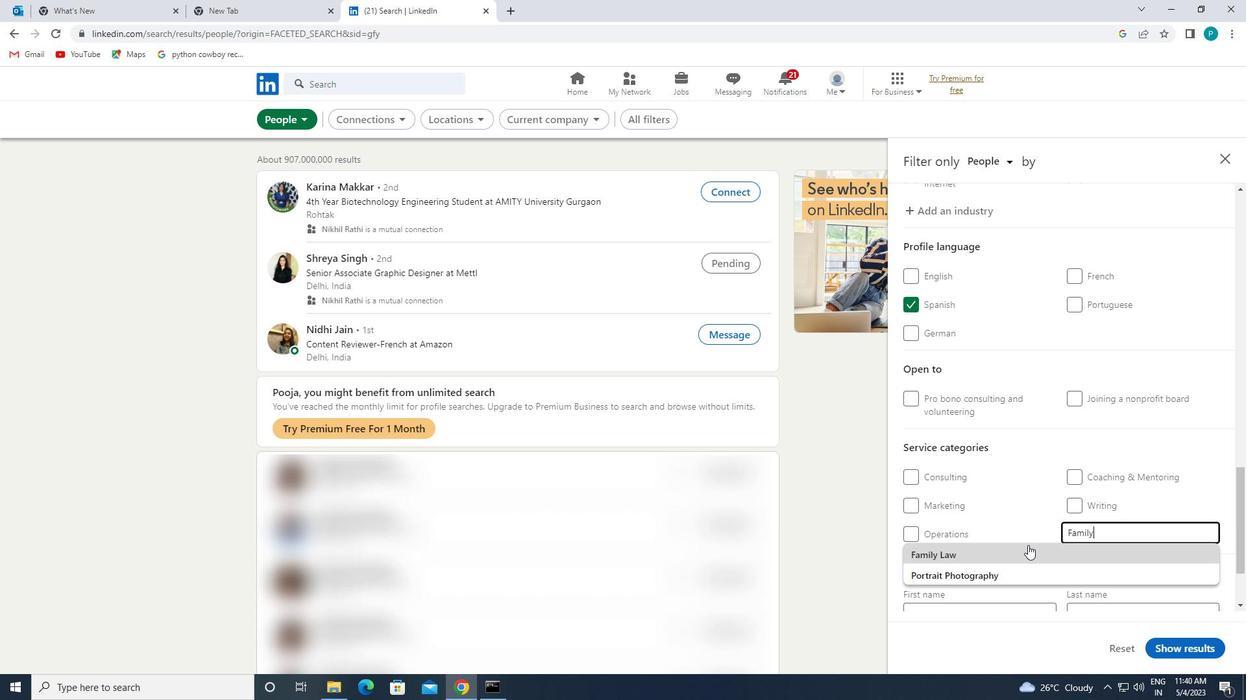 
Action: Mouse pressed left at (1007, 547)
Screenshot: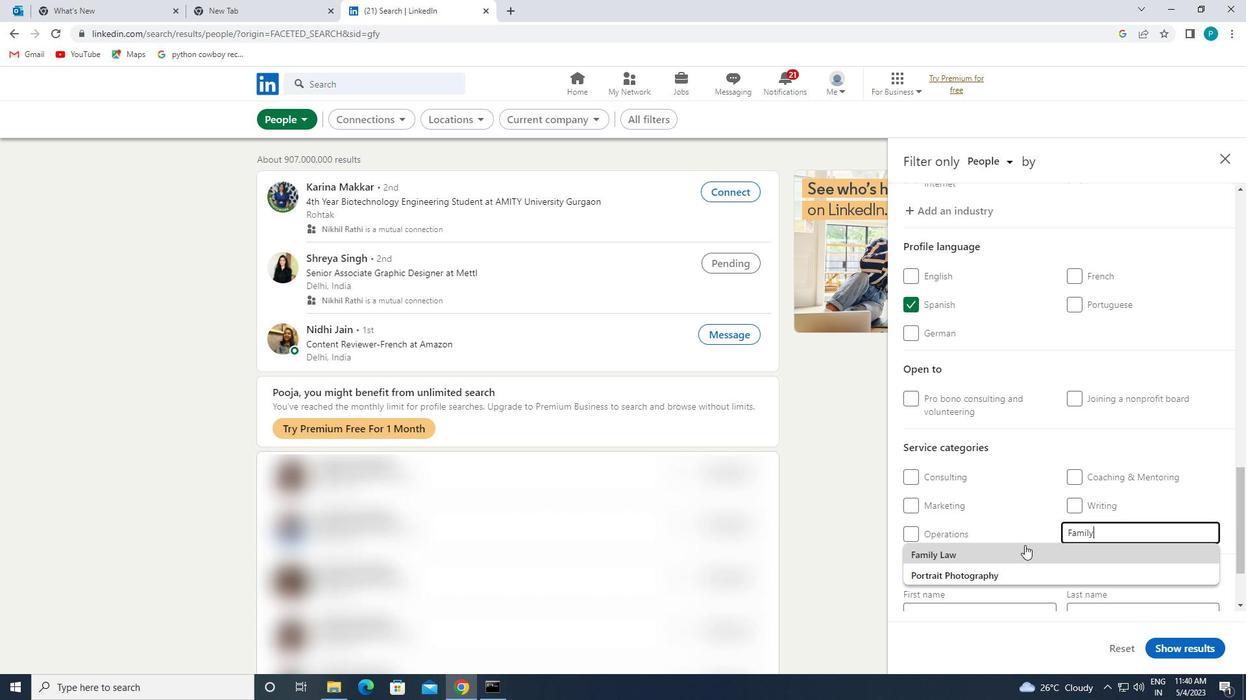 
Action: Mouse scrolled (1007, 546) with delta (0, 0)
Screenshot: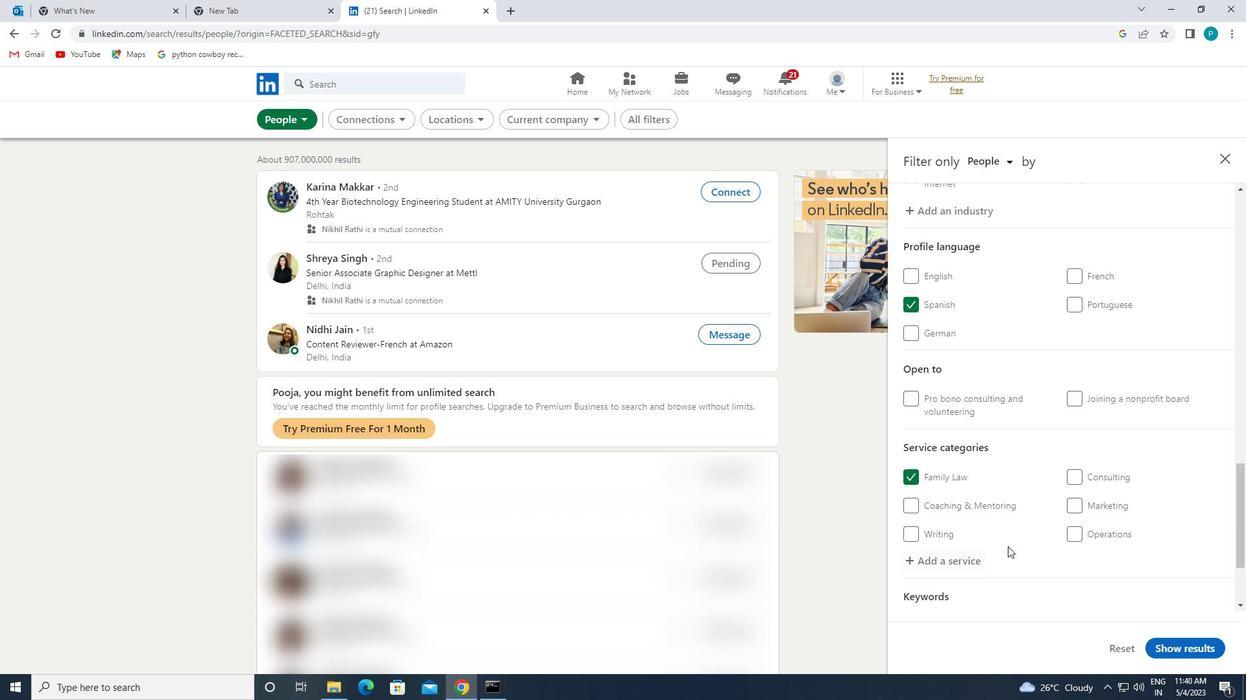 
Action: Mouse scrolled (1007, 546) with delta (0, 0)
Screenshot: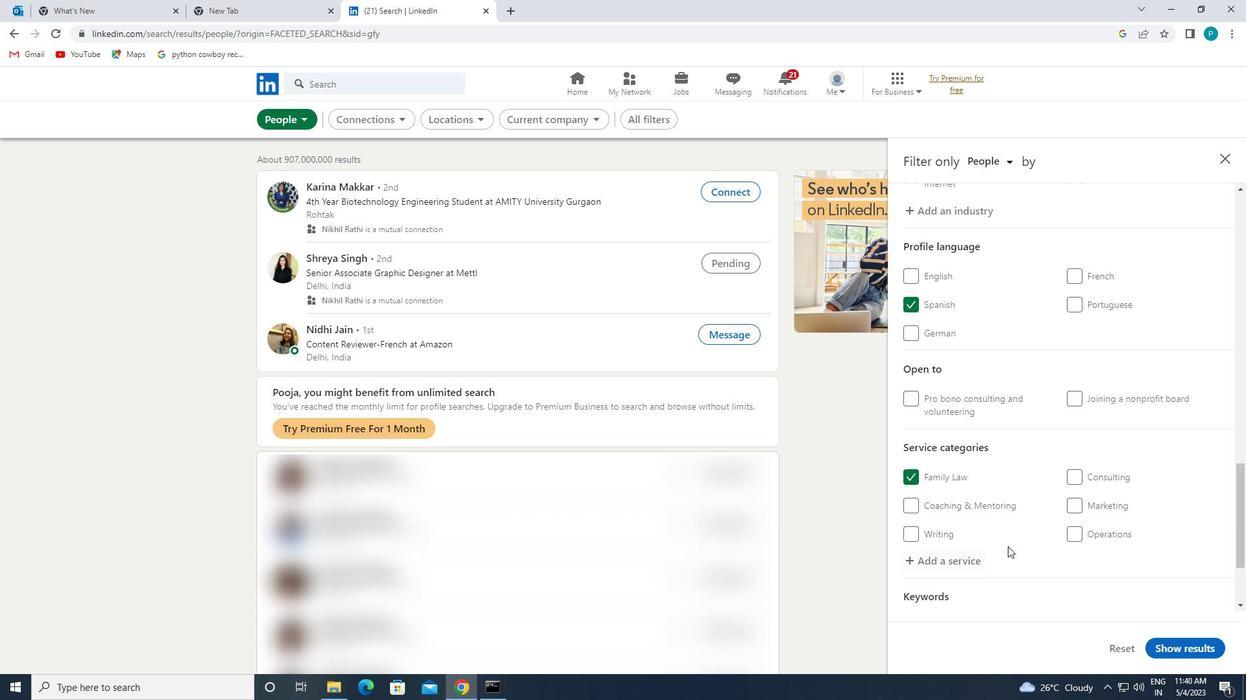 
Action: Mouse scrolled (1007, 546) with delta (0, 0)
Screenshot: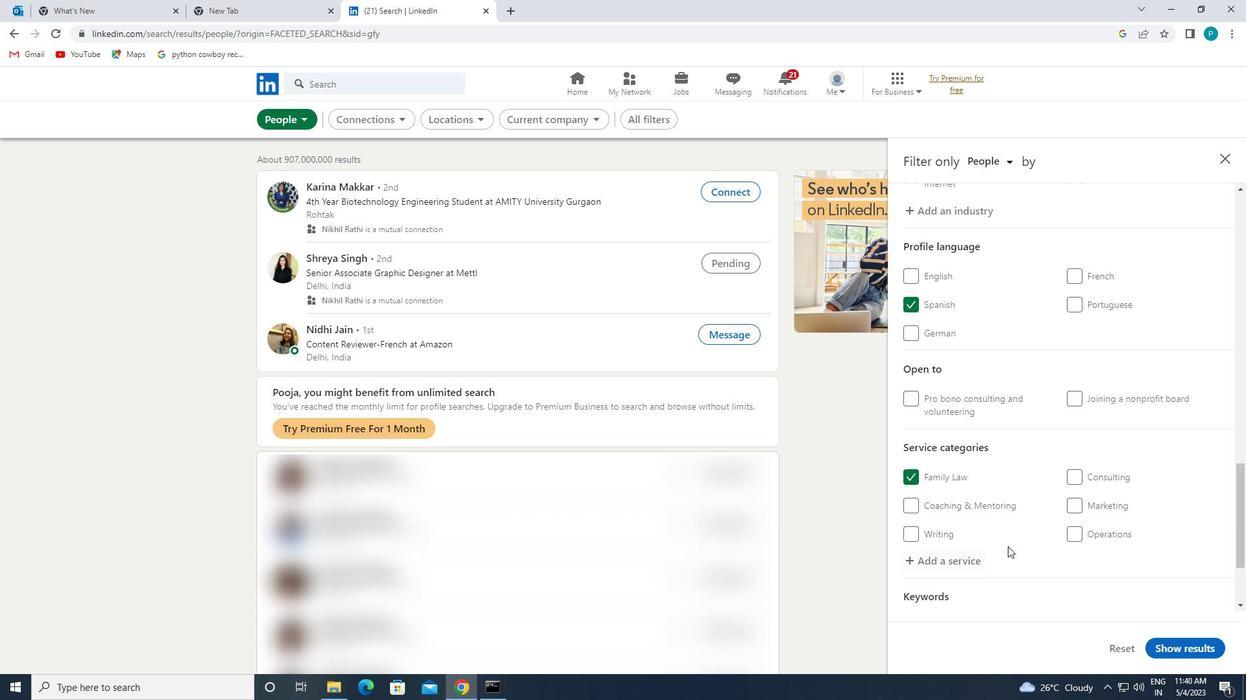 
Action: Mouse scrolled (1007, 546) with delta (0, 0)
Screenshot: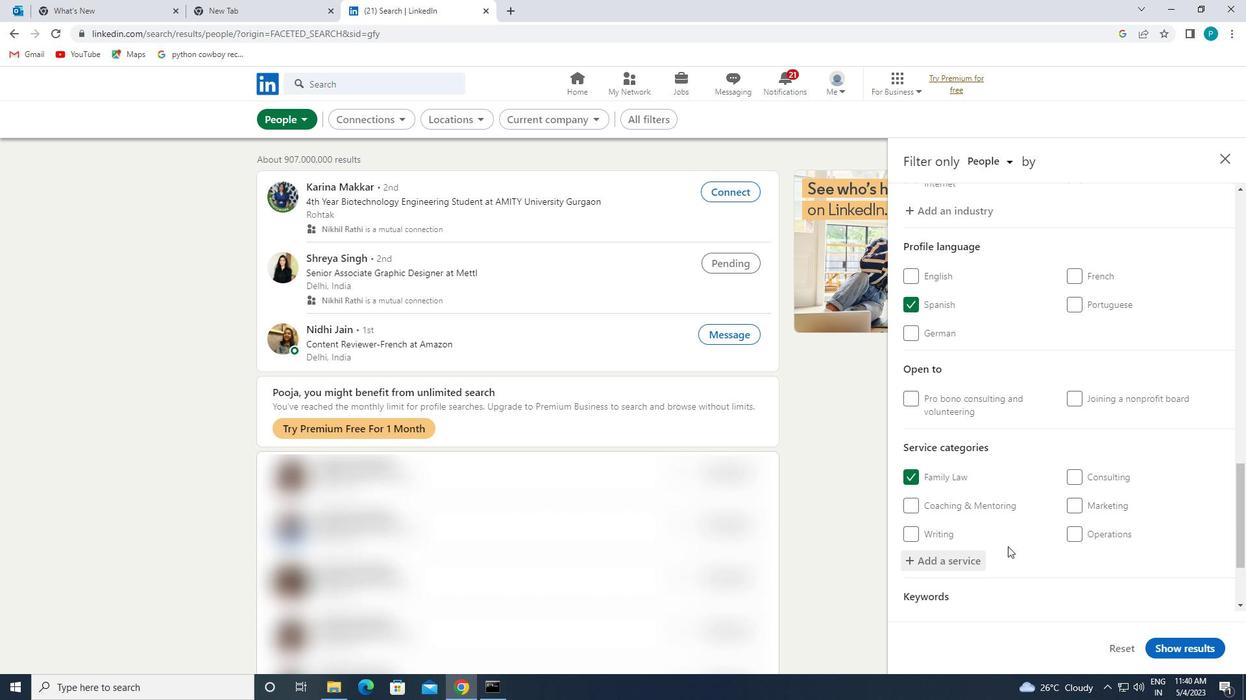 
Action: Mouse moved to (1001, 538)
Screenshot: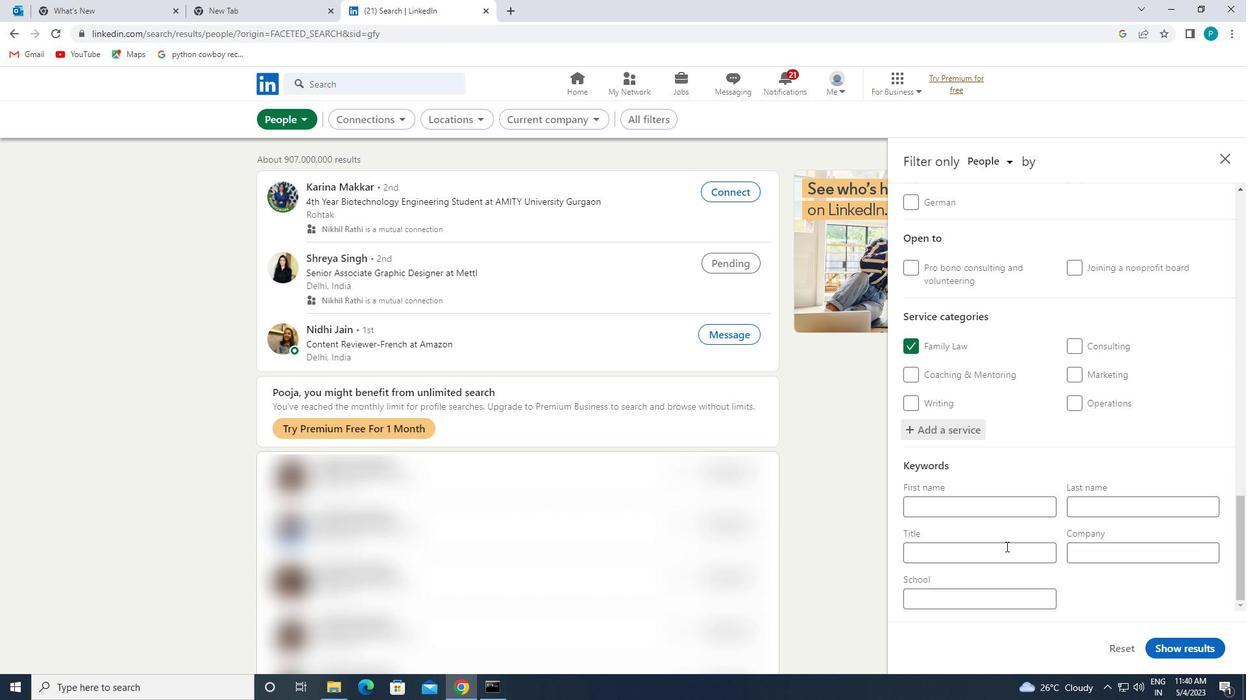 
Action: Mouse pressed left at (1001, 538)
Screenshot: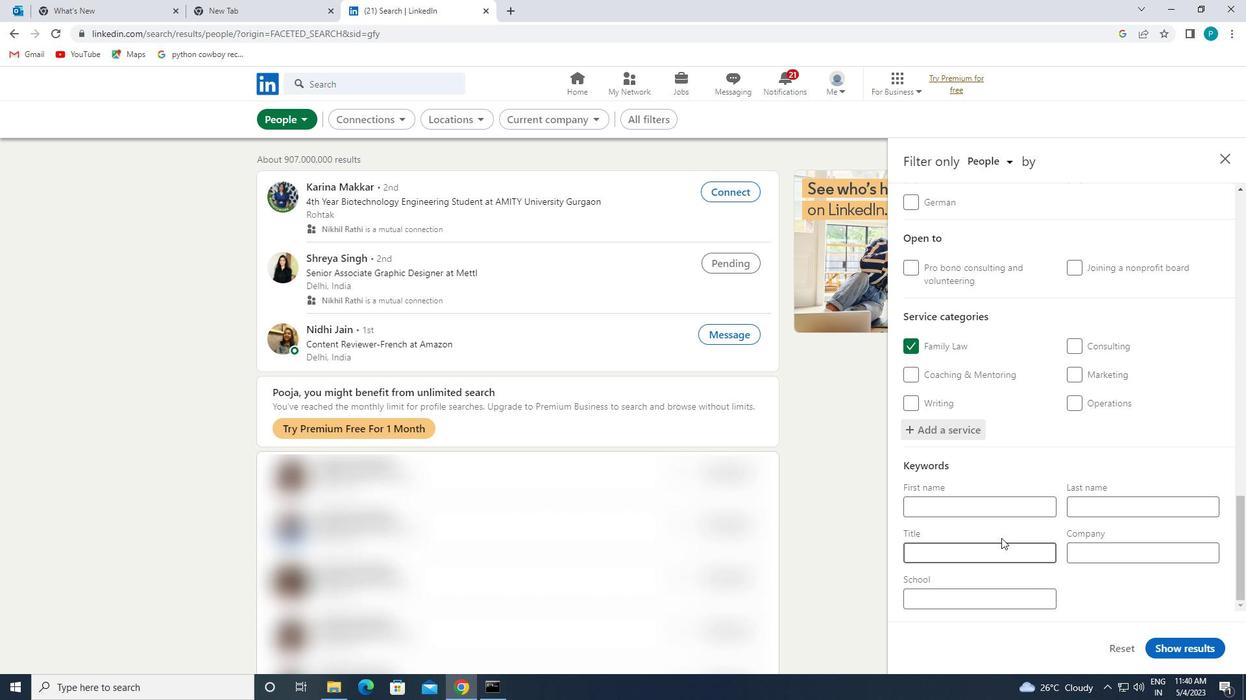 
Action: Mouse moved to (1007, 560)
Screenshot: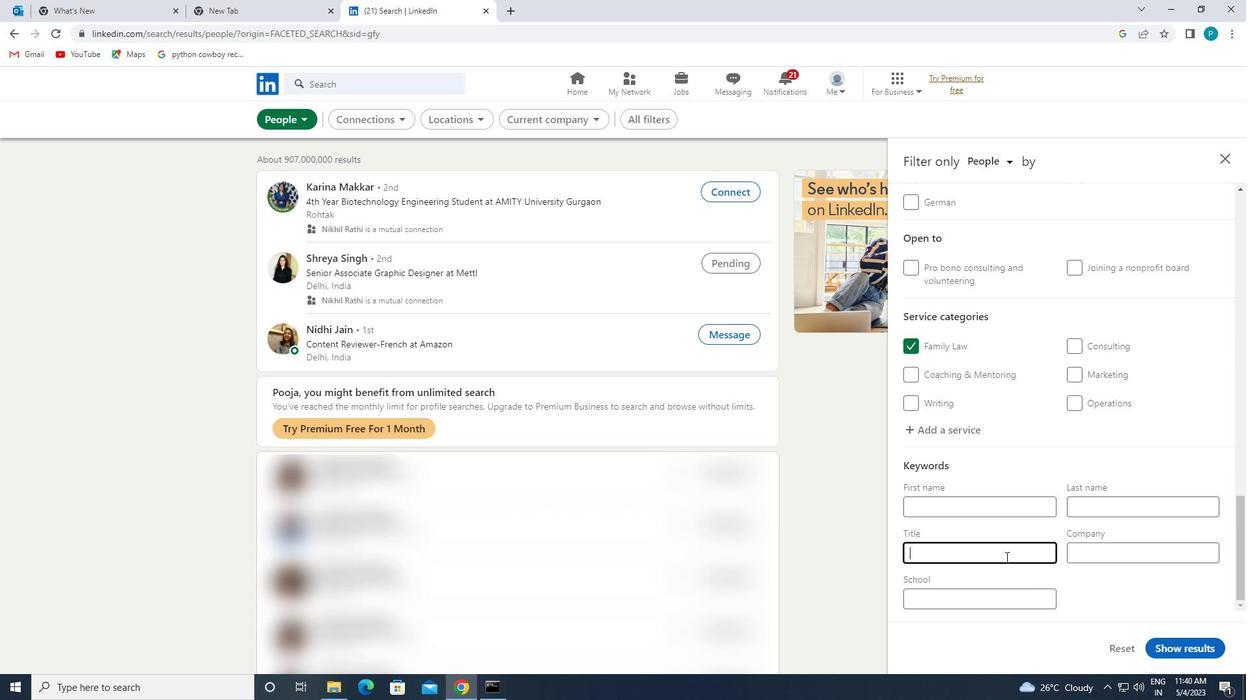 
Action: Key pressed <Key.caps_lock>W<Key.caps_lock>EDDING<Key.space><Key.caps_lock>C<Key.caps_lock>OORDINATOR
Screenshot: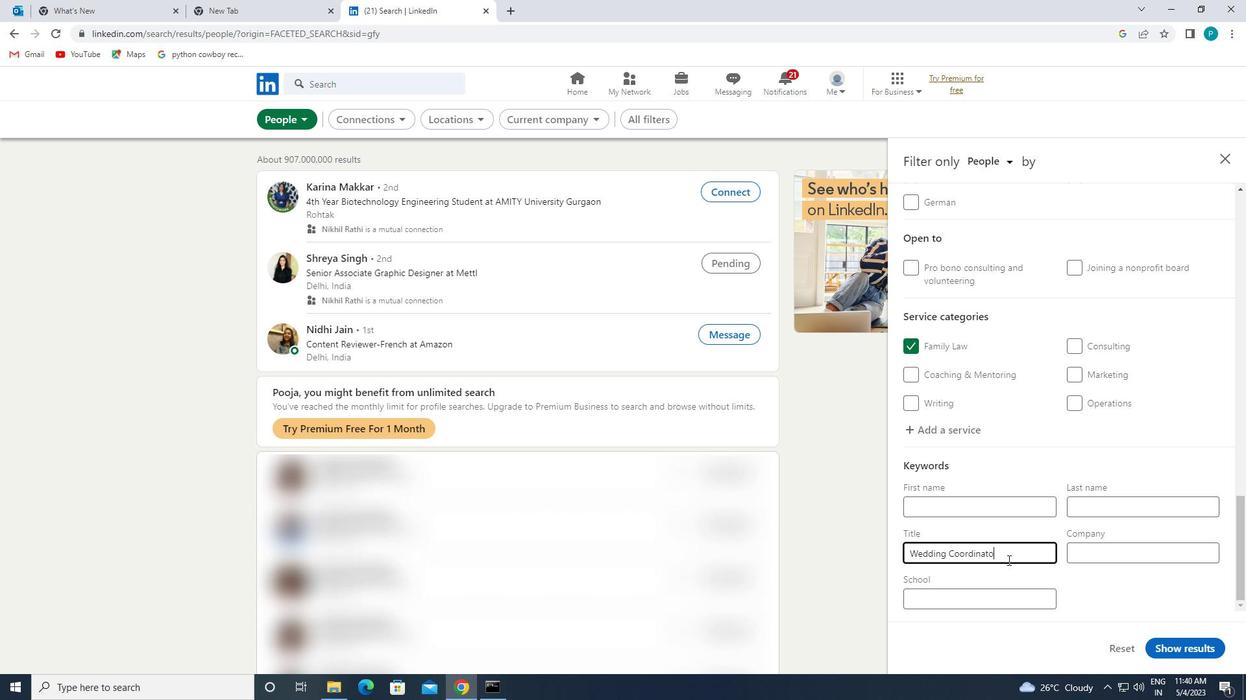 
Action: Mouse moved to (1180, 645)
Screenshot: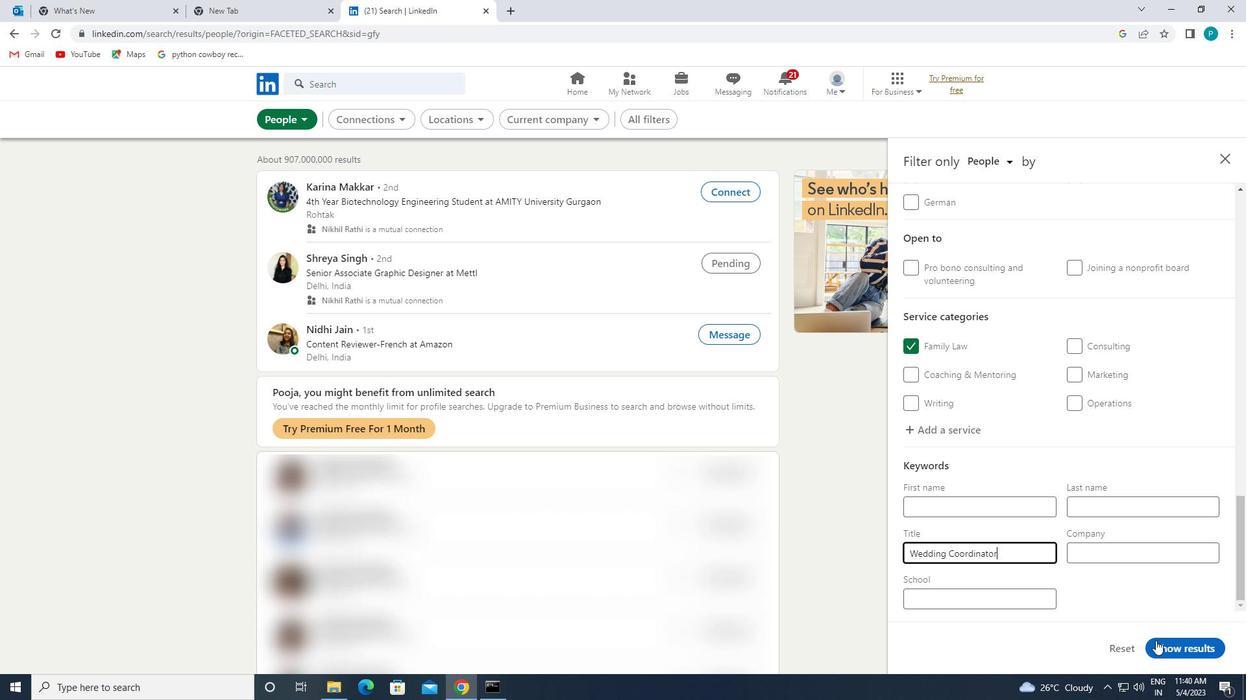 
Action: Mouse pressed left at (1180, 645)
Screenshot: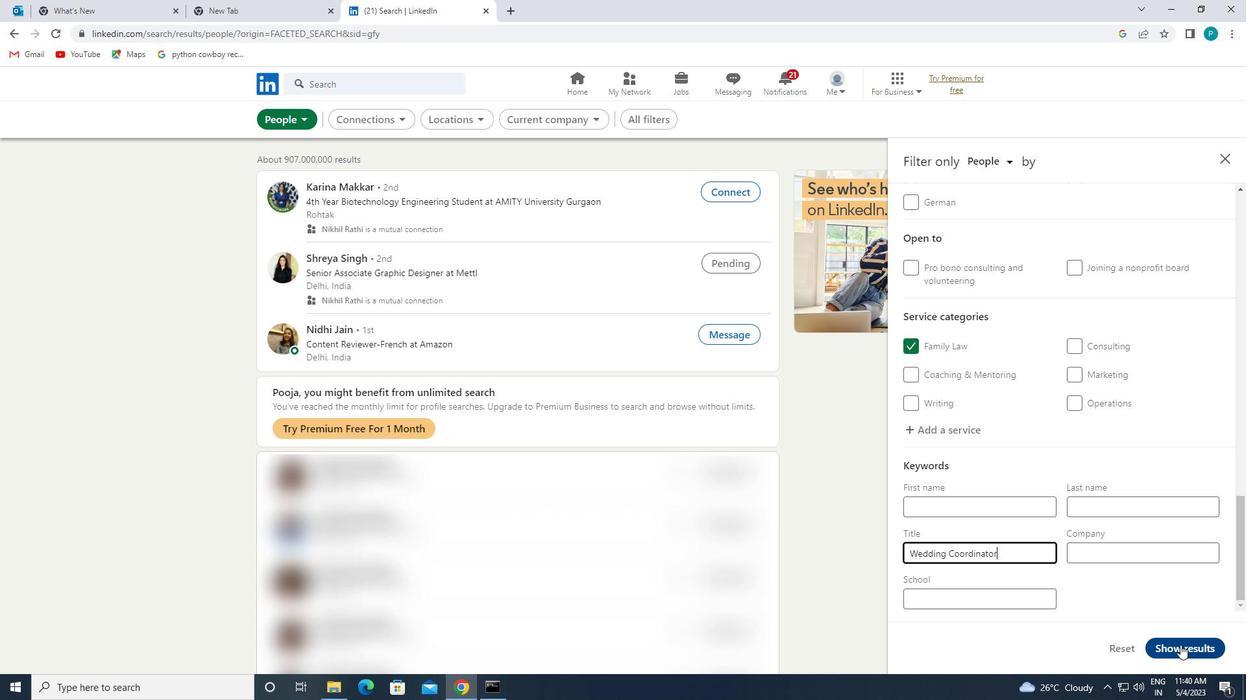
